 Task: Find a guest house in Tadepalle, India for 9 guests from 8th to 15th August, with a price range of ₹10,000 to ₹14,000, 5 bedrooms, 5 bathrooms, and amenities including TV, Gym, Breakfast, Free parking, and Wifi. Enable 'Self check-in' option.
Action: Mouse pressed left at (582, 147)
Screenshot: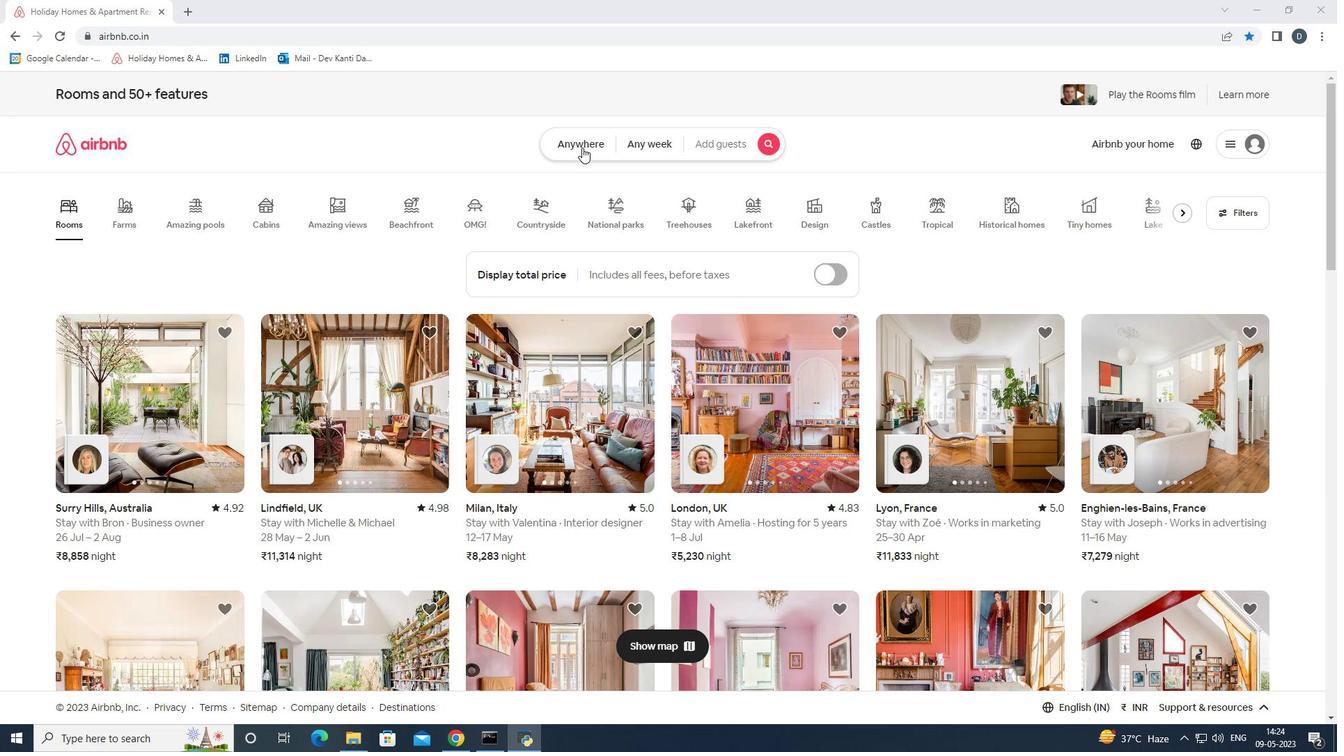 
Action: Mouse moved to (523, 199)
Screenshot: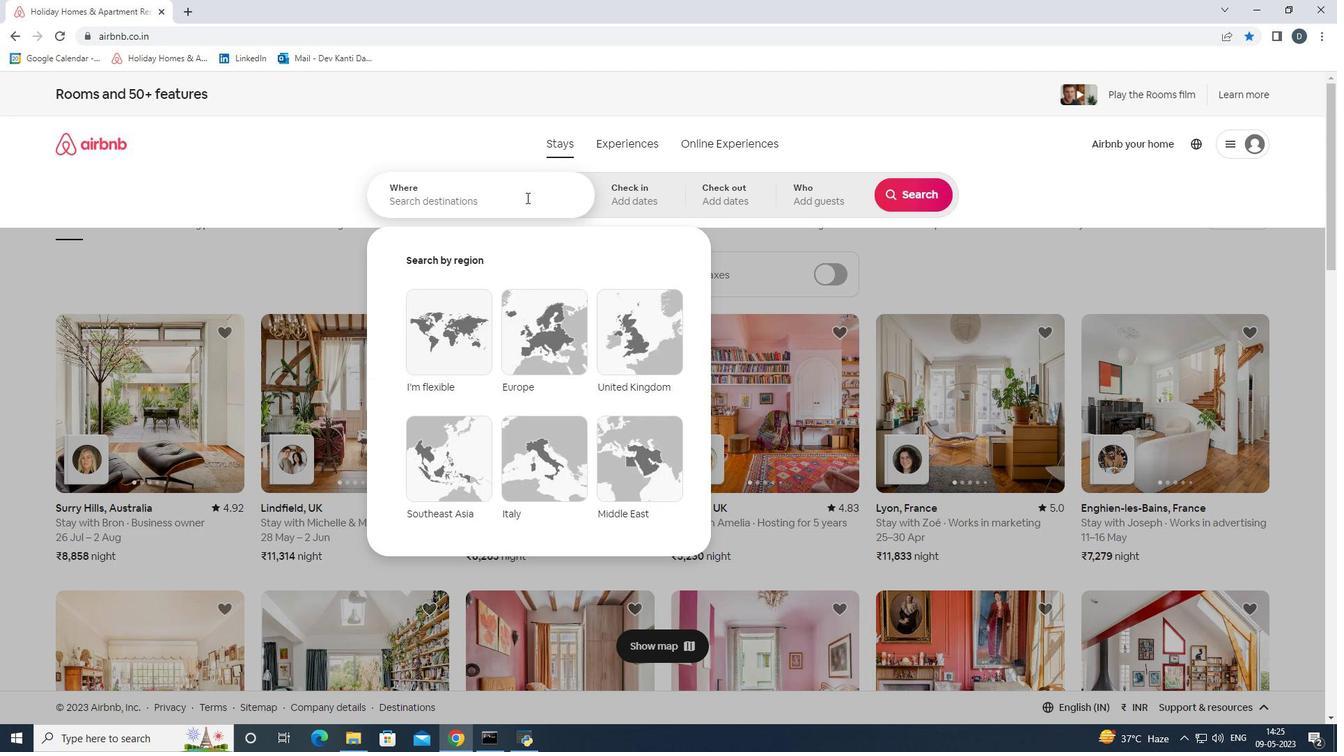 
Action: Mouse pressed left at (523, 199)
Screenshot: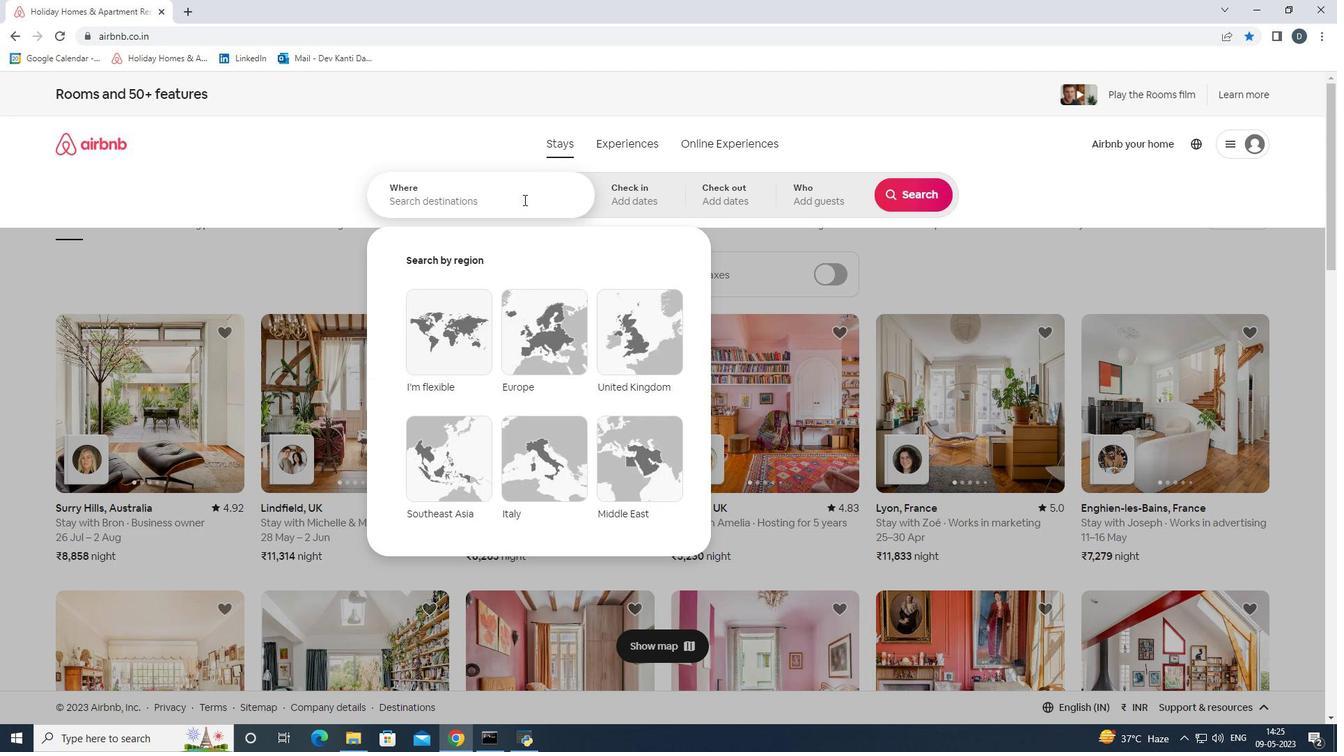
Action: Key pressed <Key.shift>Tadepalle,<Key.shift><Key.shift><Key.shift><Key.shift><Key.shift><Key.shift><Key.shift><Key.shift><Key.shift><Key.shift><Key.shift><Key.shift><Key.shift><Key.shift><Key.shift><Key.shift><Key.shift><Key.shift><Key.shift><Key.shift><Key.shift><Key.shift>India<Key.enter>
Screenshot: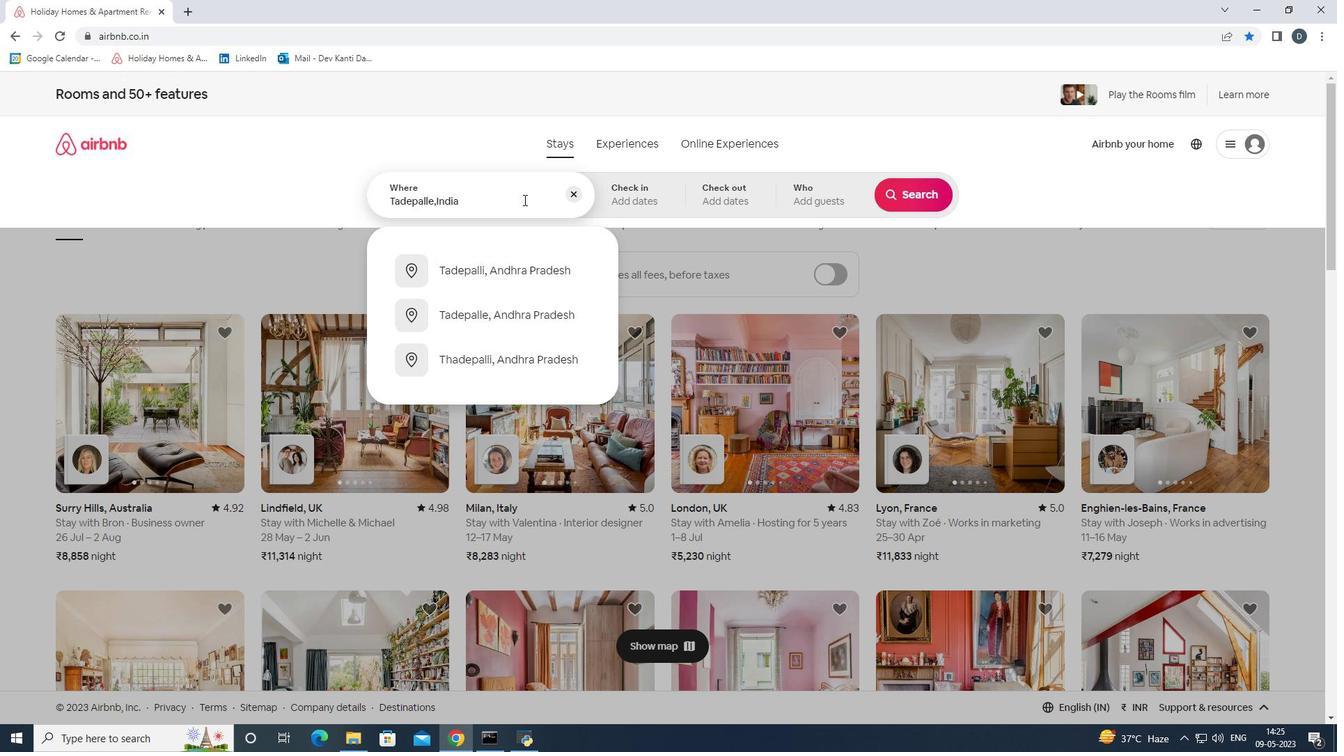 
Action: Mouse moved to (914, 303)
Screenshot: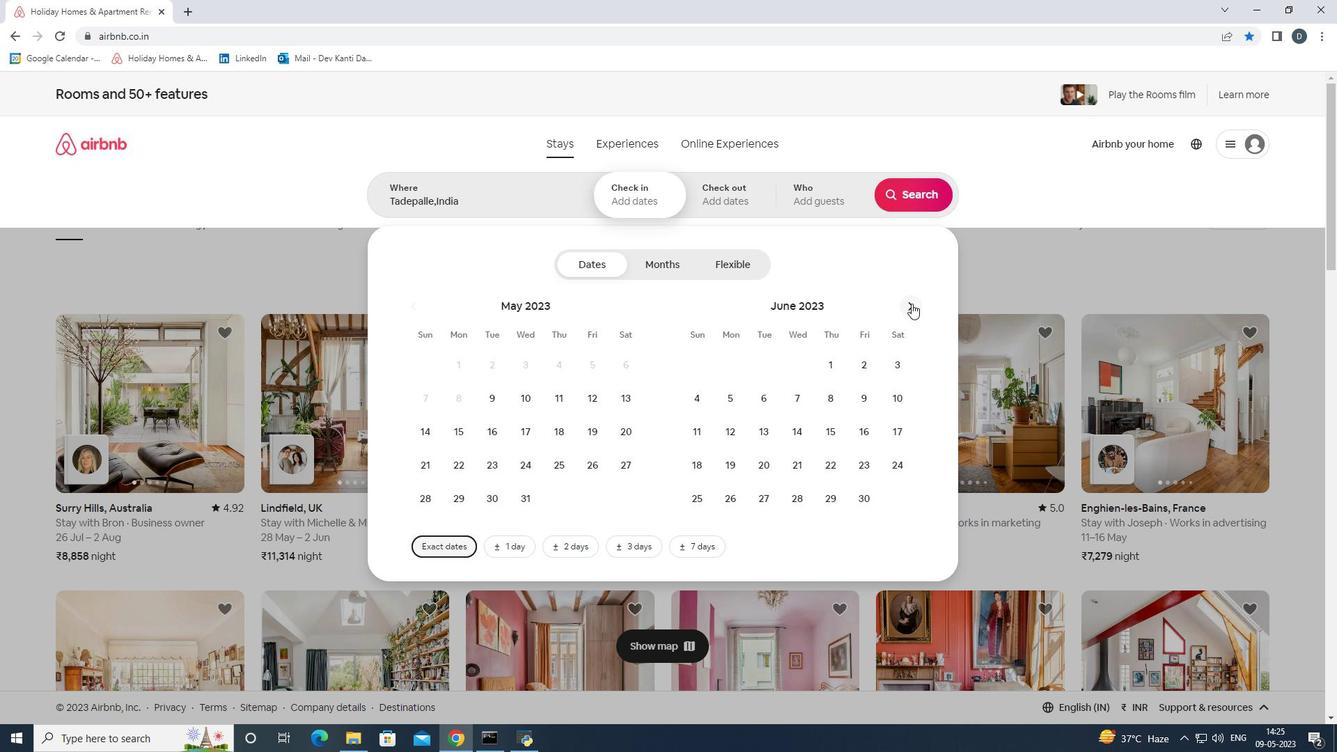 
Action: Mouse pressed left at (914, 303)
Screenshot: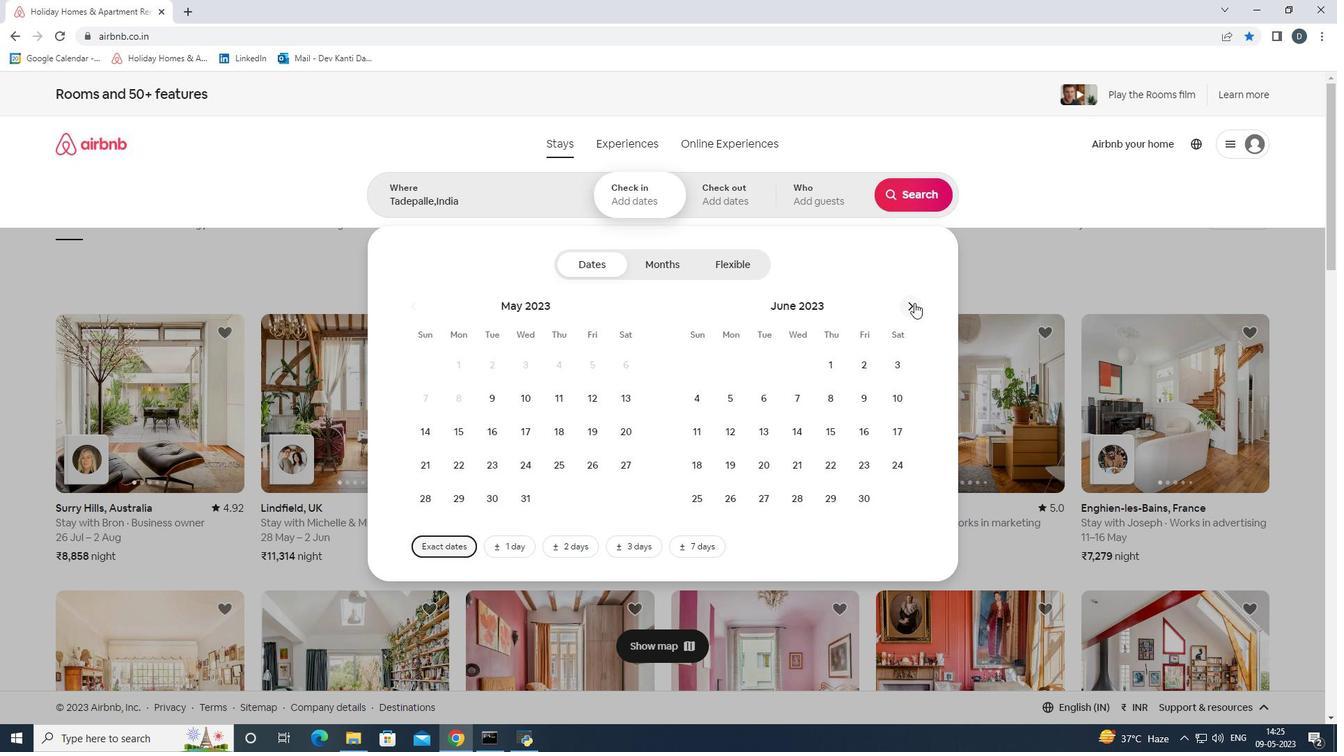 
Action: Mouse pressed left at (914, 303)
Screenshot: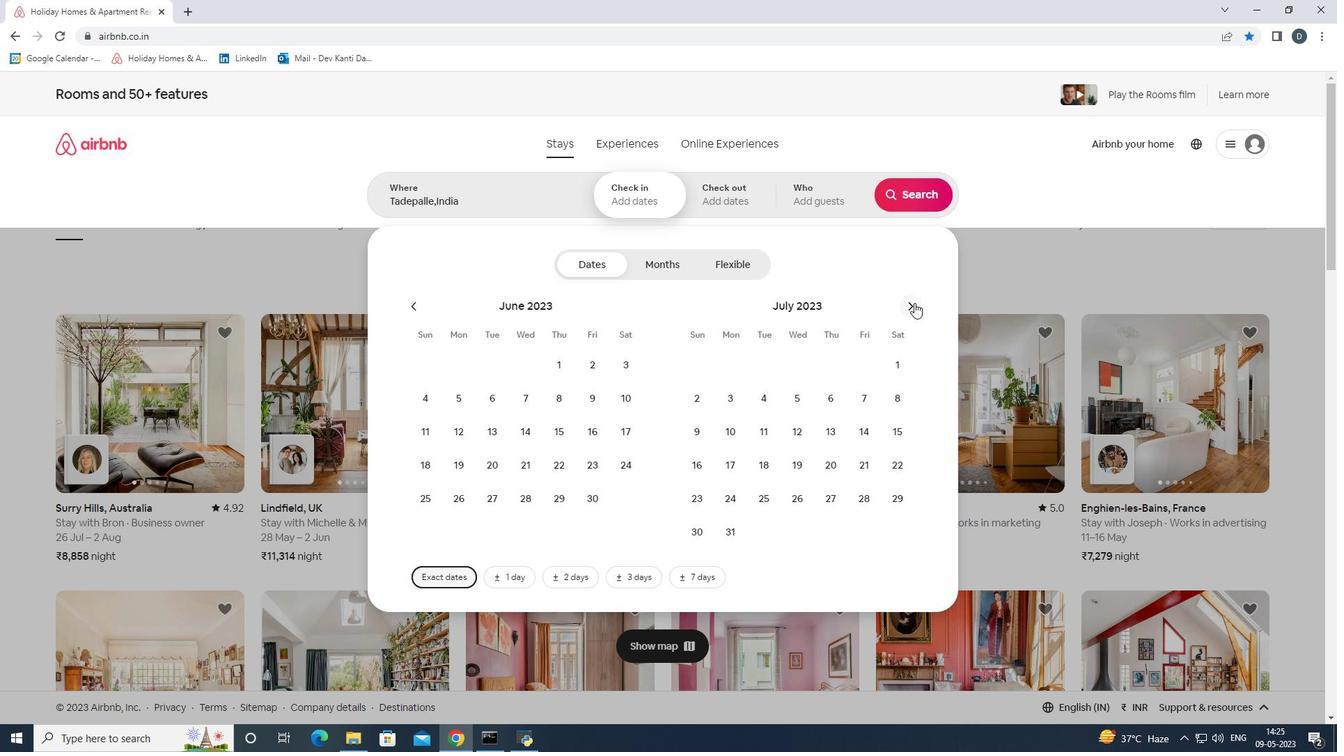 
Action: Mouse moved to (764, 394)
Screenshot: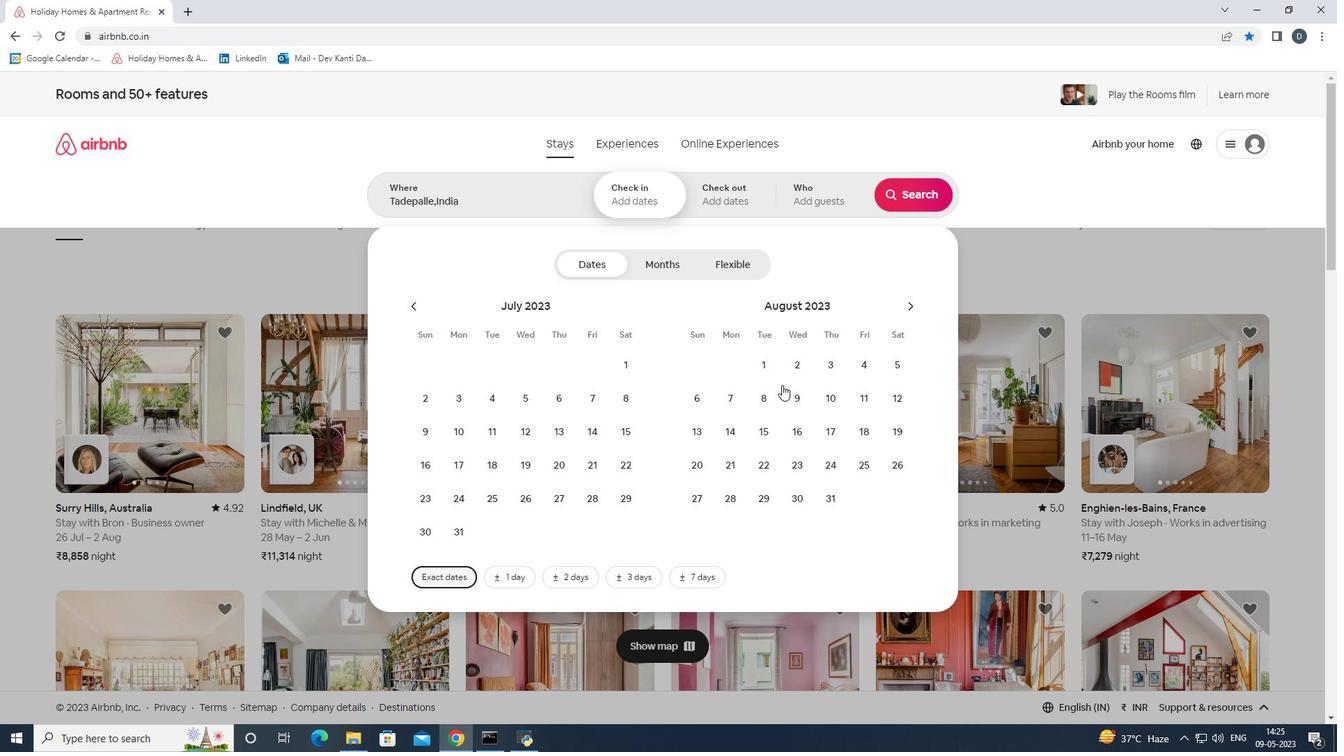 
Action: Mouse pressed left at (764, 394)
Screenshot: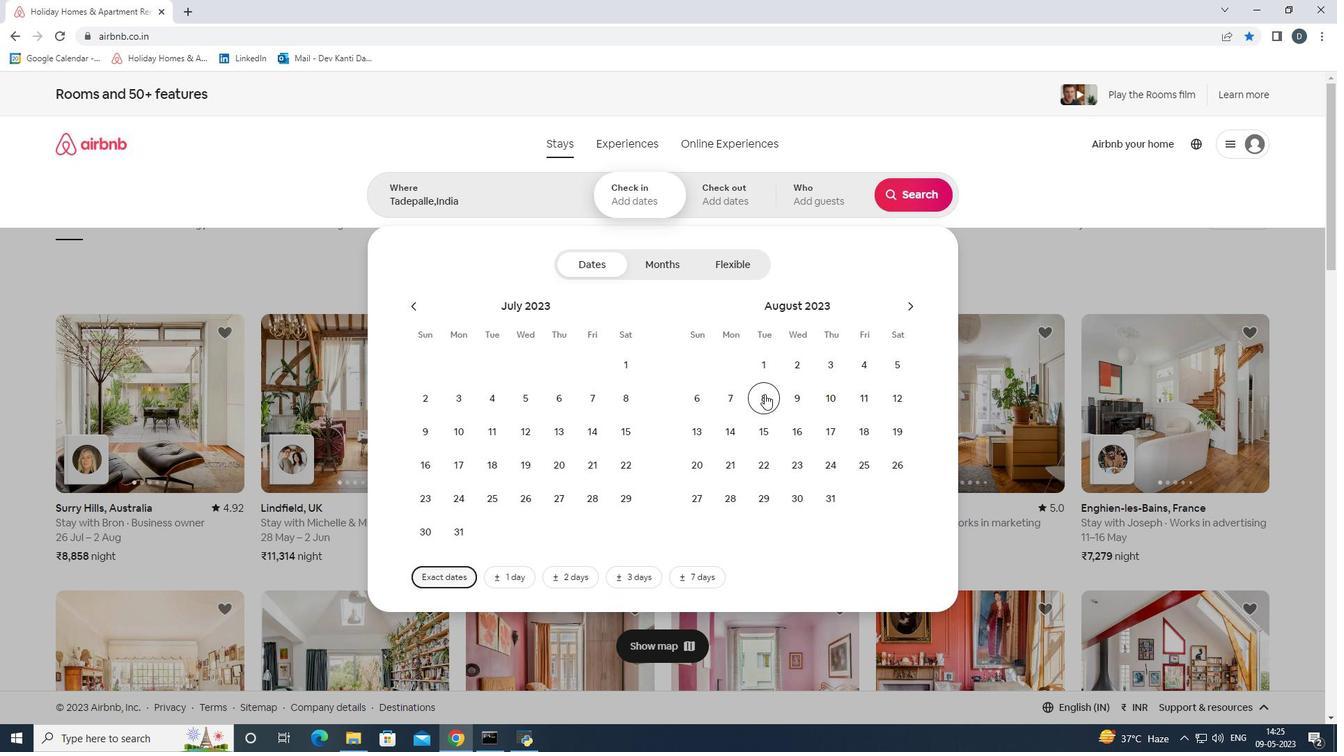 
Action: Mouse moved to (763, 427)
Screenshot: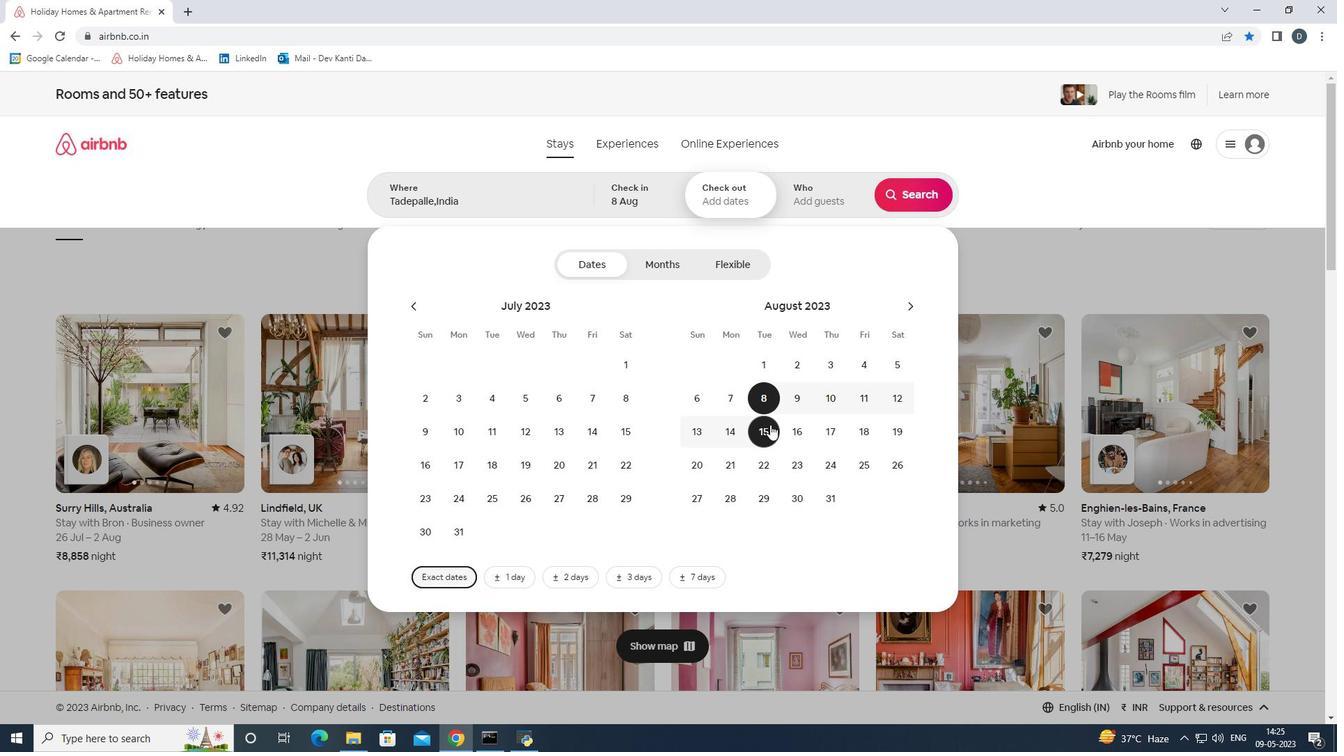 
Action: Mouse pressed left at (763, 427)
Screenshot: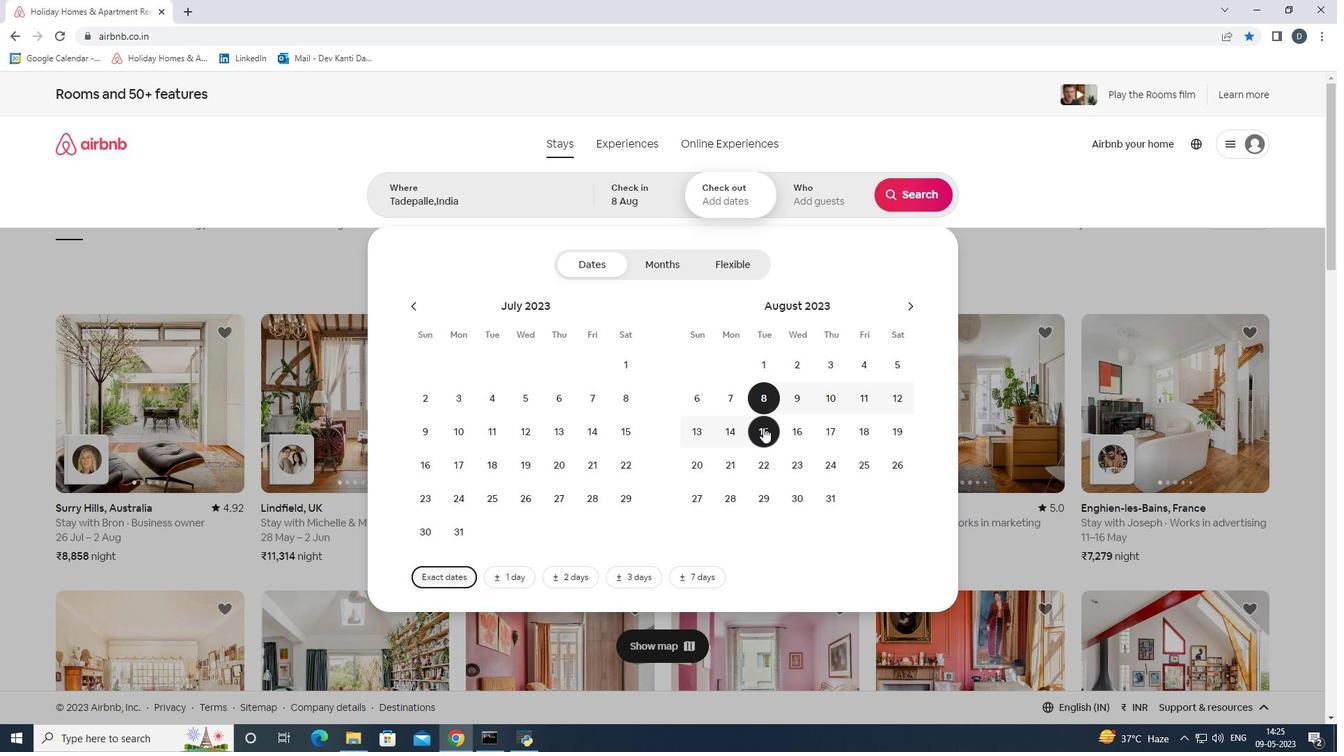 
Action: Mouse moved to (815, 210)
Screenshot: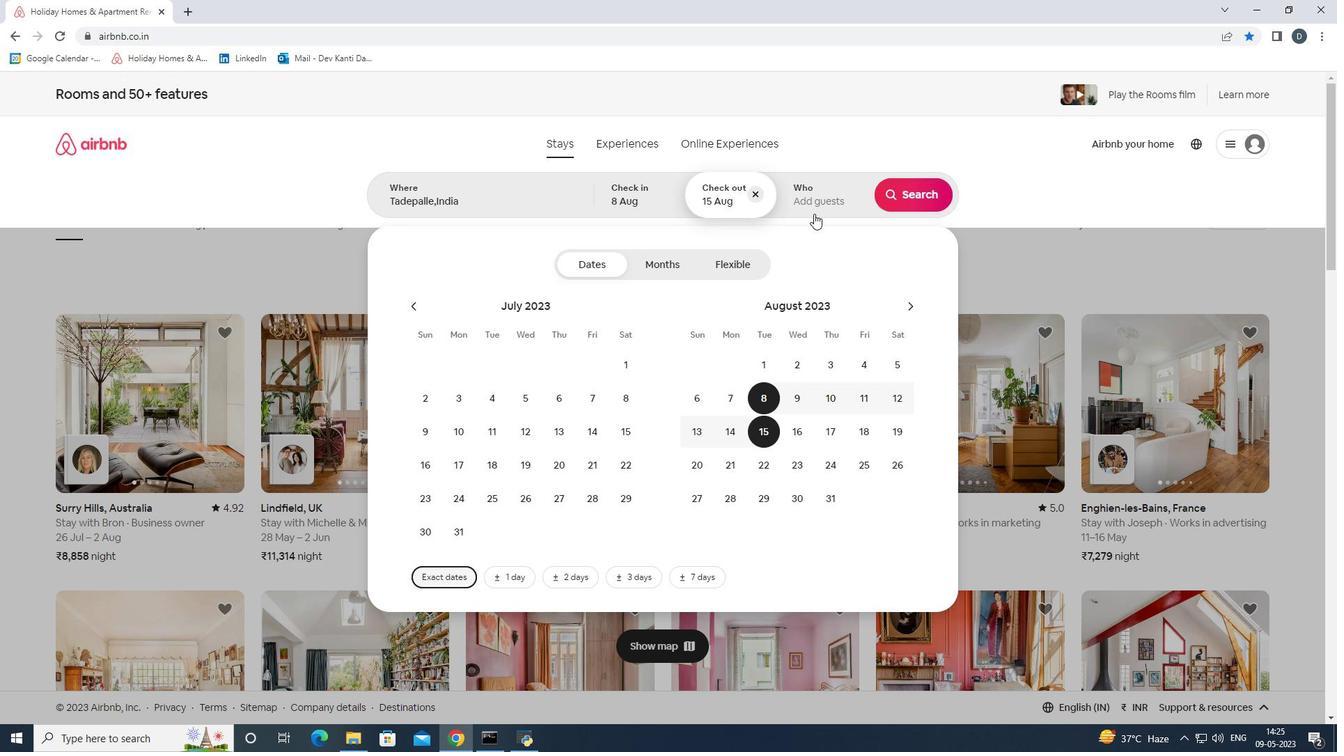 
Action: Mouse pressed left at (815, 210)
Screenshot: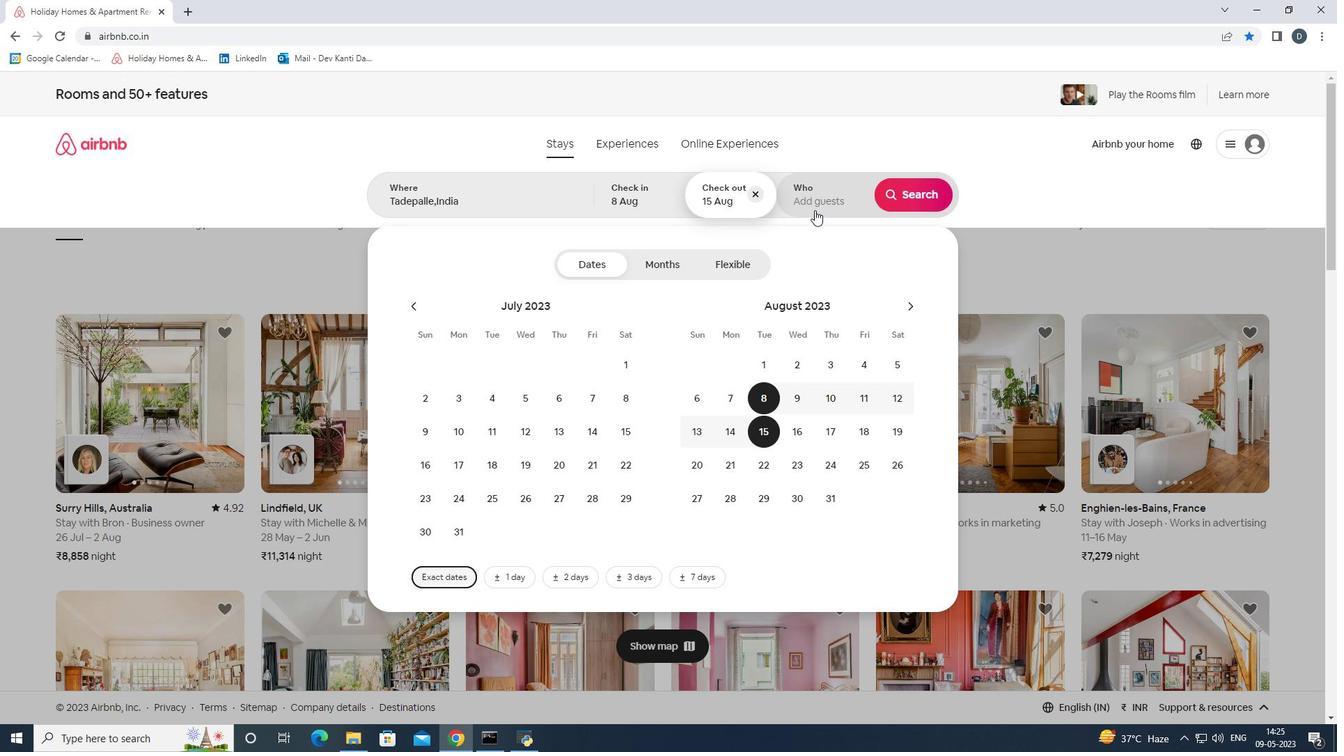 
Action: Mouse moved to (910, 268)
Screenshot: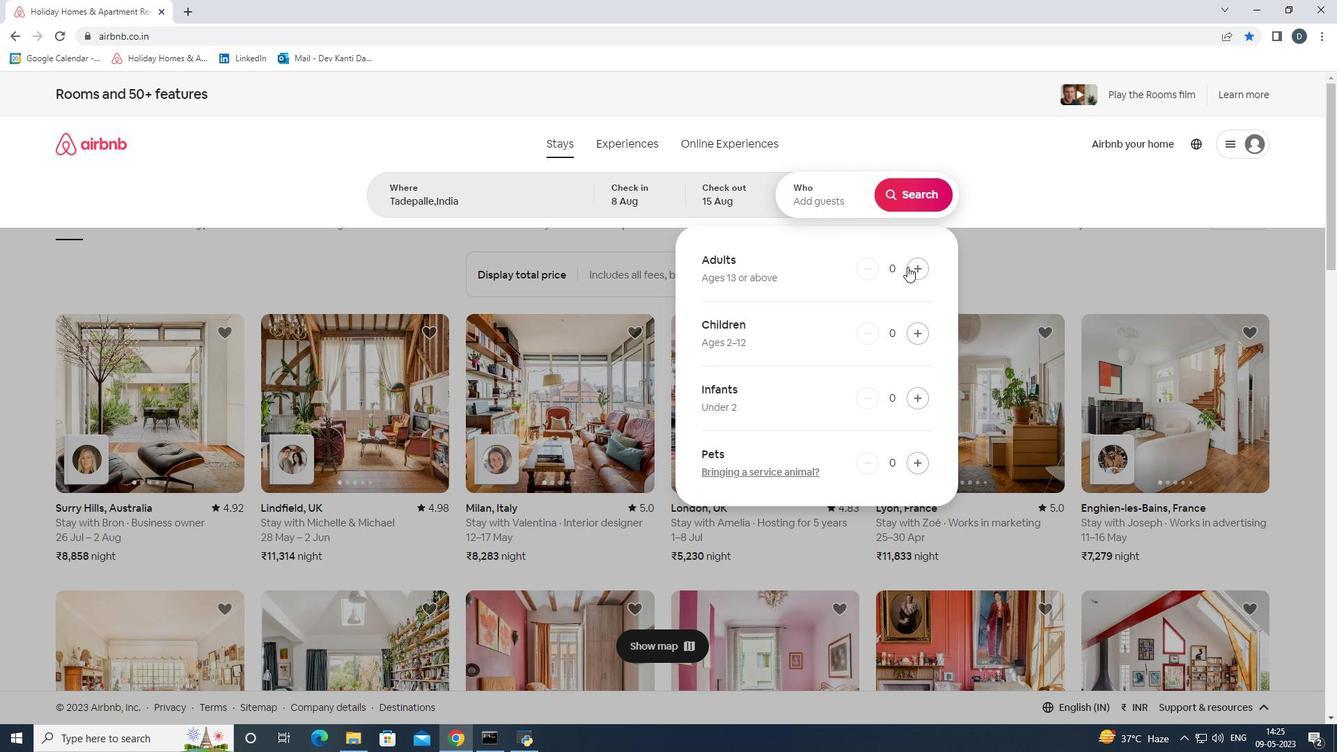 
Action: Mouse pressed left at (910, 268)
Screenshot: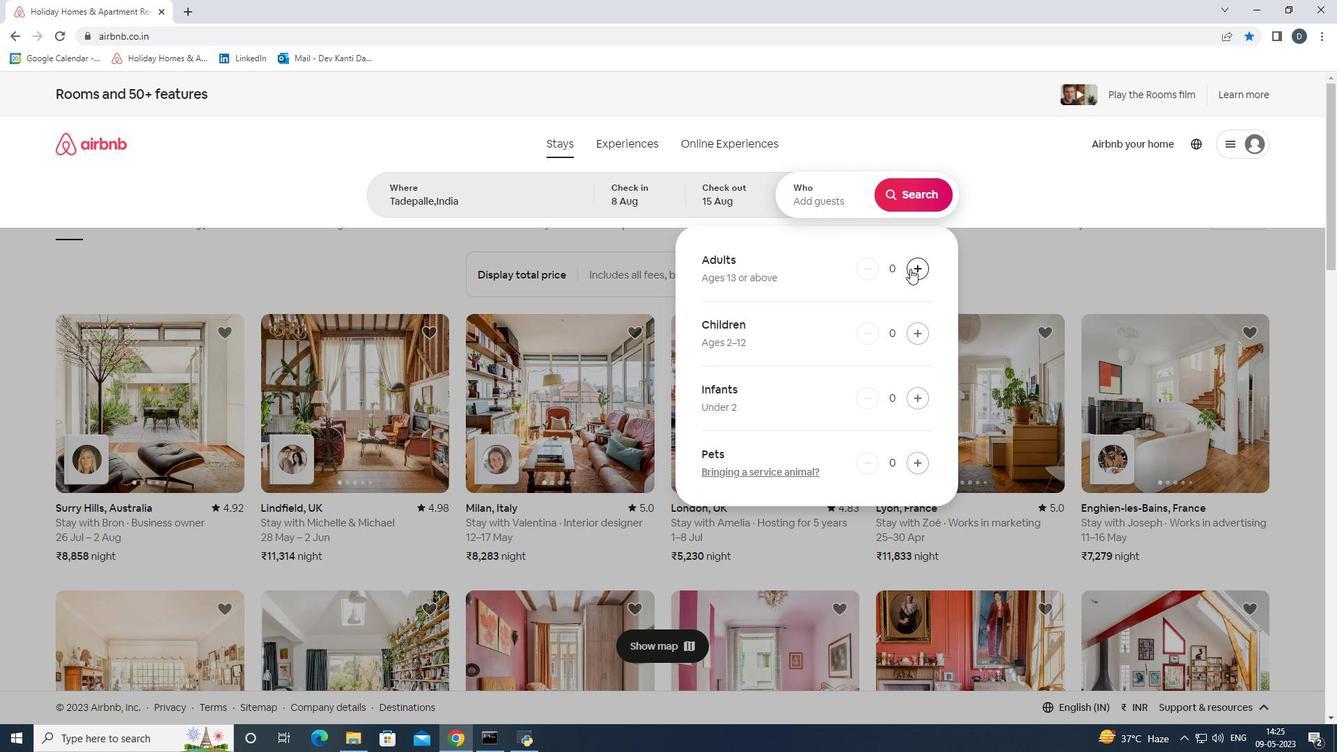 
Action: Mouse pressed left at (910, 268)
Screenshot: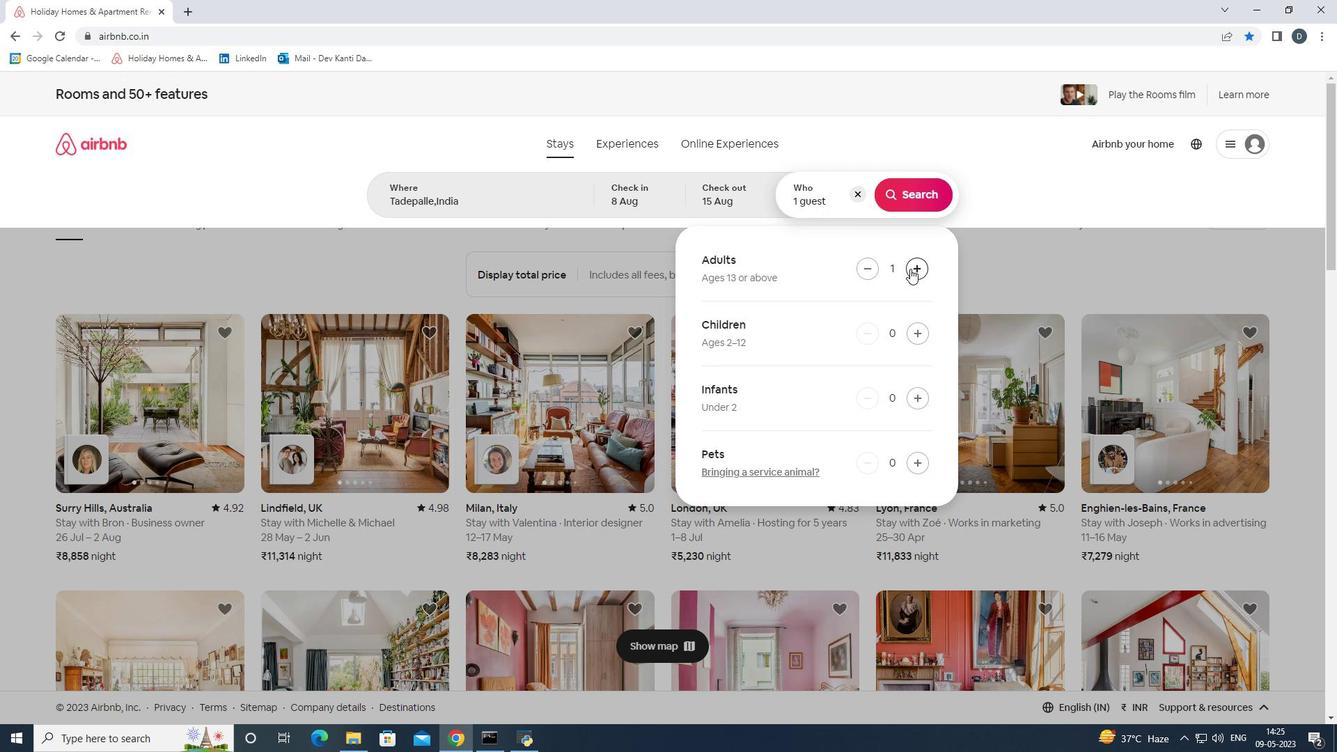 
Action: Mouse pressed left at (910, 268)
Screenshot: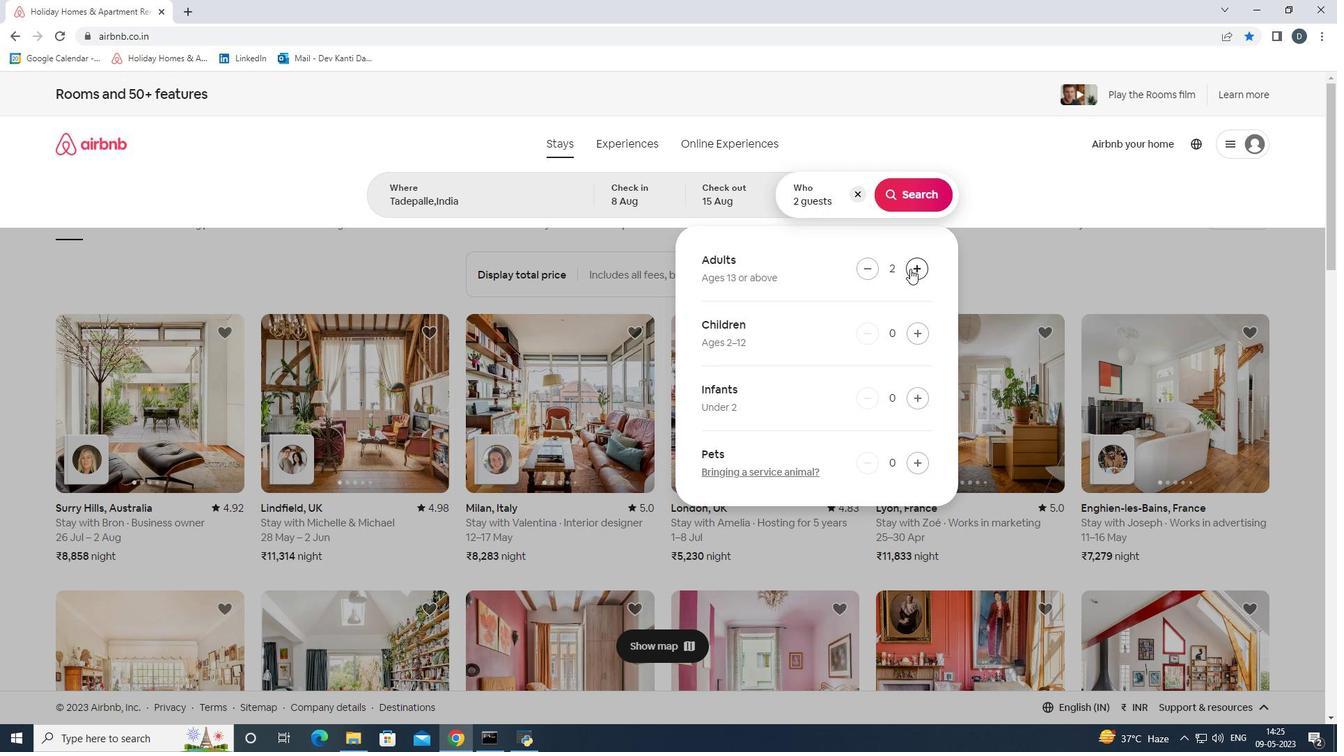 
Action: Mouse pressed left at (910, 268)
Screenshot: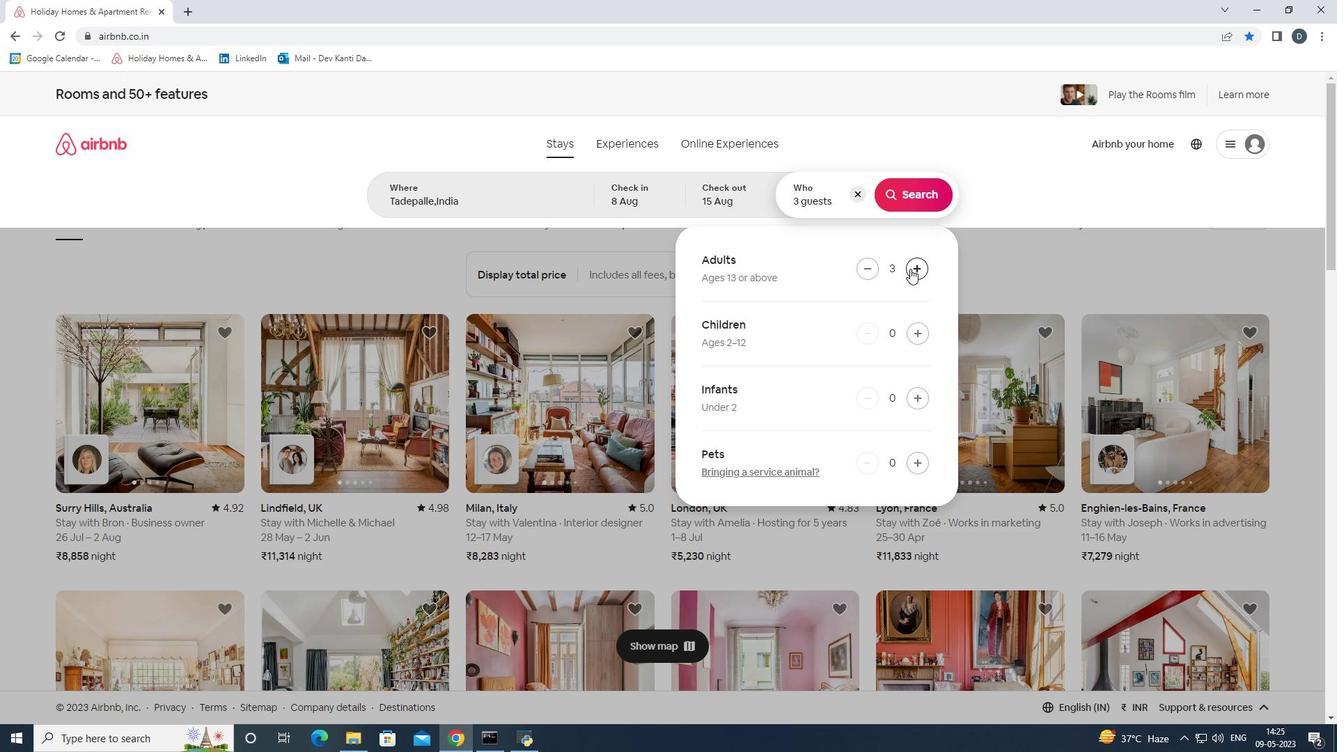 
Action: Mouse pressed left at (910, 268)
Screenshot: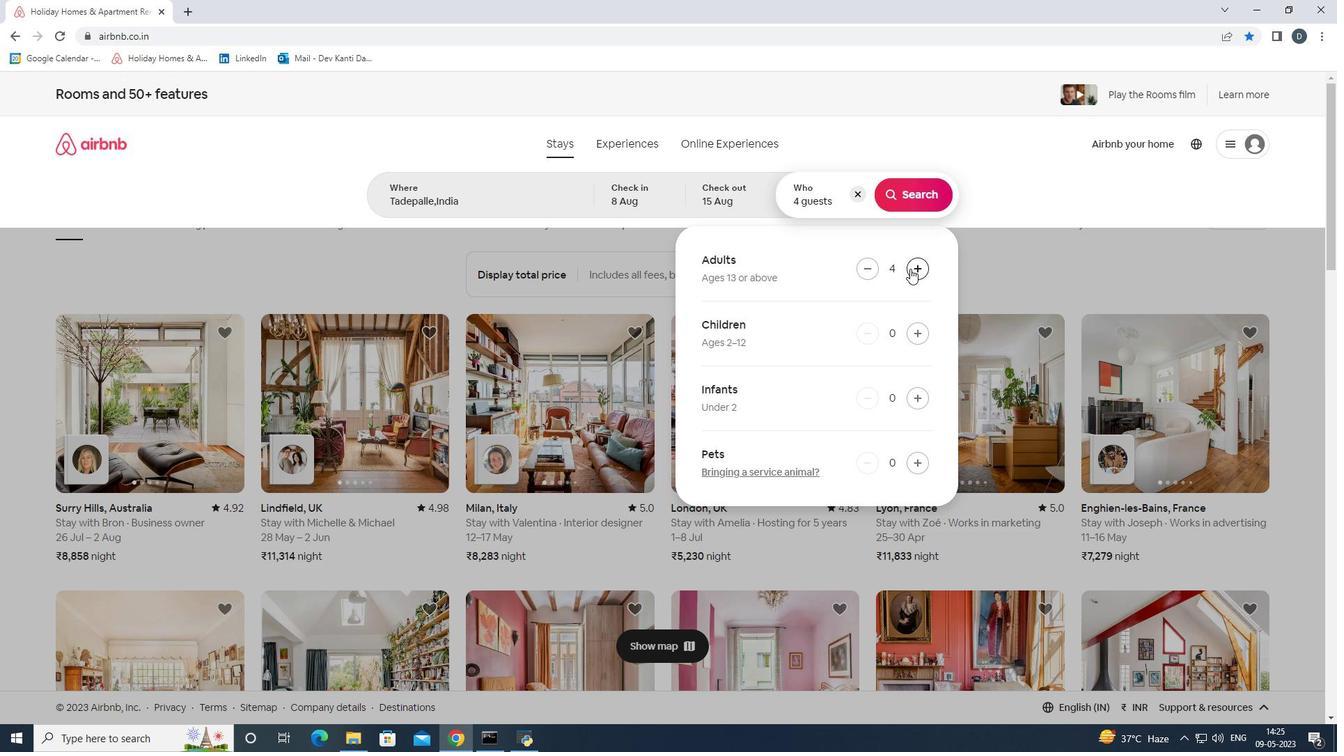 
Action: Mouse pressed left at (910, 268)
Screenshot: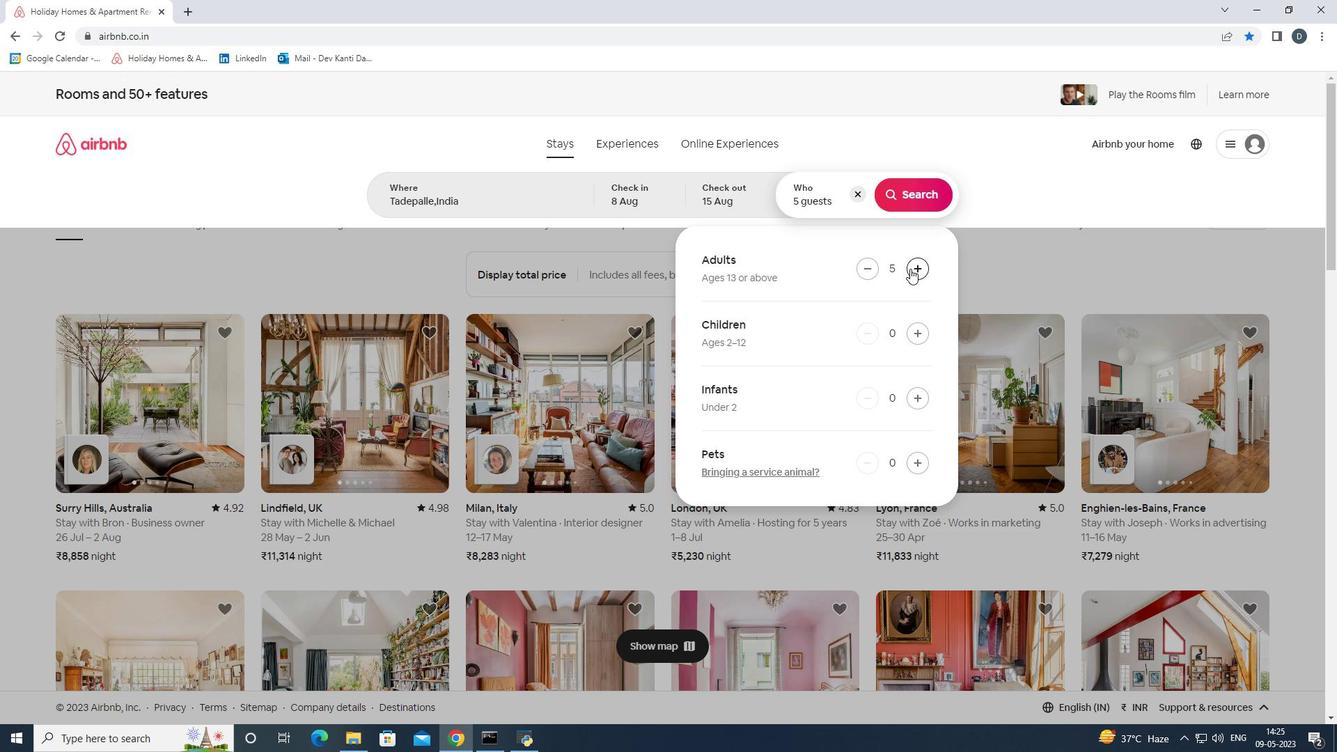
Action: Mouse pressed left at (910, 268)
Screenshot: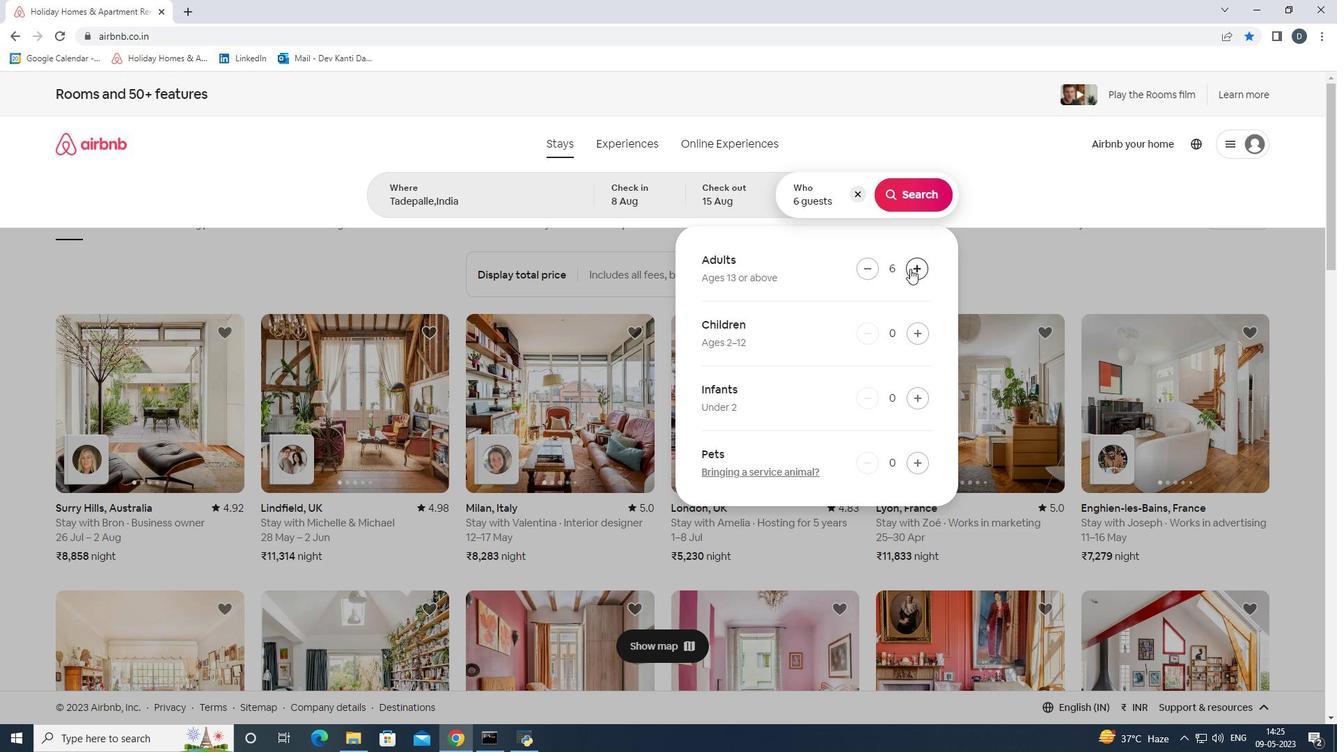 
Action: Mouse moved to (911, 268)
Screenshot: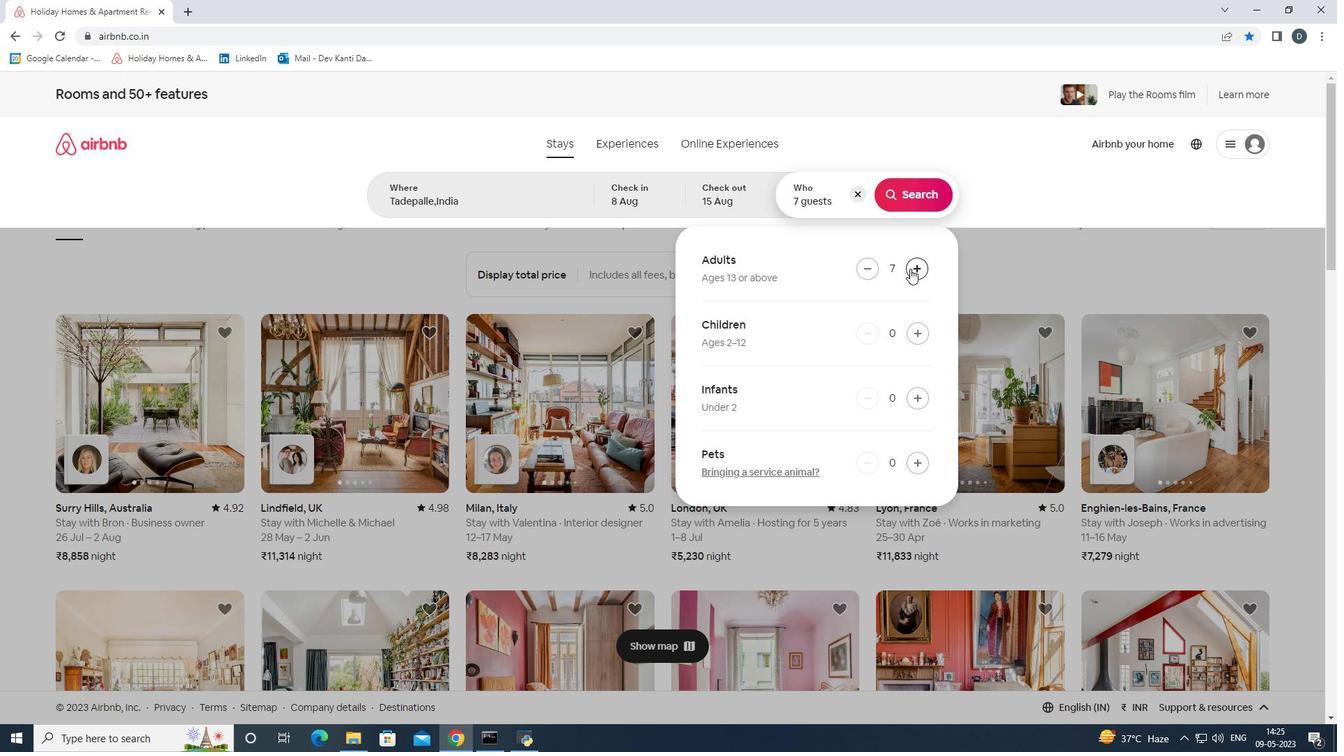 
Action: Mouse pressed left at (911, 268)
Screenshot: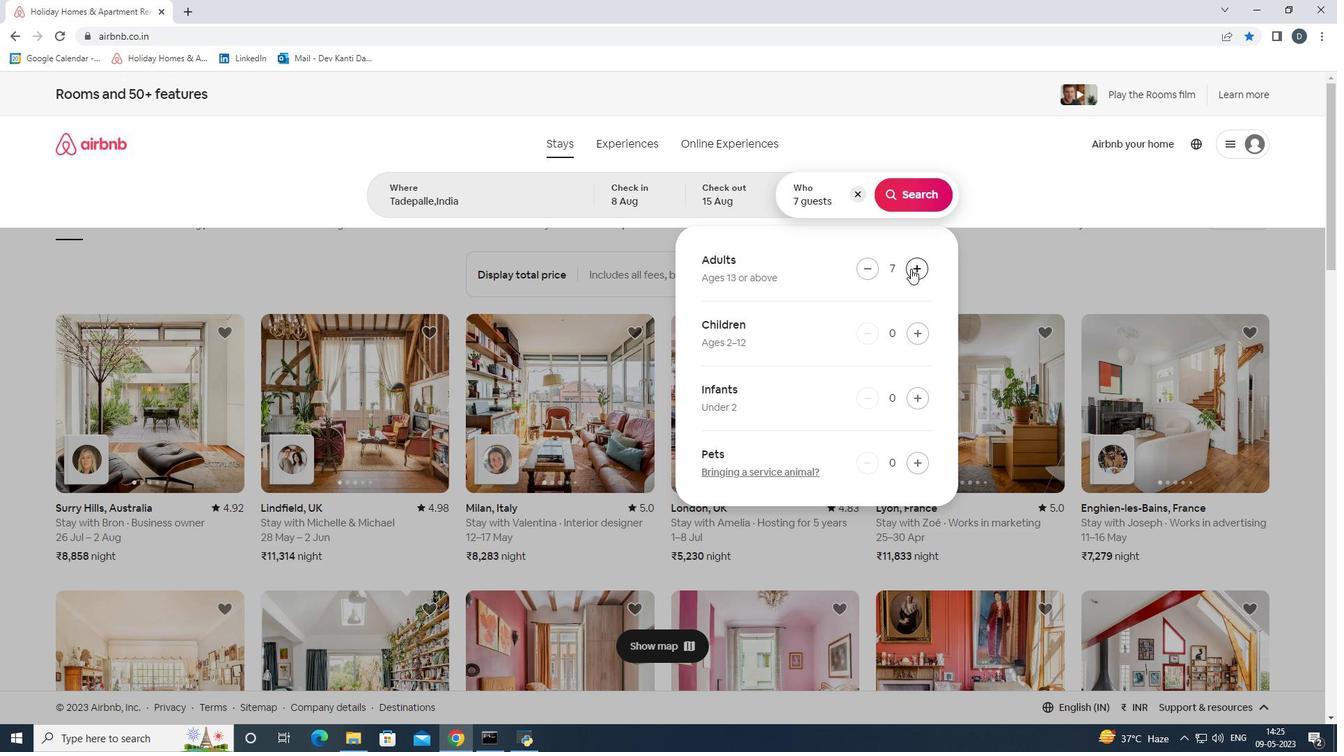 
Action: Mouse pressed left at (911, 268)
Screenshot: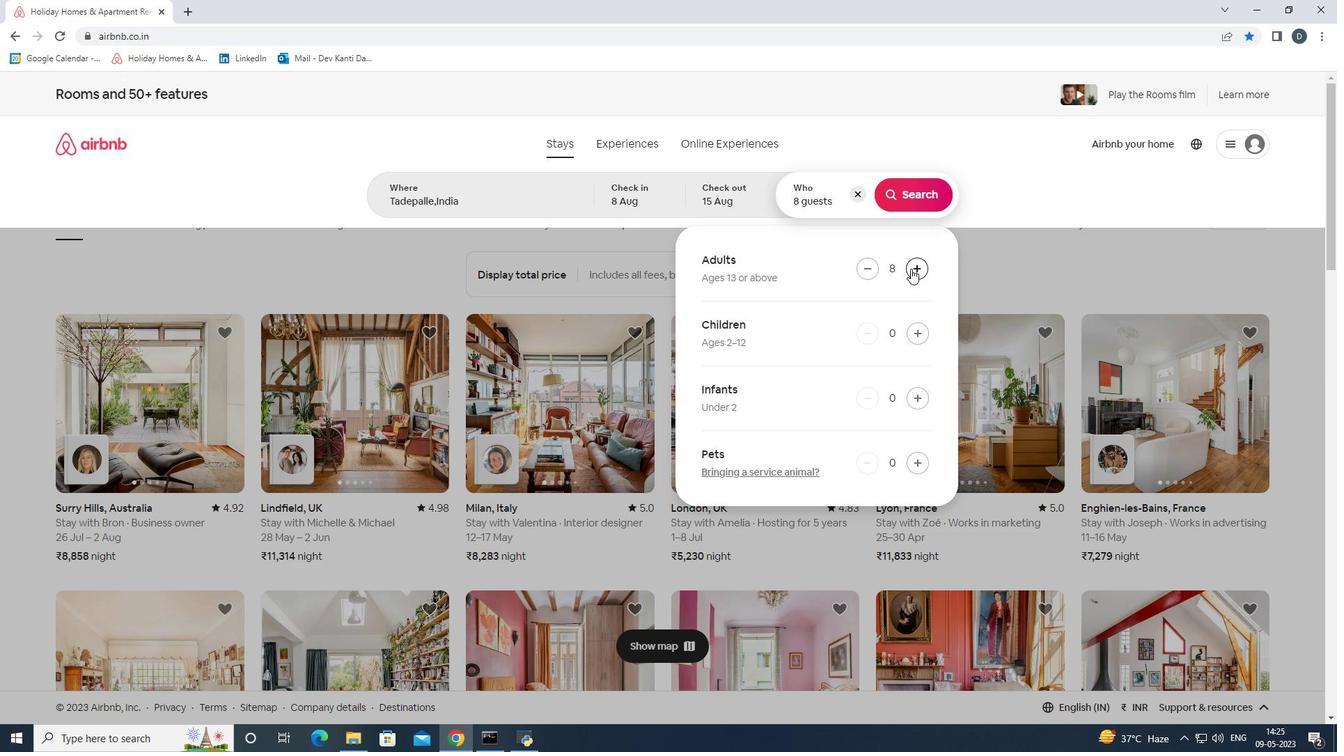 
Action: Mouse moved to (920, 194)
Screenshot: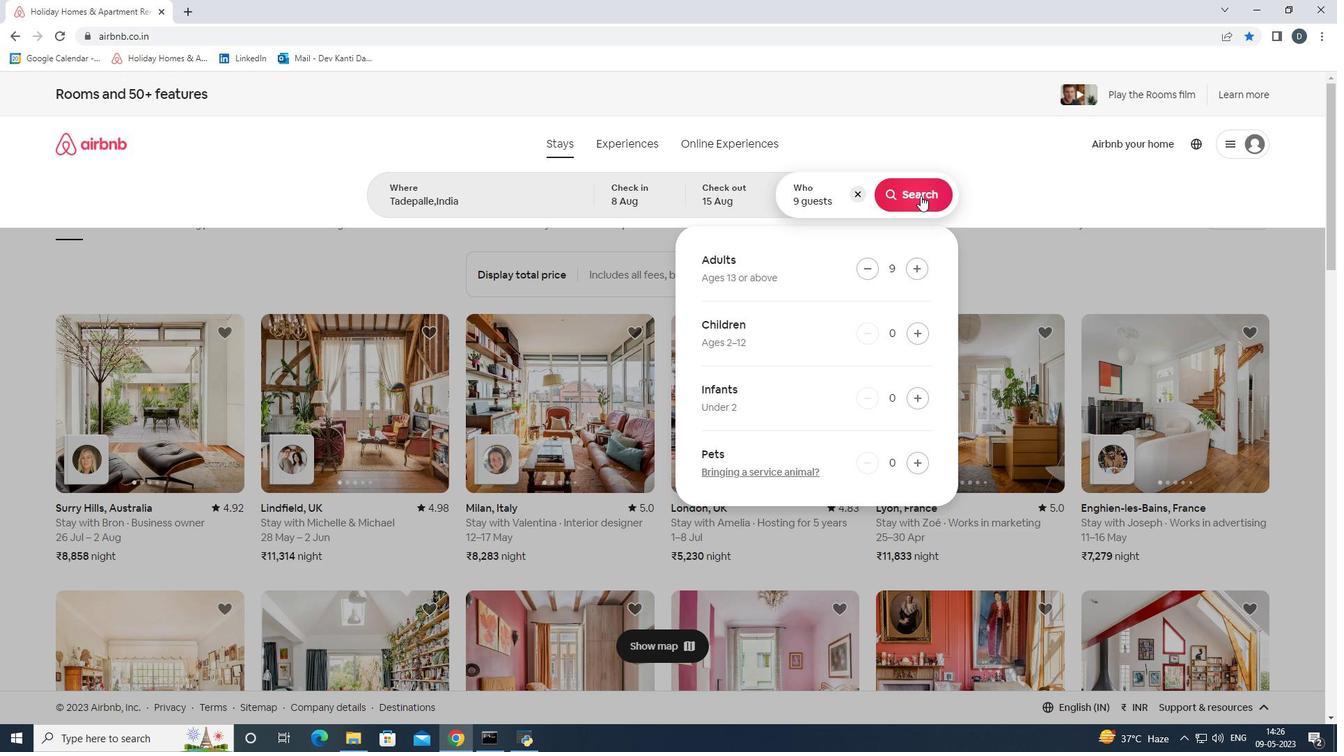 
Action: Mouse pressed left at (920, 194)
Screenshot: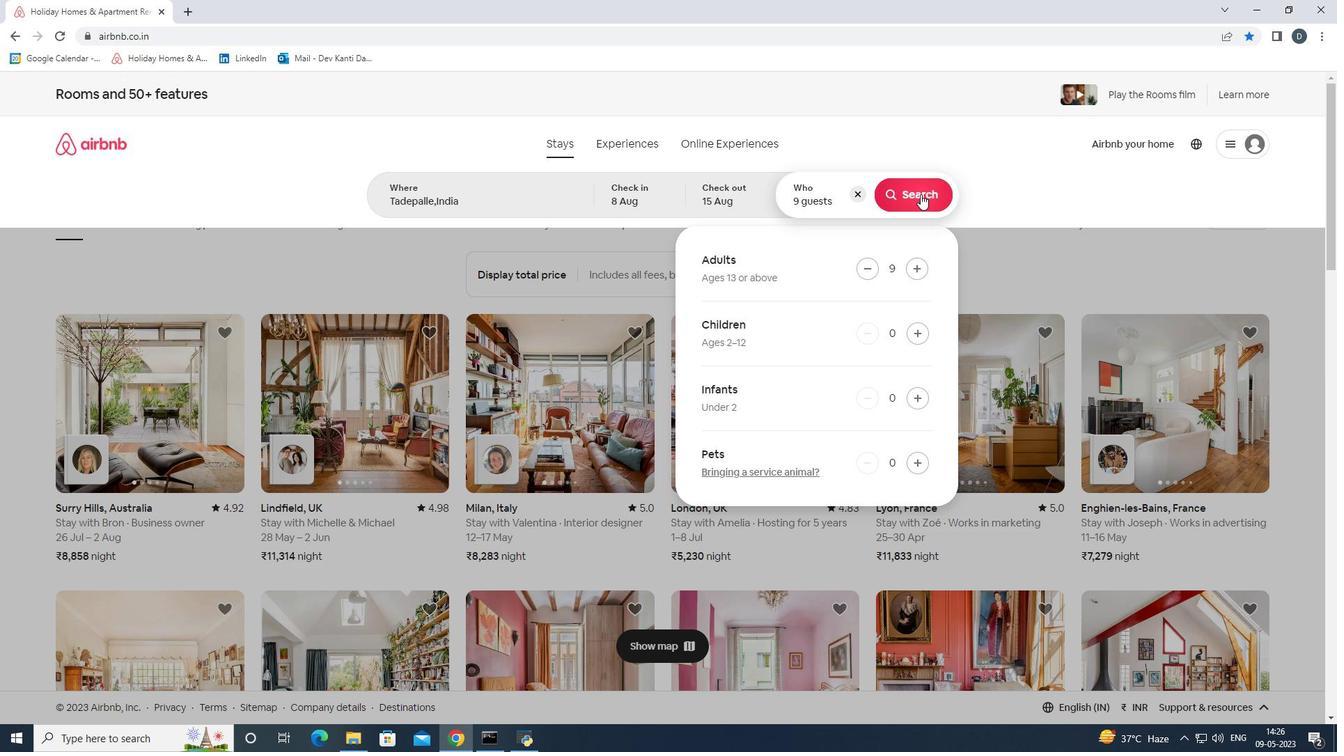 
Action: Mouse moved to (1256, 155)
Screenshot: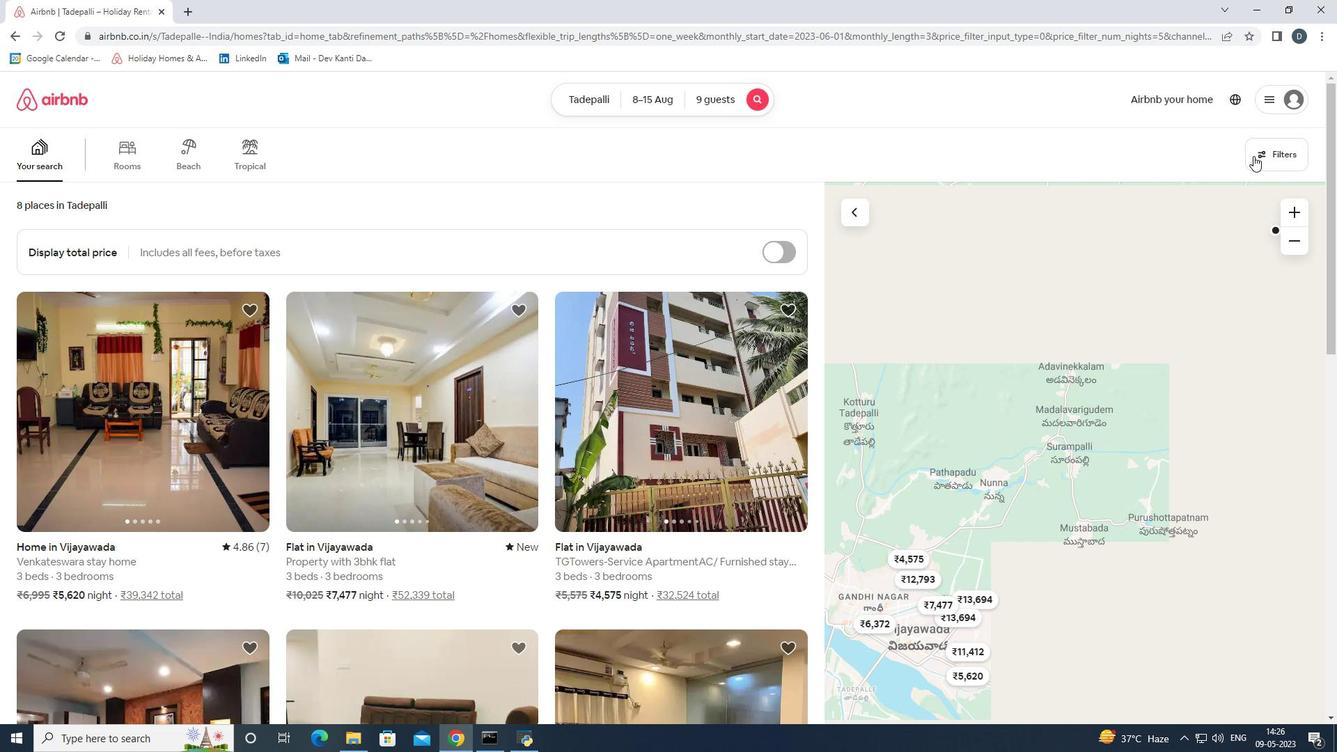 
Action: Mouse pressed left at (1256, 155)
Screenshot: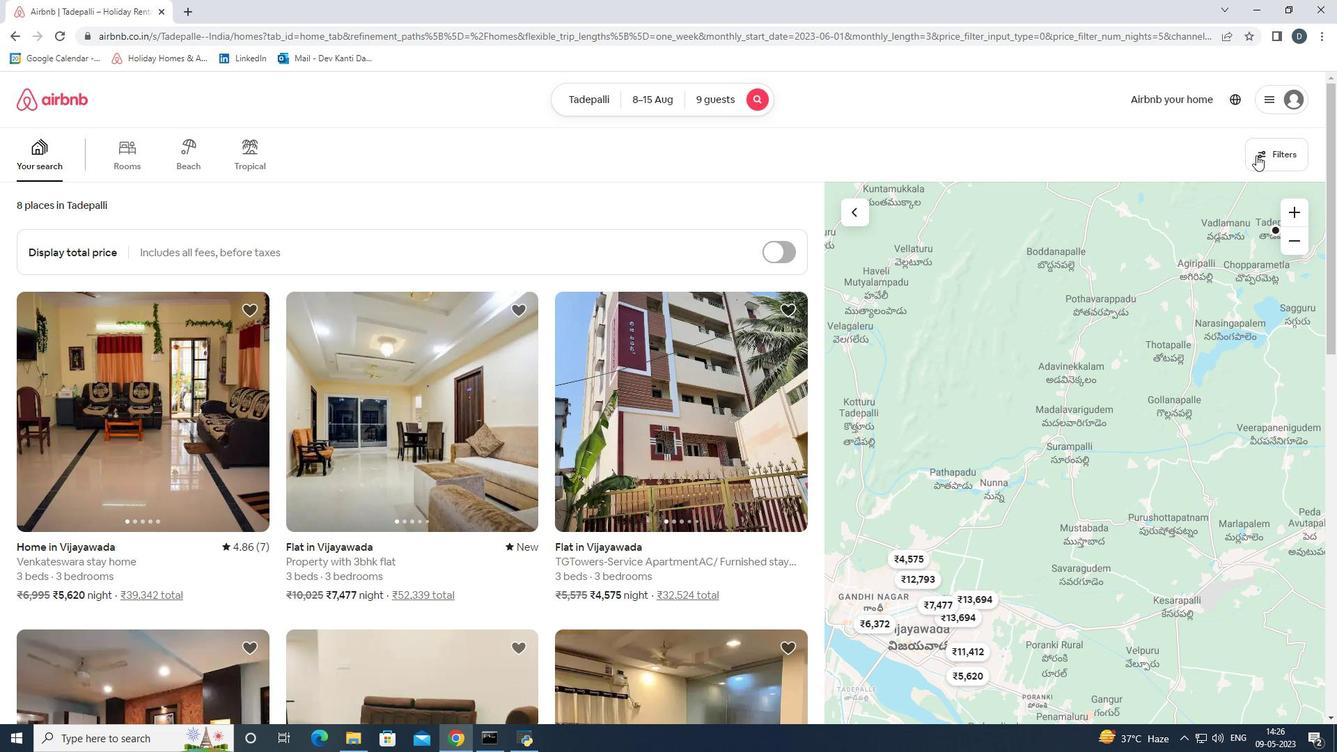 
Action: Mouse moved to (580, 498)
Screenshot: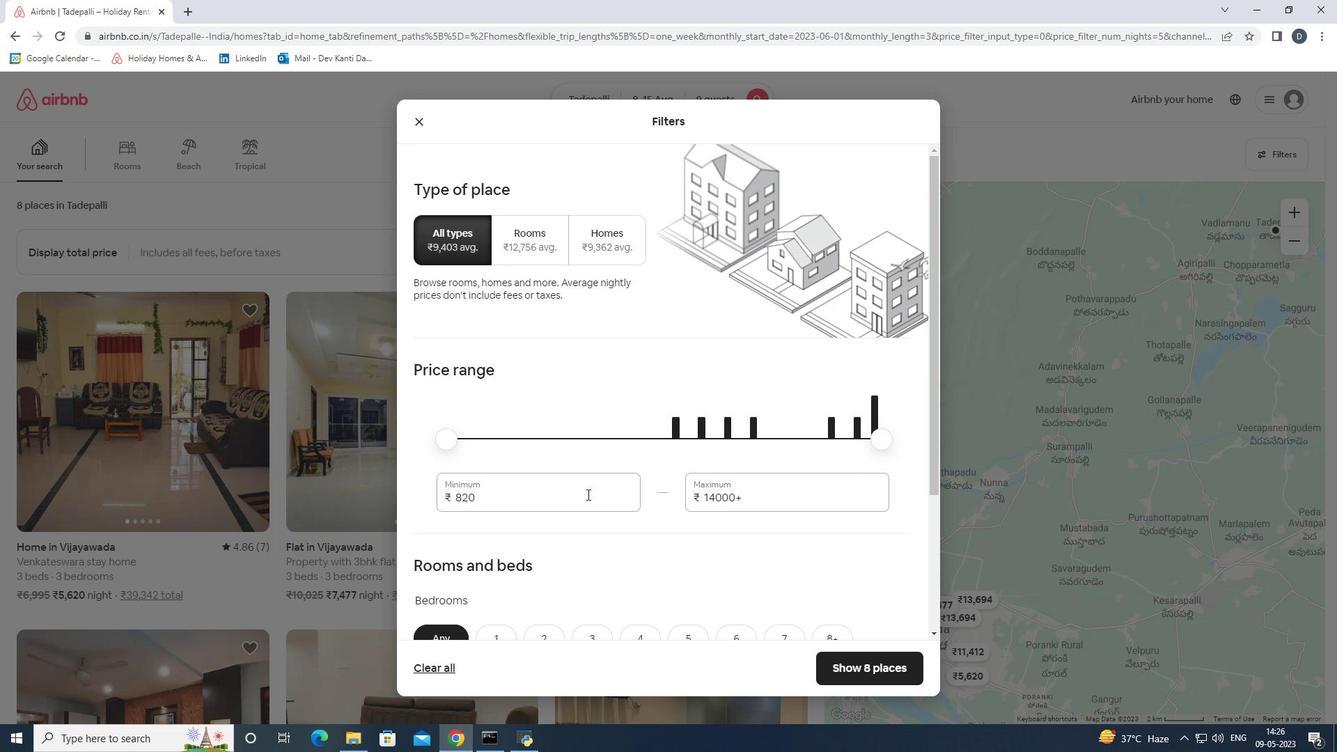 
Action: Mouse pressed left at (580, 498)
Screenshot: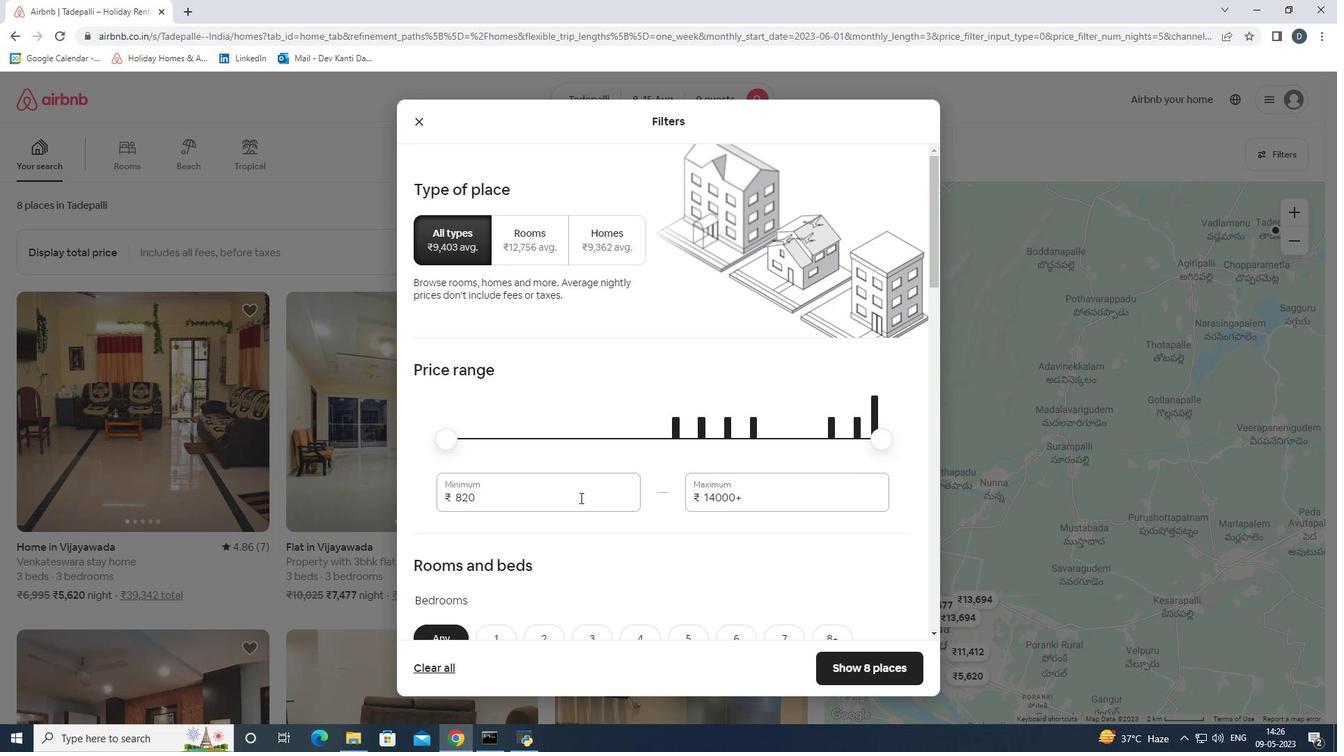 
Action: Mouse pressed left at (580, 498)
Screenshot: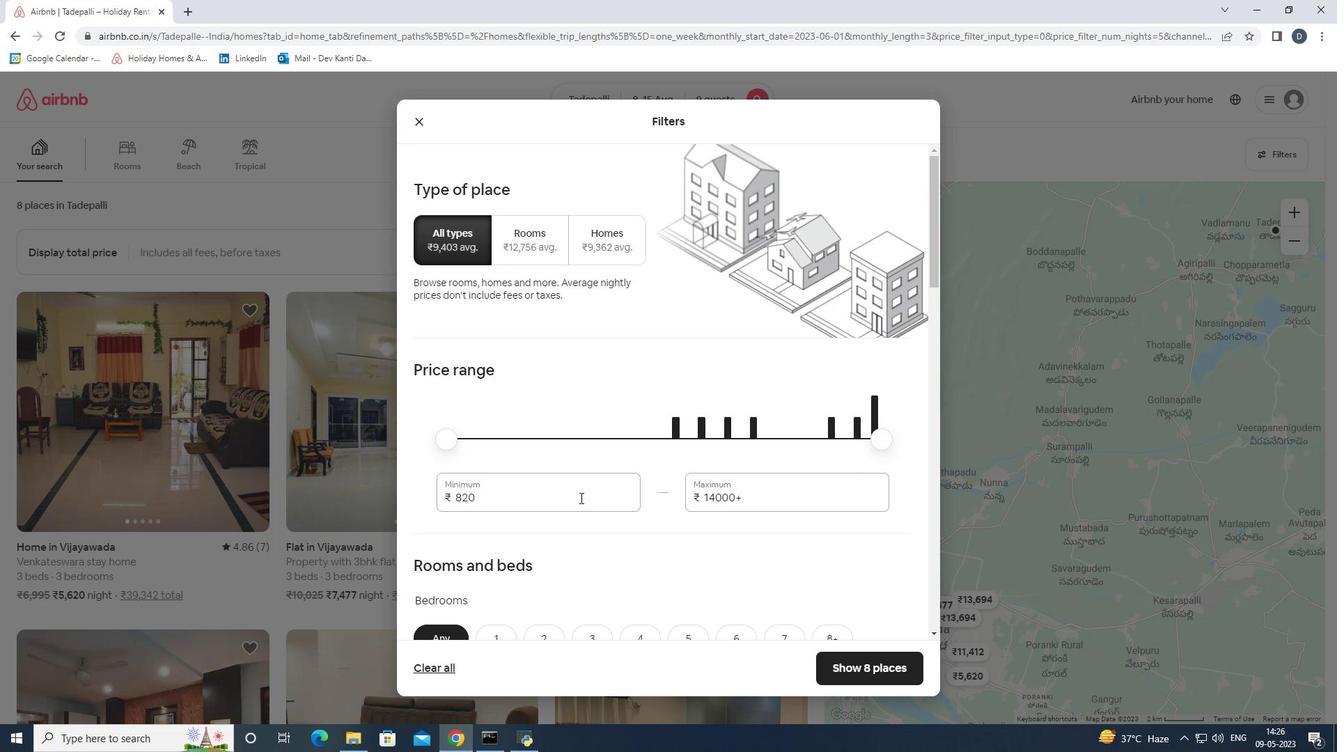 
Action: Mouse moved to (583, 497)
Screenshot: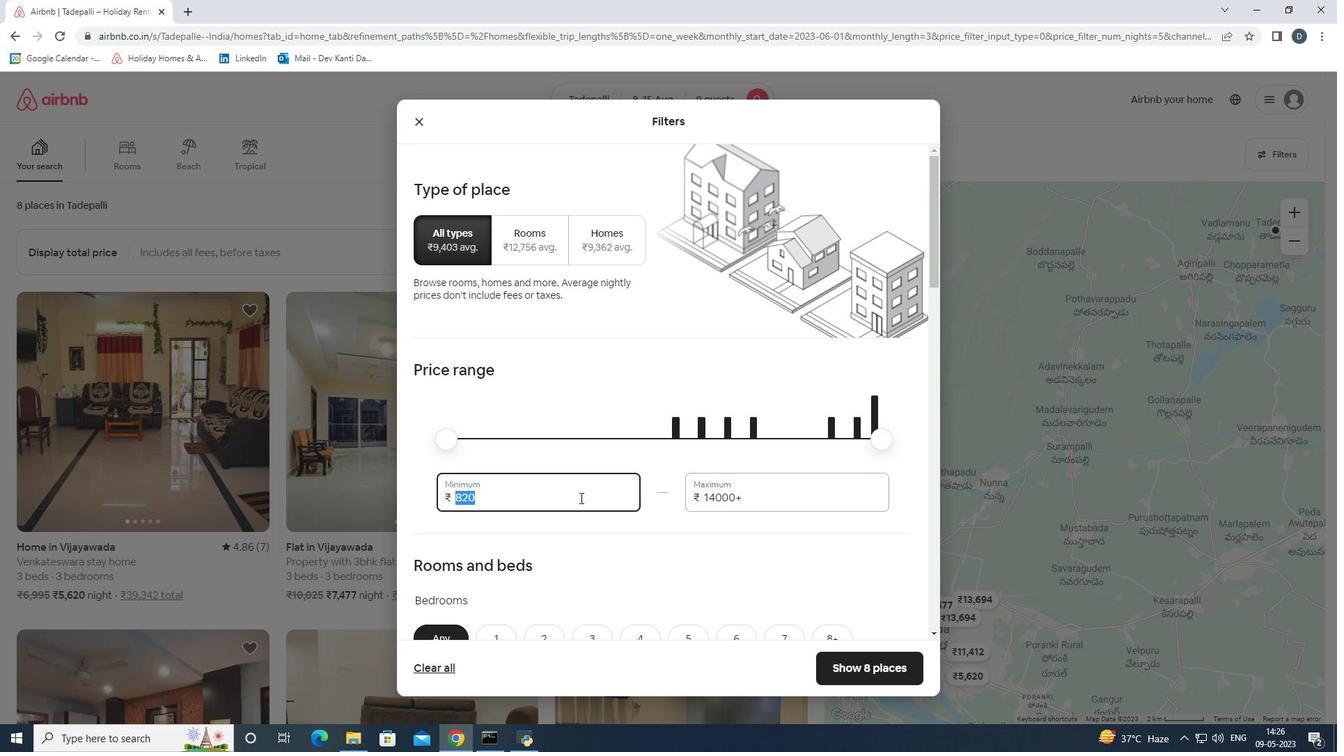 
Action: Key pressed 10000<Key.tab>
Screenshot: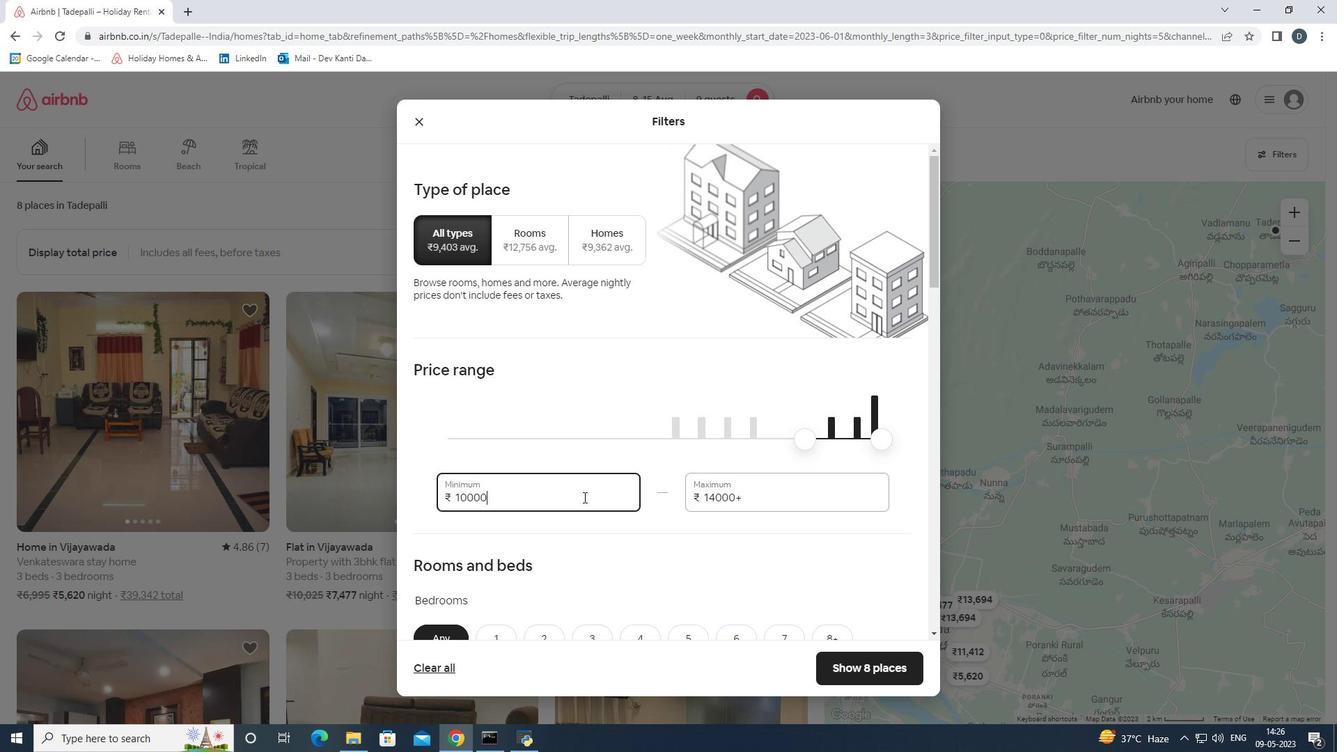 
Action: Mouse moved to (584, 496)
Screenshot: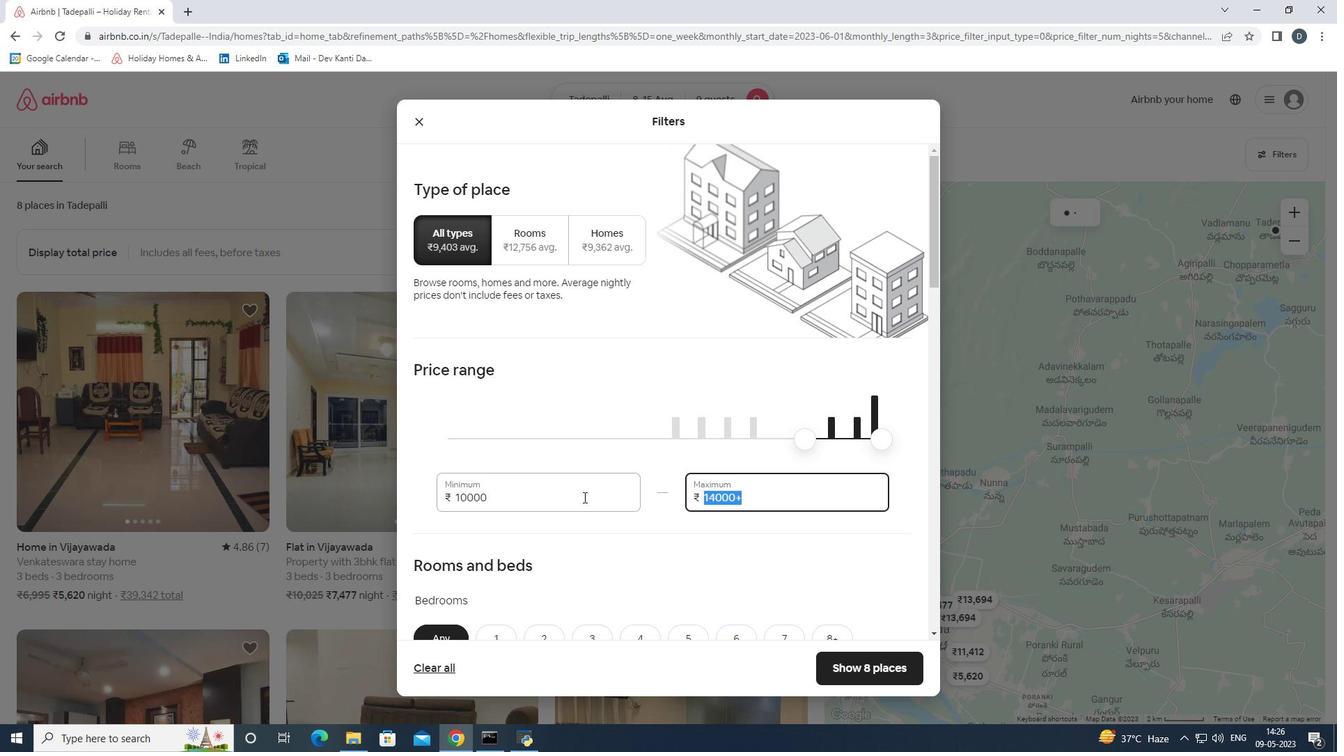 
Action: Key pressed 14000
Screenshot: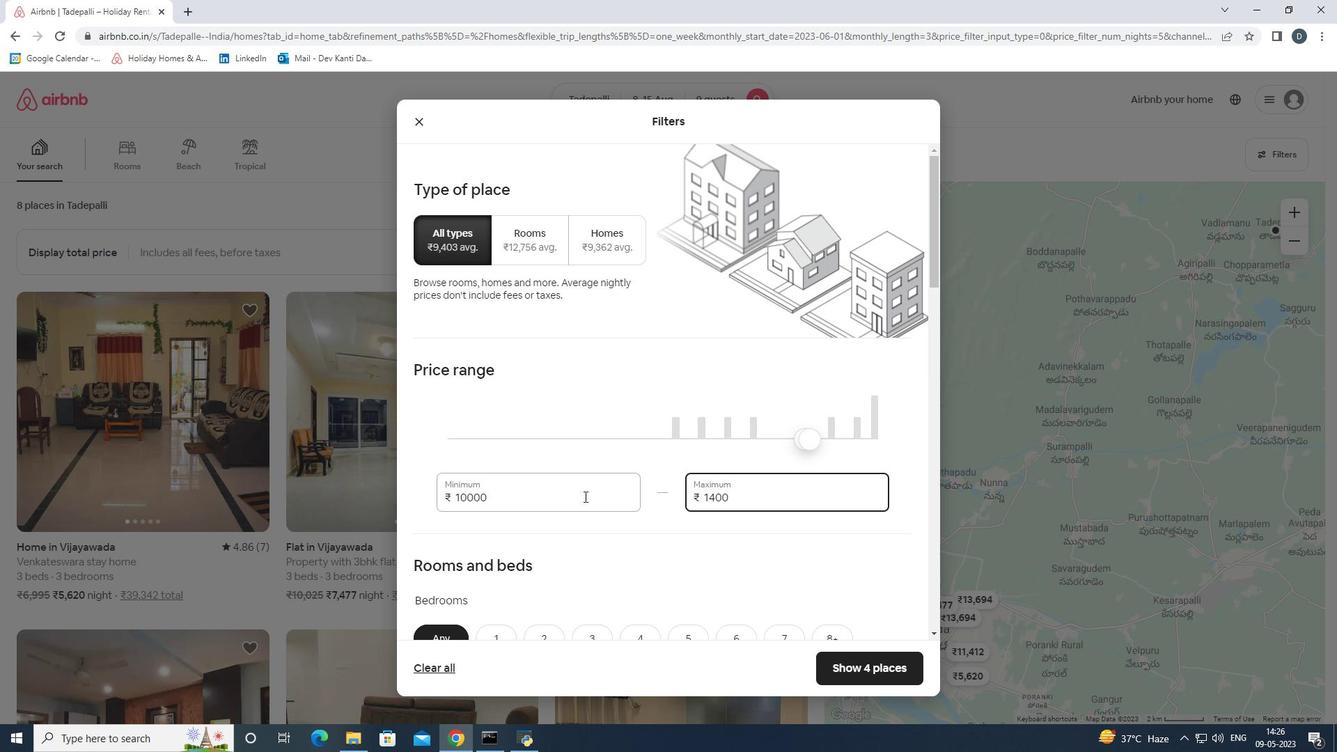 
Action: Mouse scrolled (584, 496) with delta (0, 0)
Screenshot: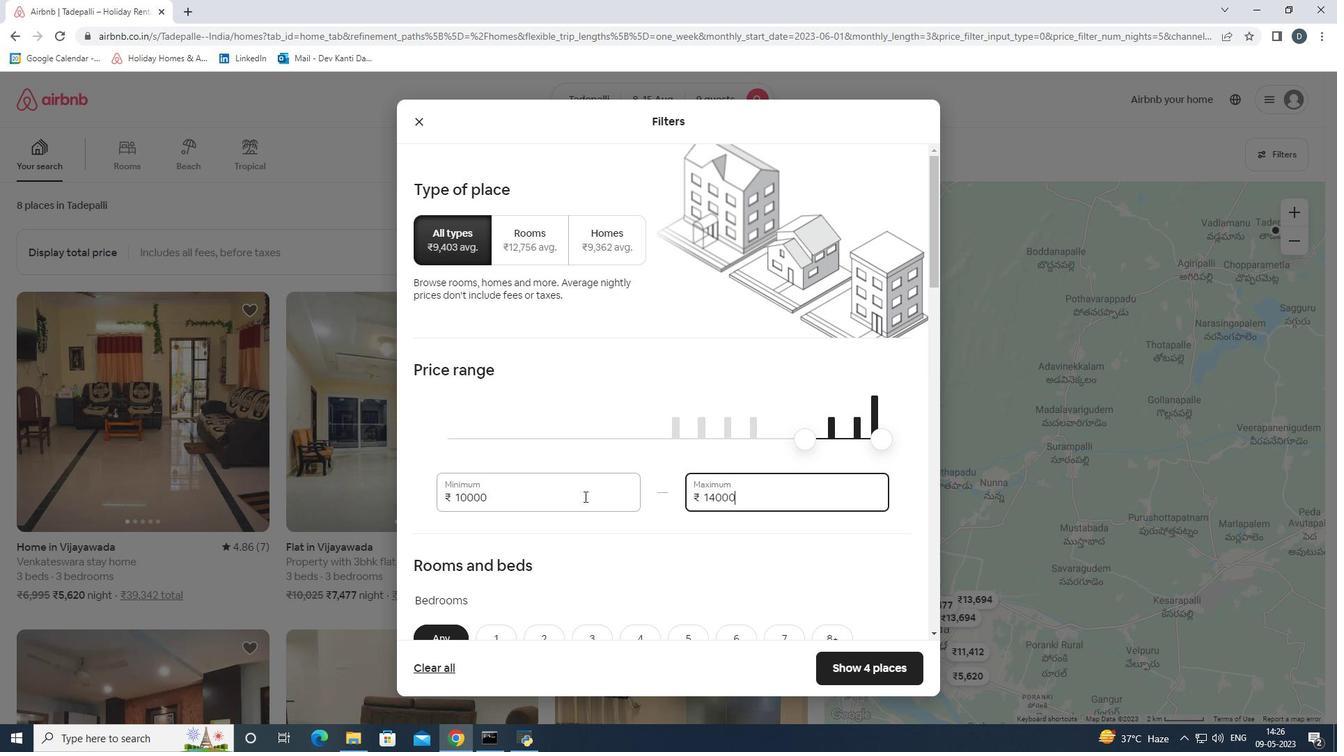 
Action: Mouse scrolled (584, 496) with delta (0, 0)
Screenshot: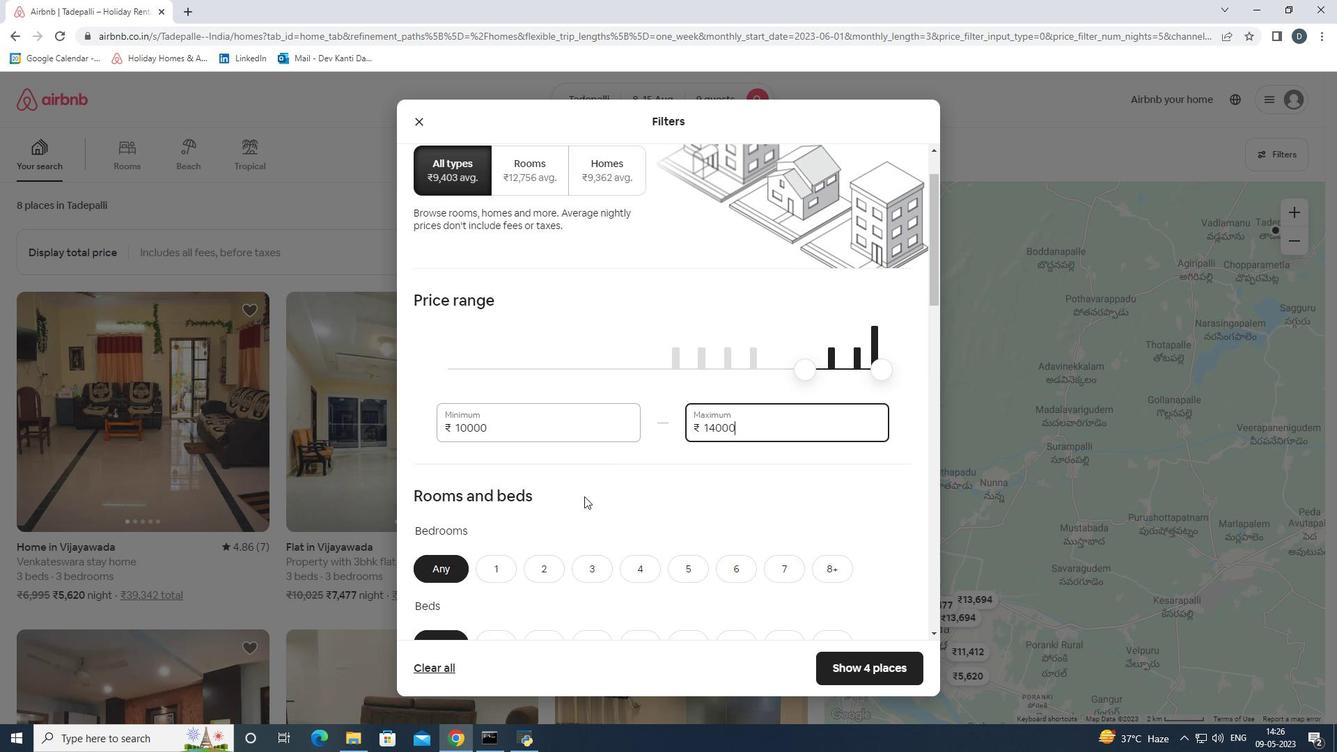 
Action: Mouse moved to (584, 495)
Screenshot: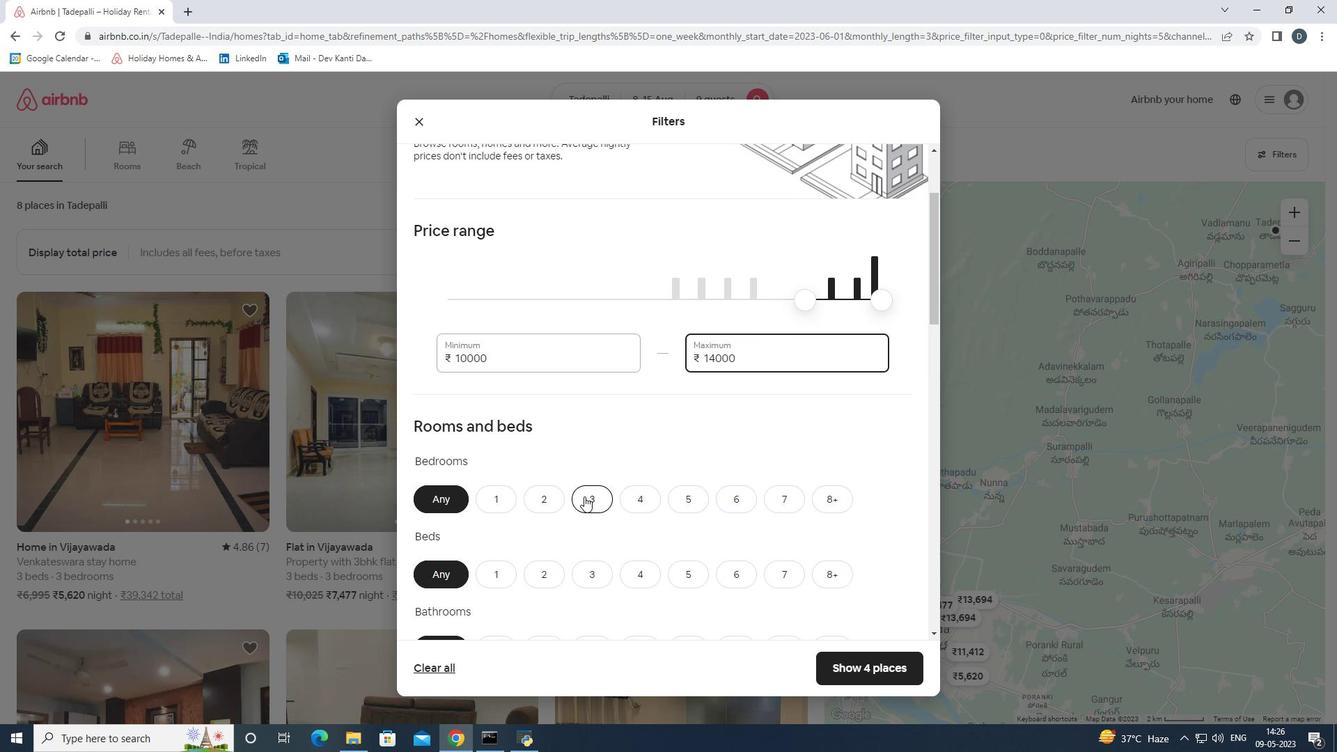
Action: Mouse scrolled (584, 494) with delta (0, 0)
Screenshot: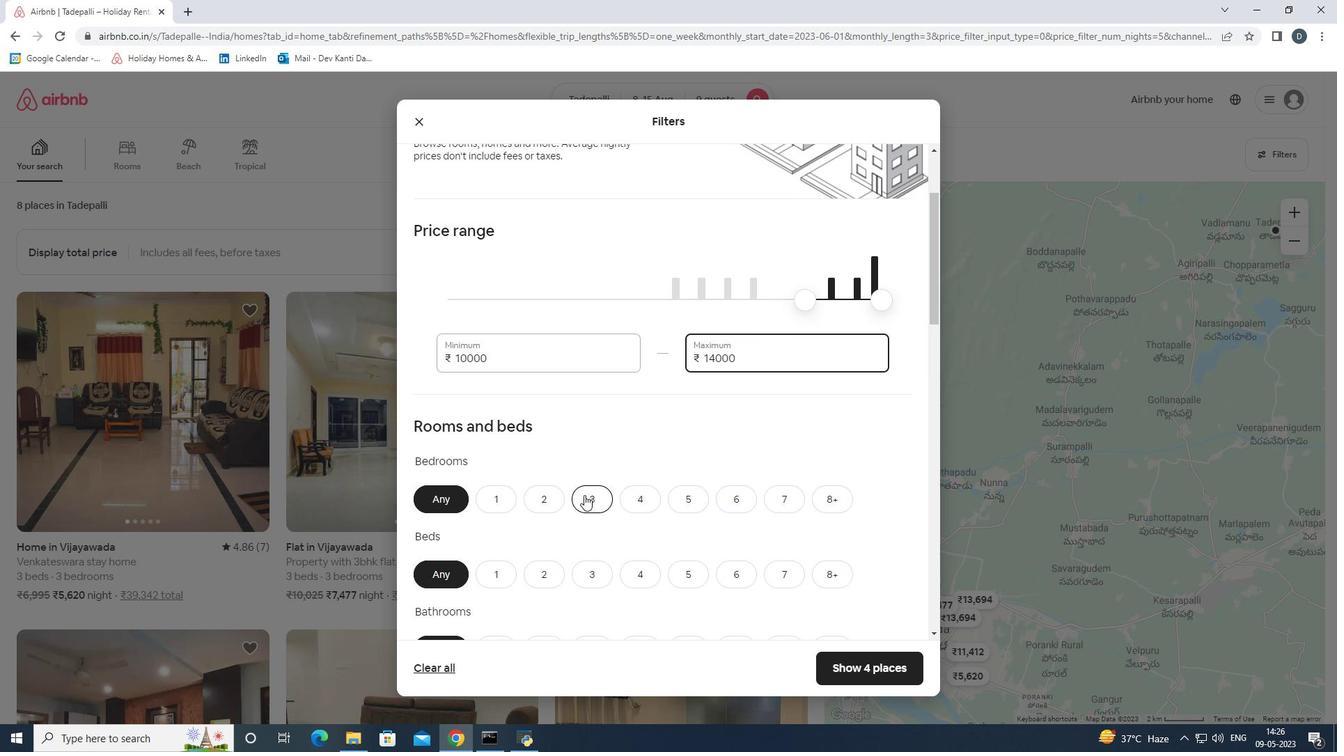 
Action: Mouse moved to (692, 424)
Screenshot: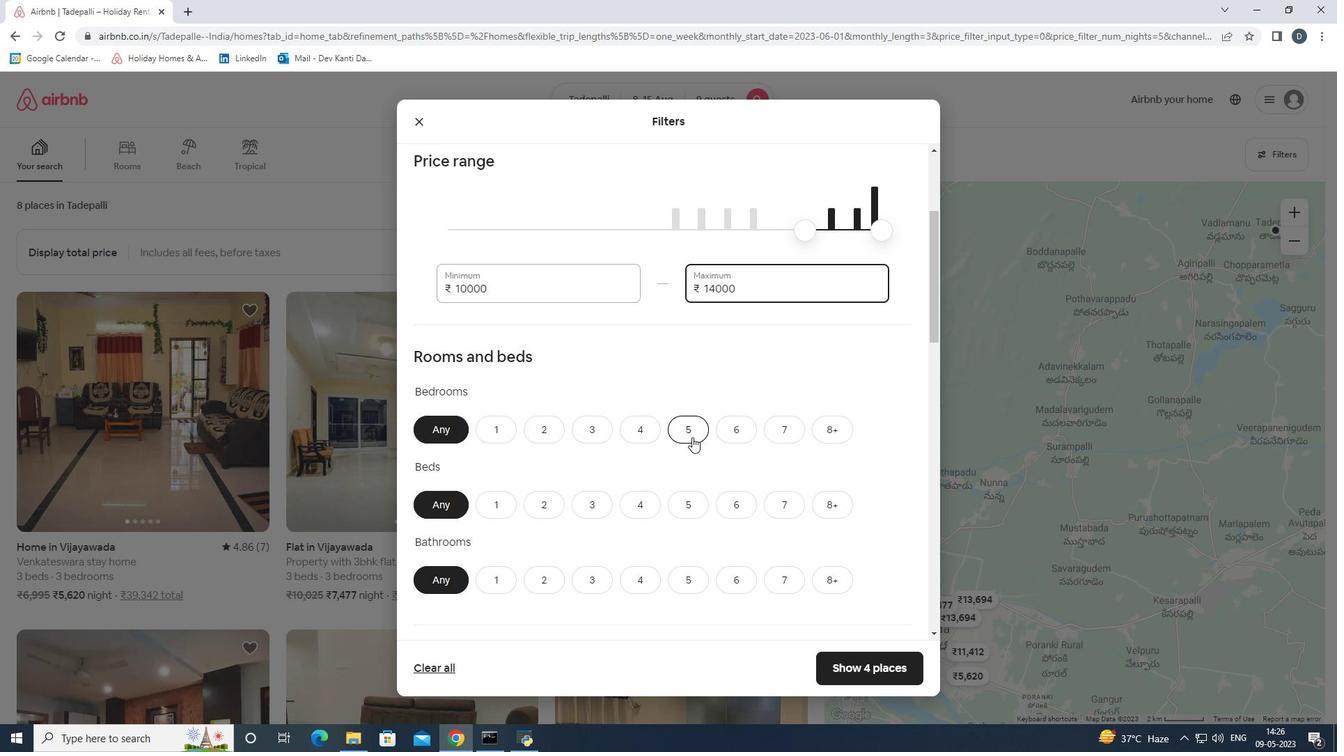 
Action: Mouse pressed left at (692, 424)
Screenshot: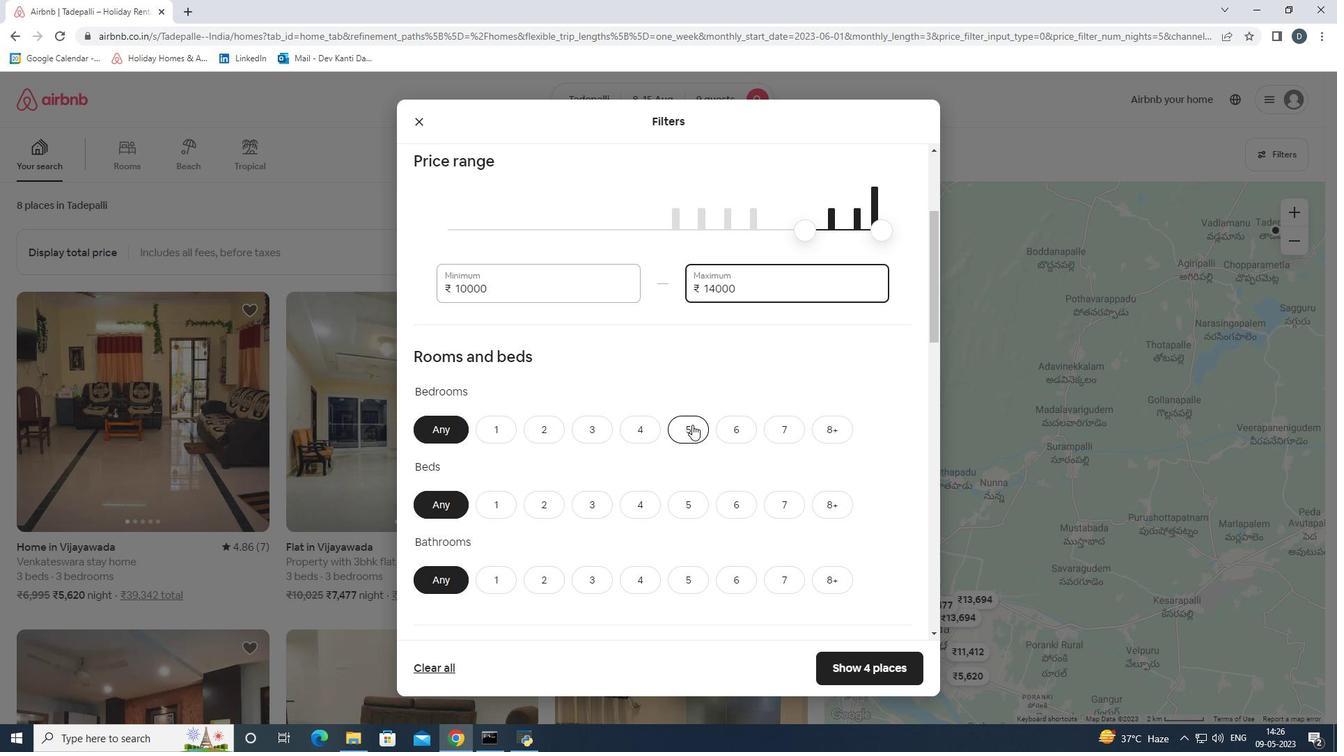
Action: Mouse moved to (821, 500)
Screenshot: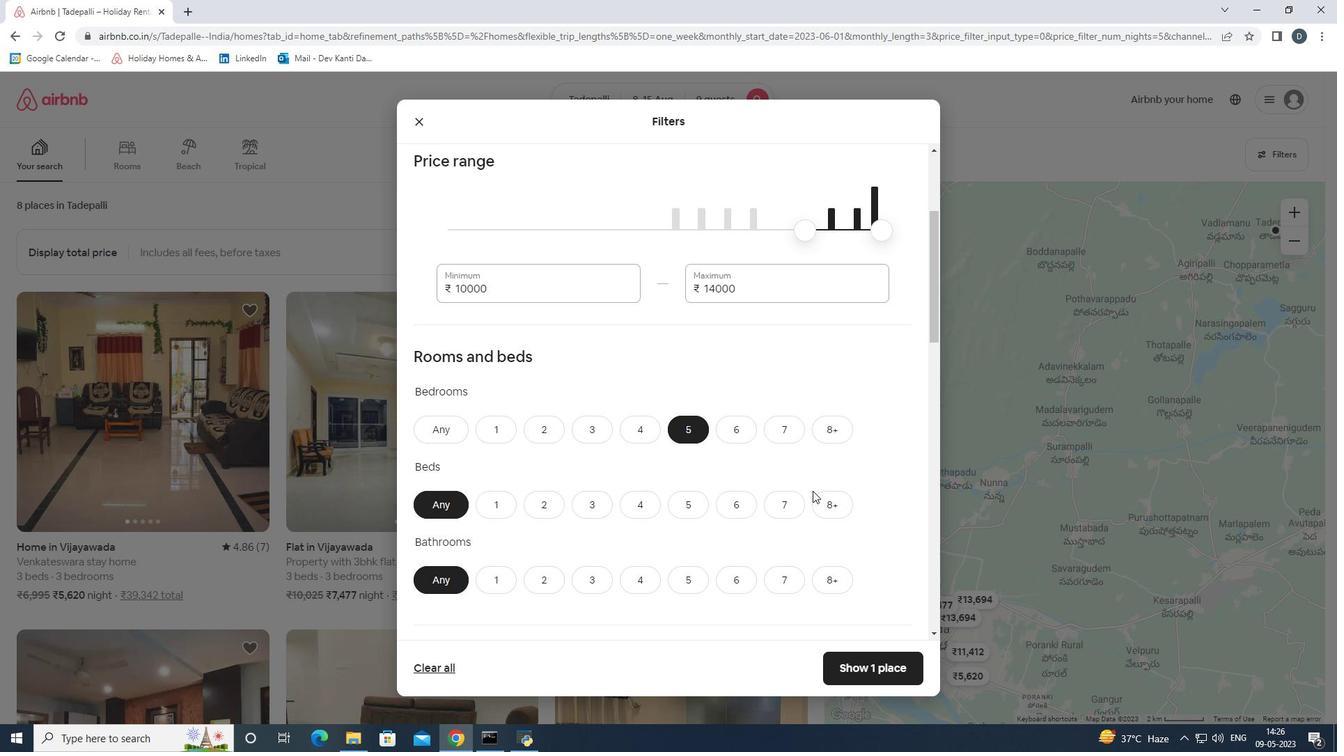 
Action: Mouse pressed left at (821, 500)
Screenshot: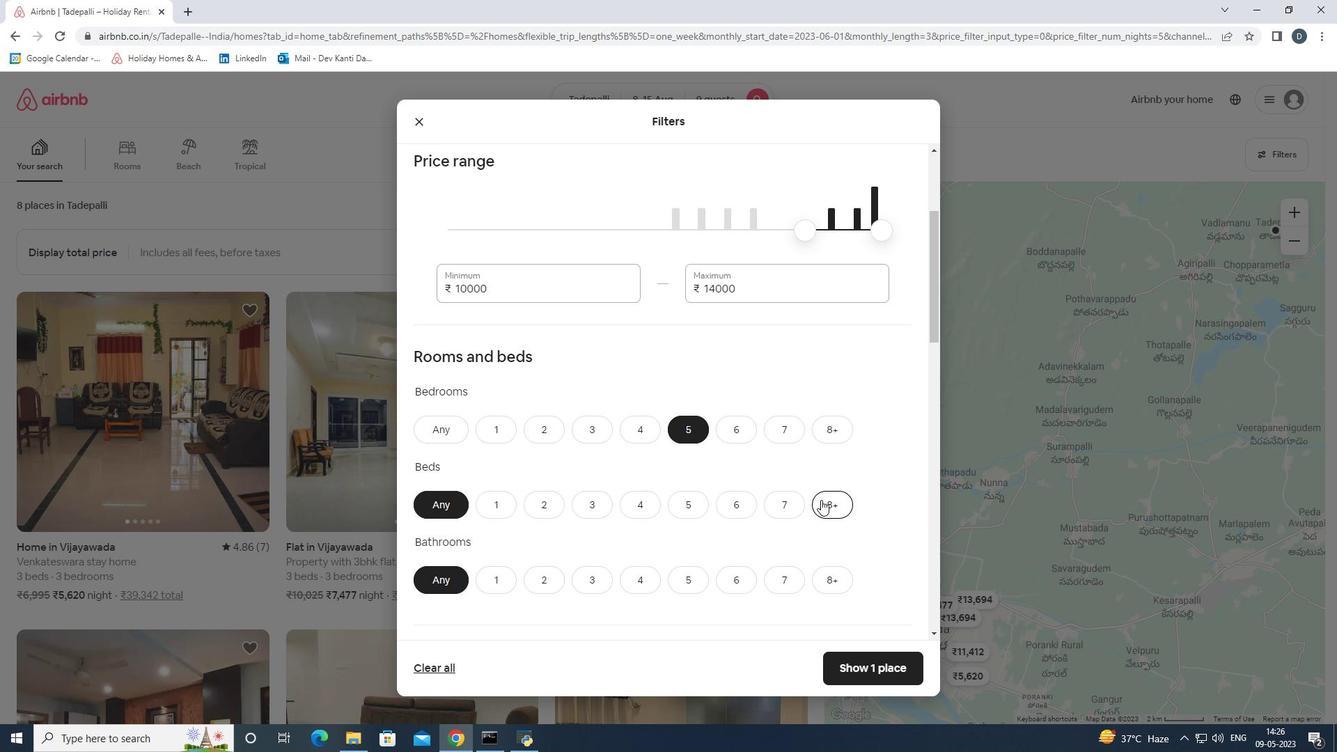 
Action: Mouse moved to (691, 569)
Screenshot: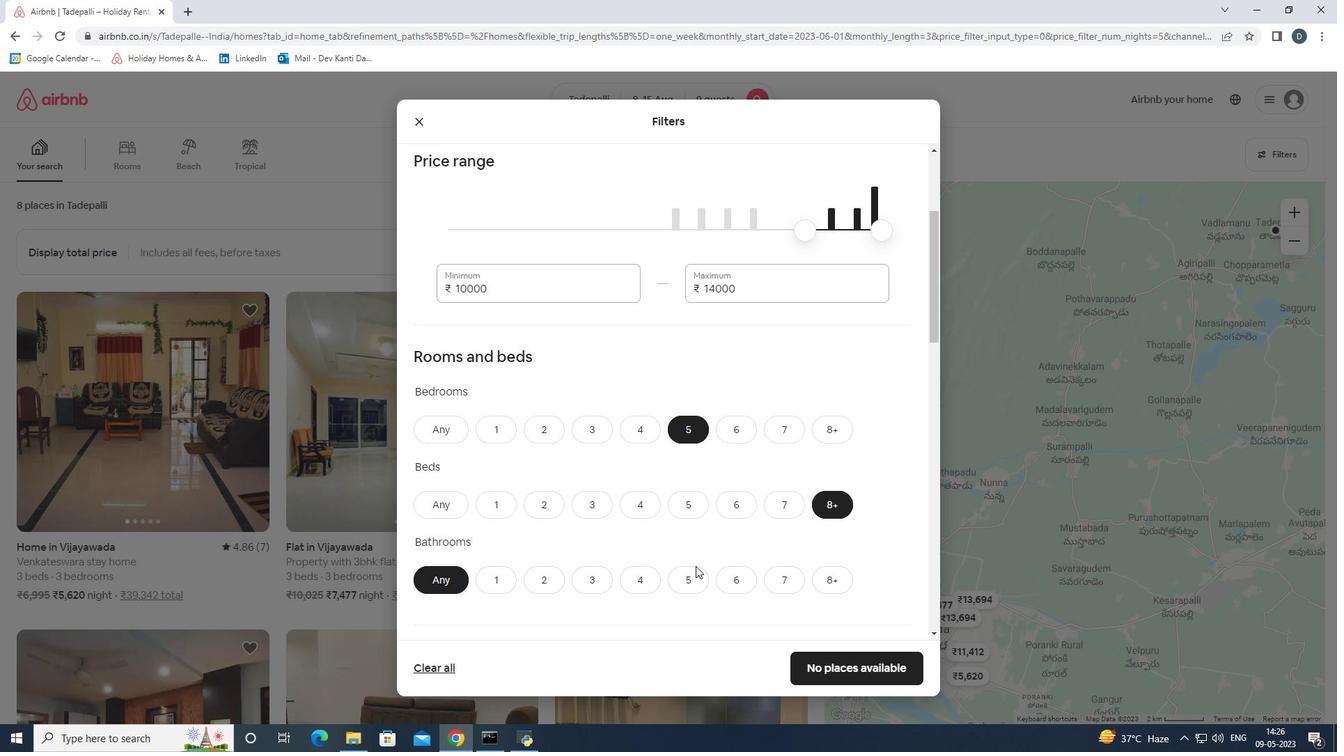 
Action: Mouse pressed left at (691, 569)
Screenshot: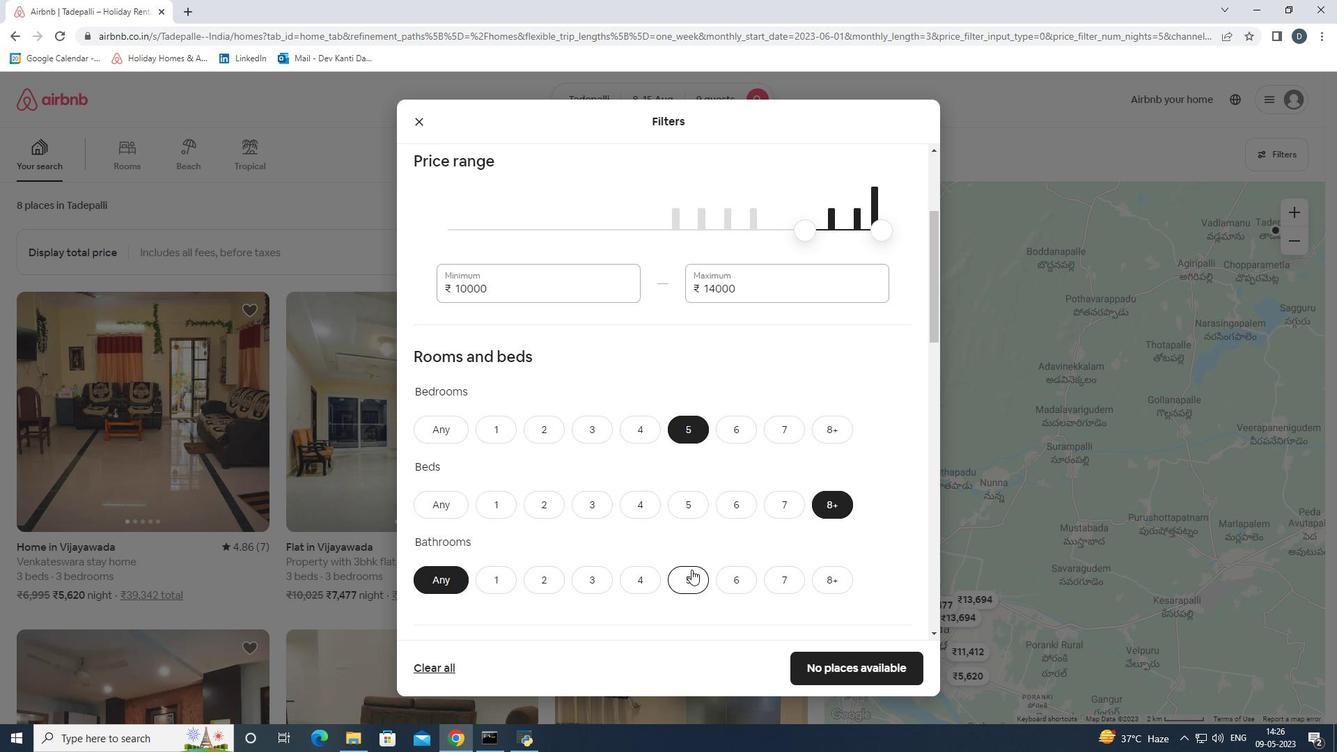 
Action: Mouse scrolled (691, 569) with delta (0, 0)
Screenshot: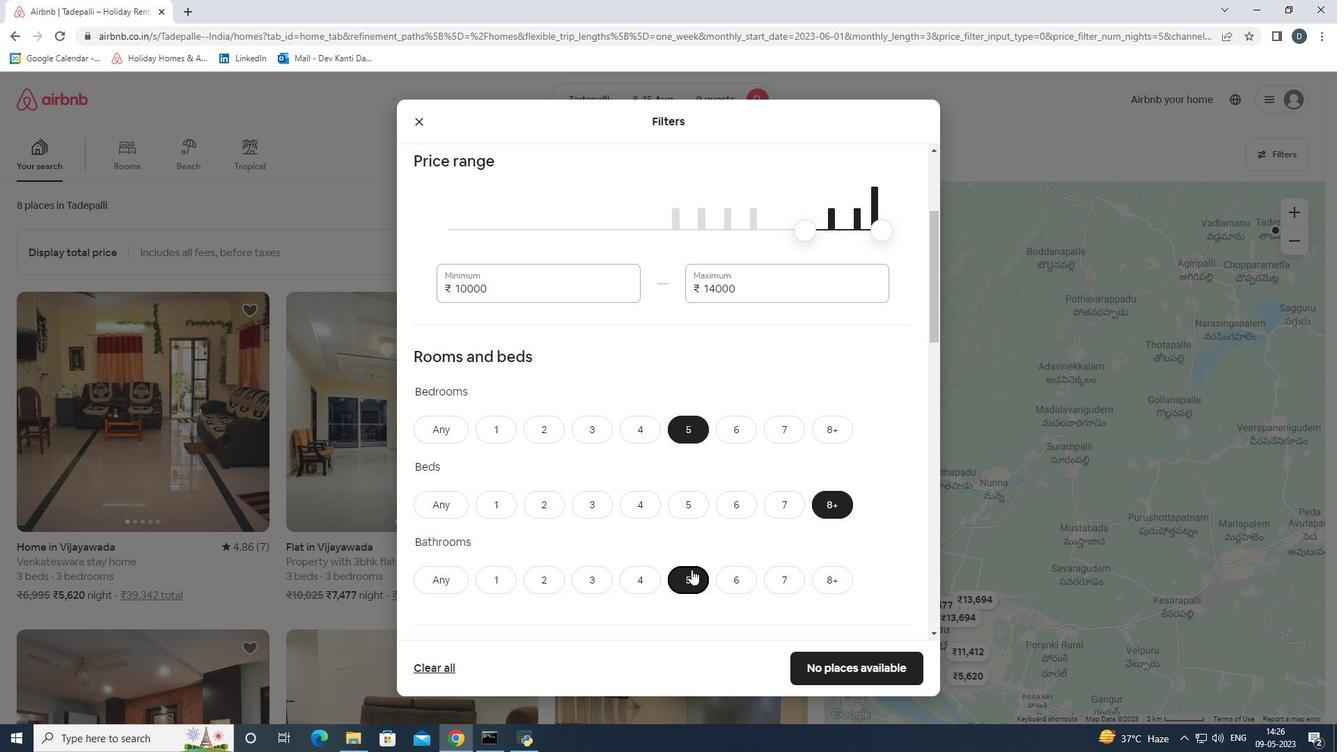 
Action: Mouse scrolled (691, 569) with delta (0, 0)
Screenshot: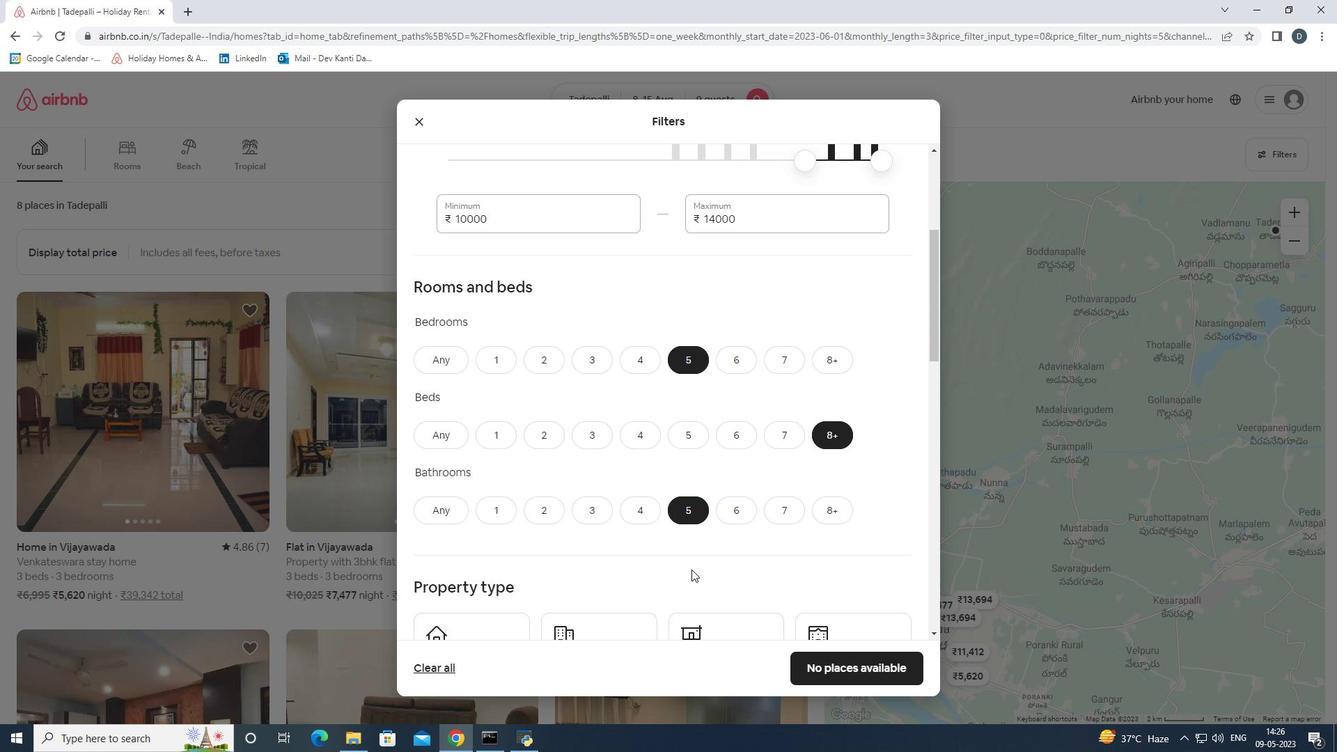 
Action: Mouse moved to (689, 552)
Screenshot: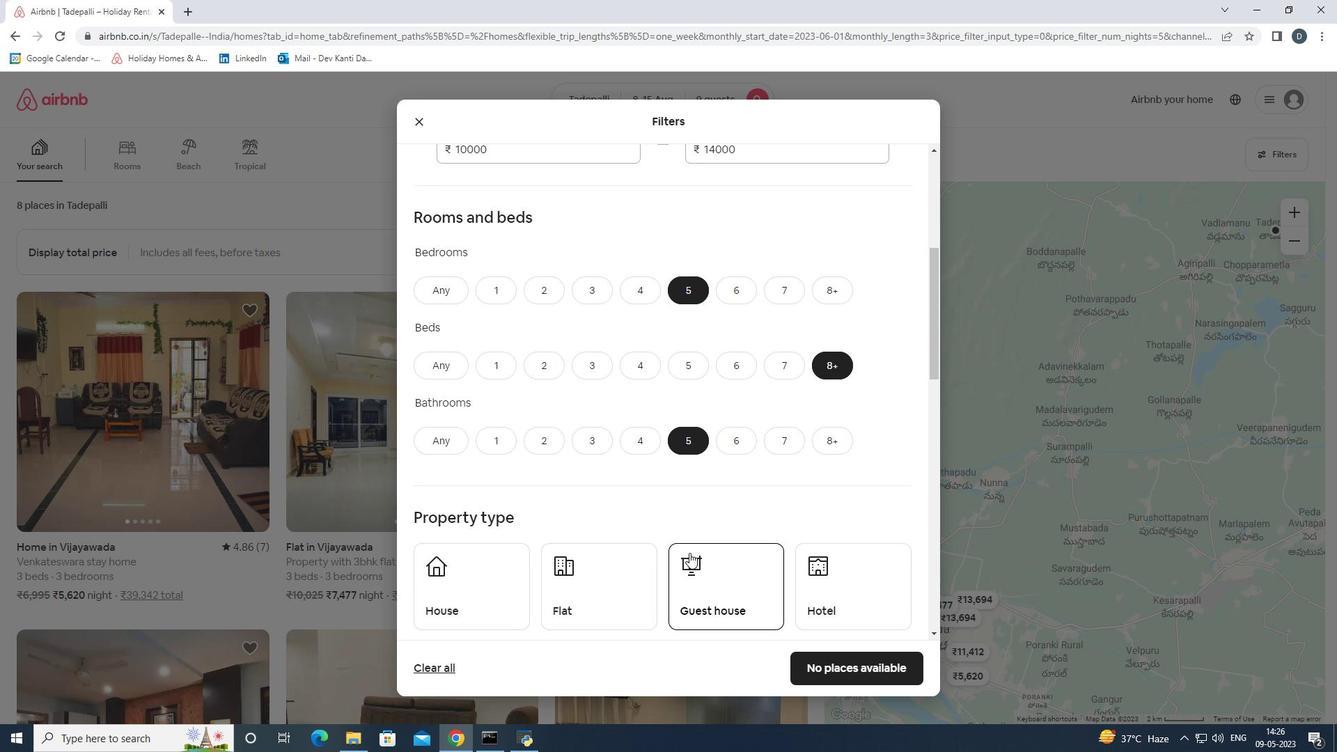 
Action: Mouse scrolled (689, 551) with delta (0, 0)
Screenshot: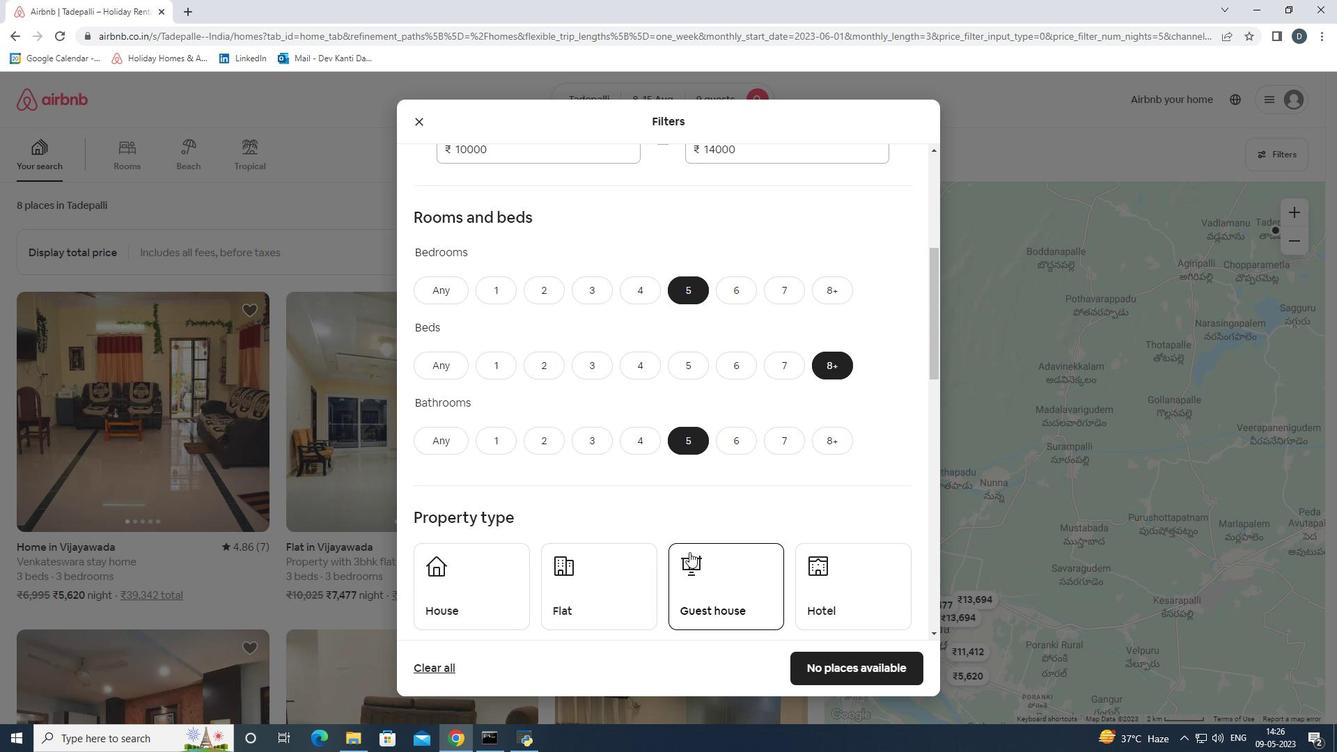 
Action: Mouse moved to (517, 547)
Screenshot: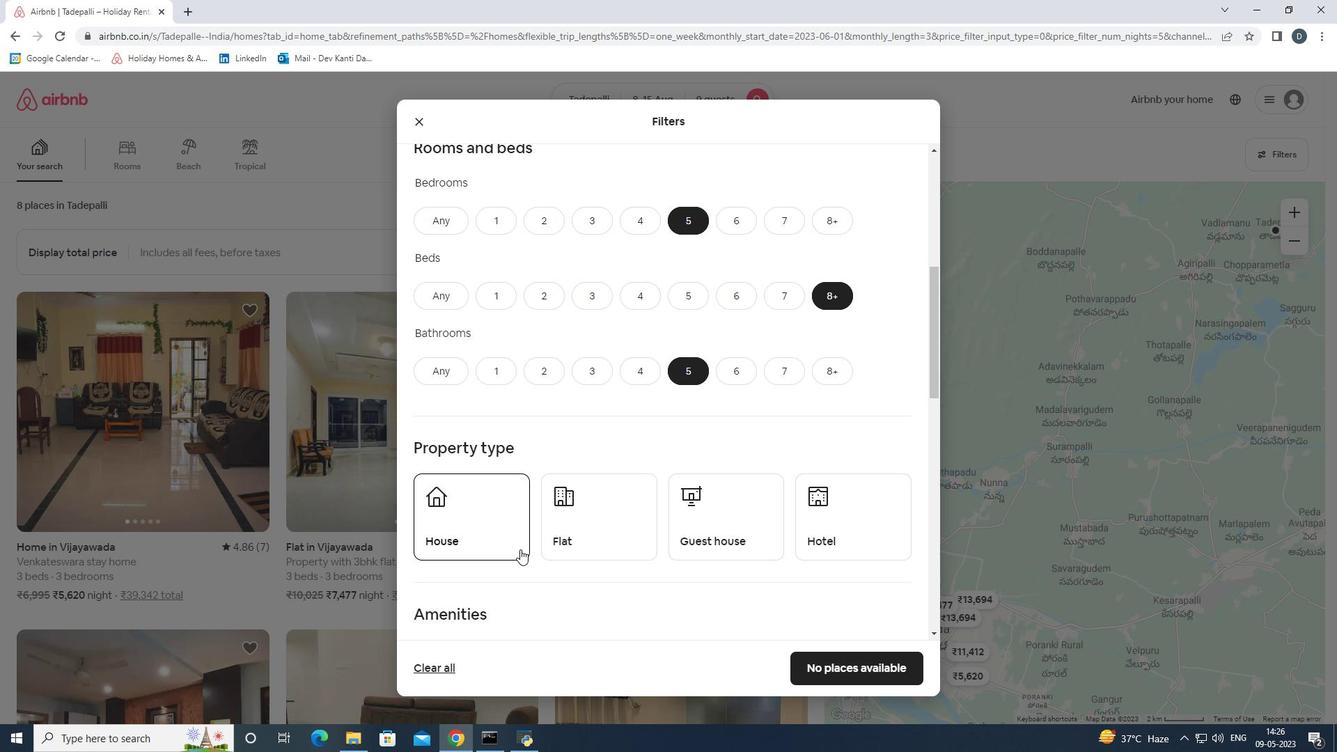 
Action: Mouse pressed left at (517, 547)
Screenshot: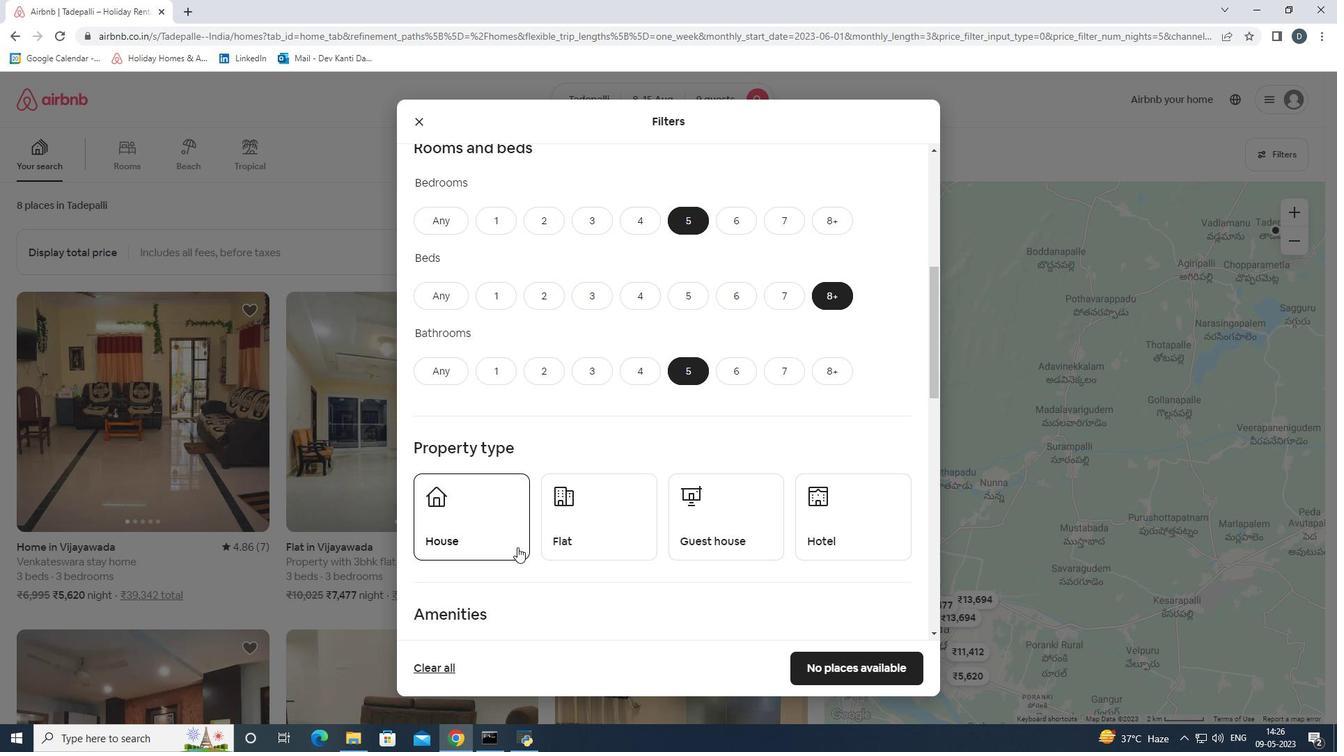 
Action: Mouse moved to (574, 540)
Screenshot: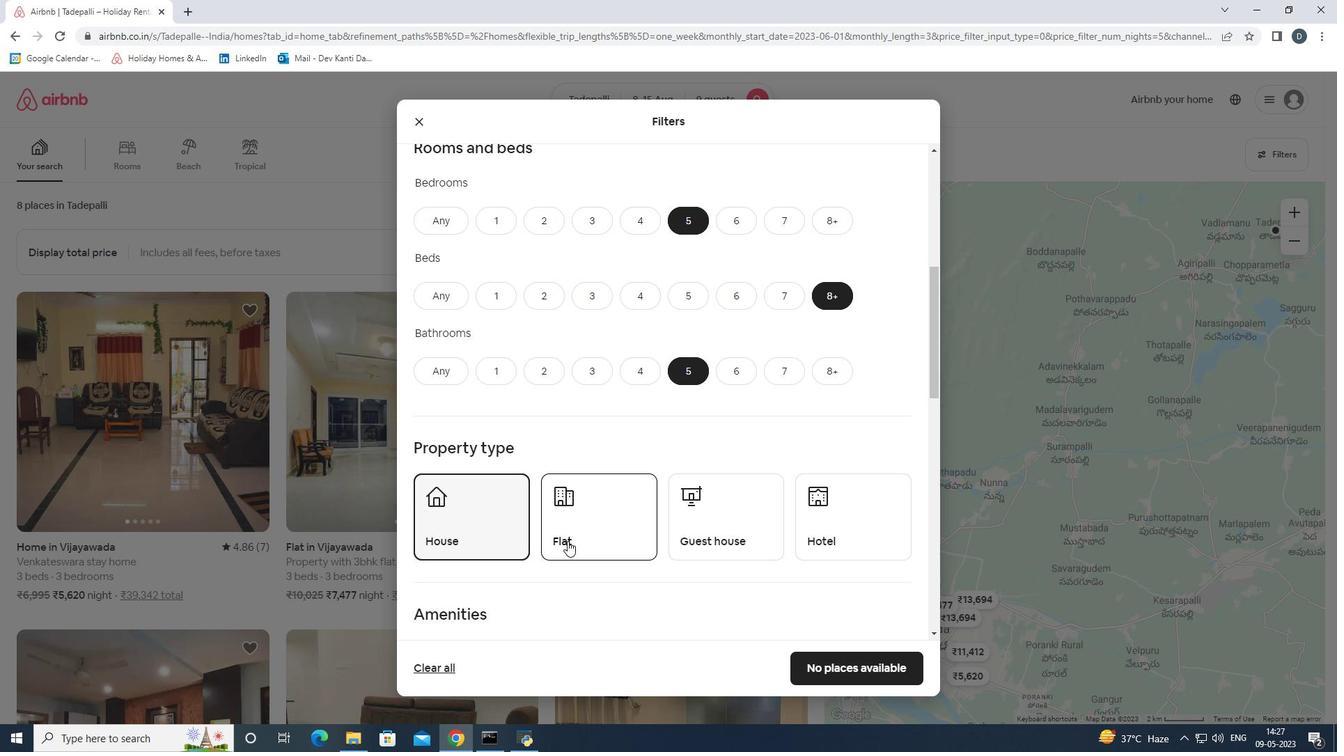 
Action: Mouse pressed left at (574, 540)
Screenshot: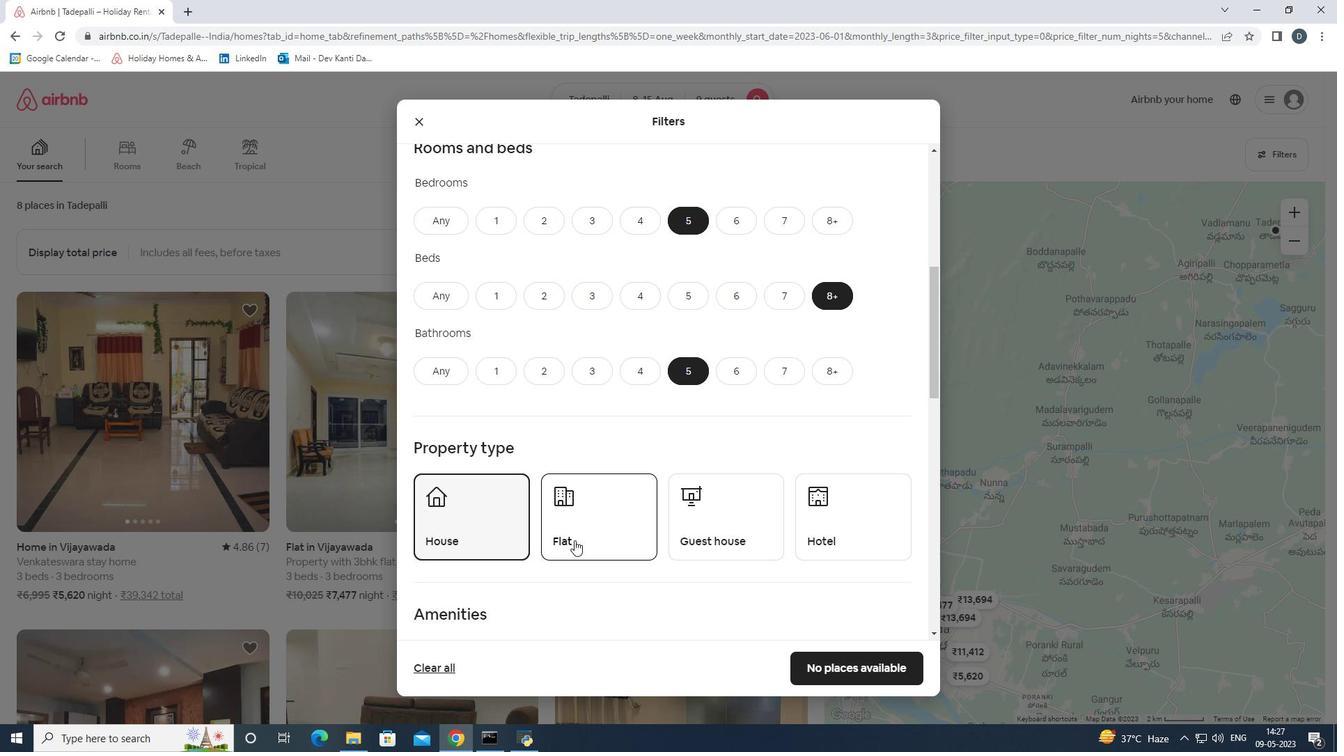 
Action: Mouse moved to (688, 528)
Screenshot: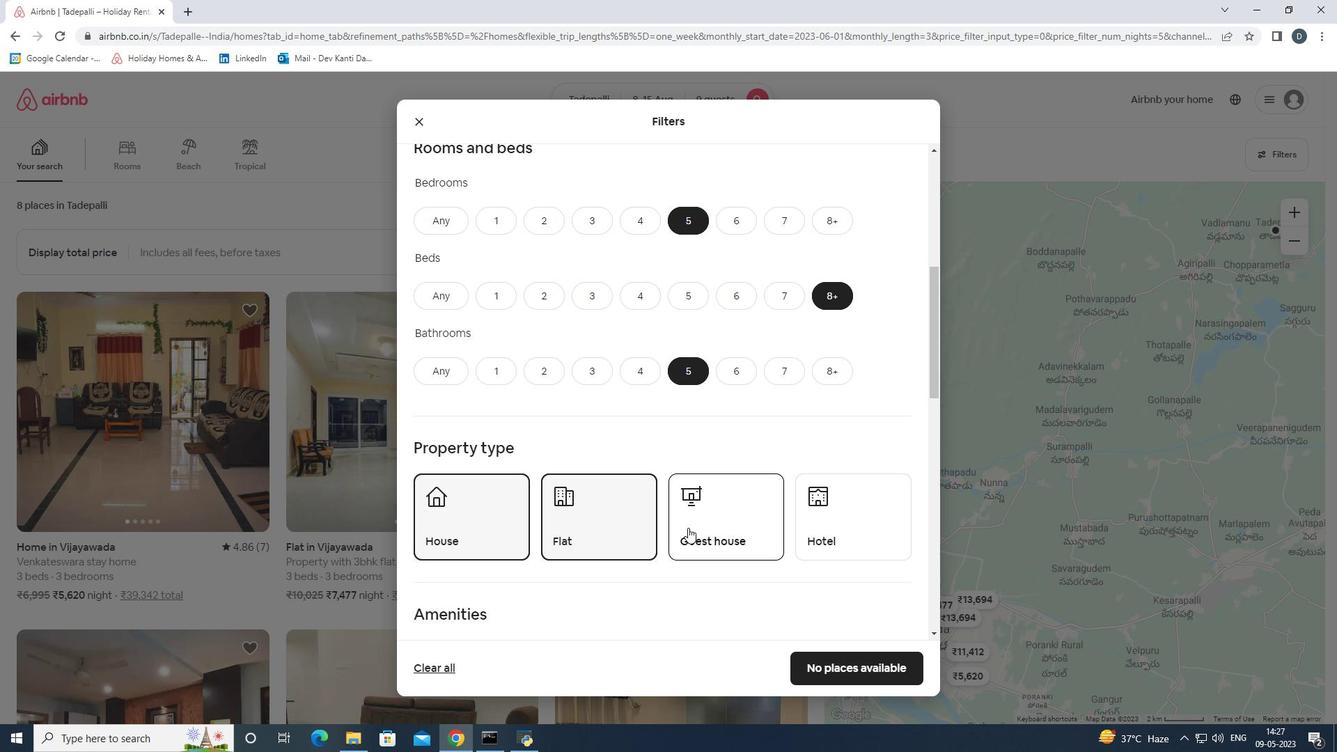 
Action: Mouse pressed left at (688, 528)
Screenshot: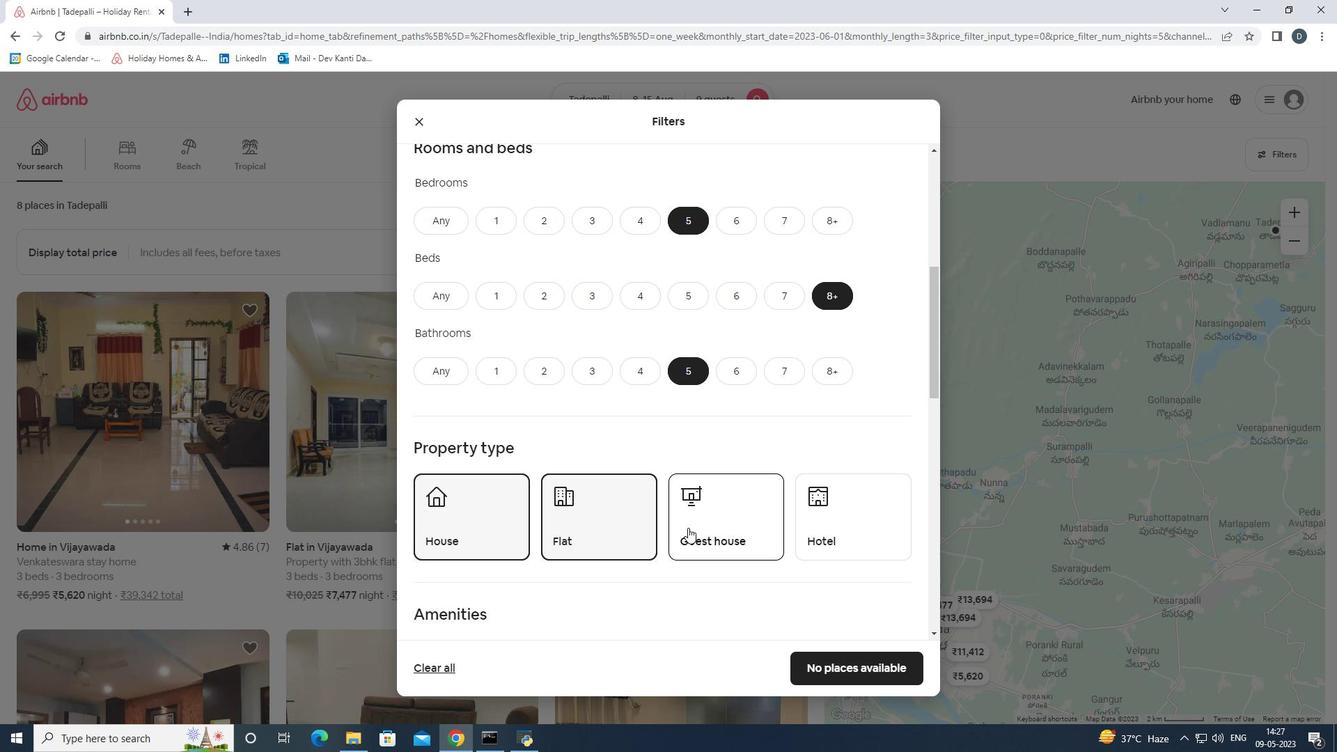 
Action: Mouse moved to (755, 523)
Screenshot: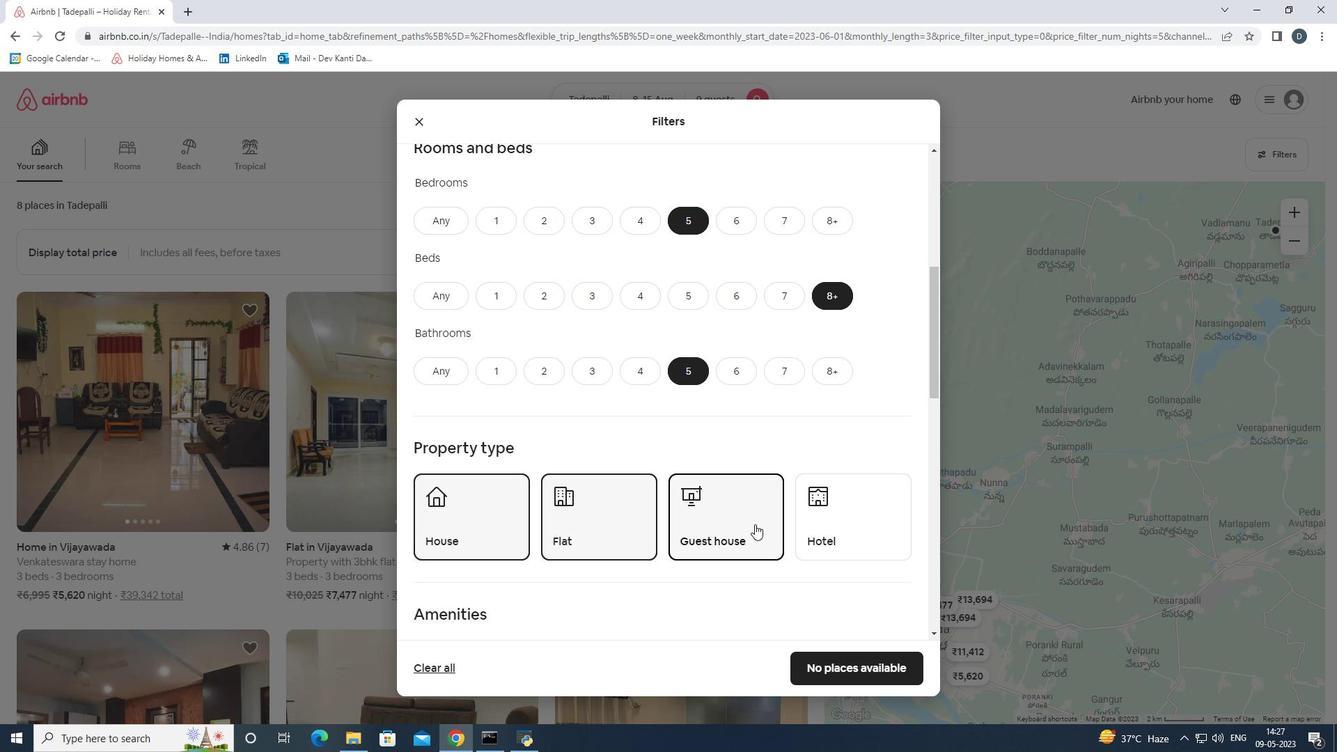 
Action: Mouse scrolled (755, 522) with delta (0, 0)
Screenshot: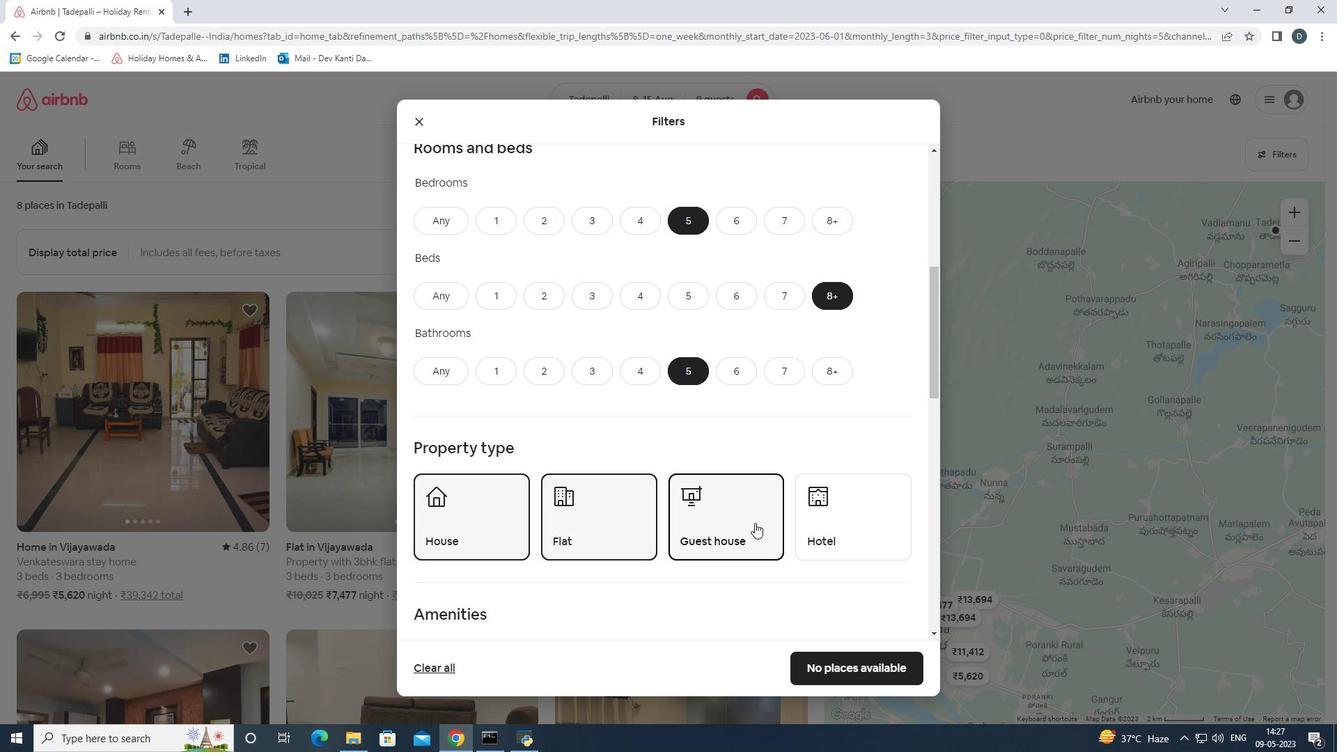 
Action: Mouse moved to (750, 452)
Screenshot: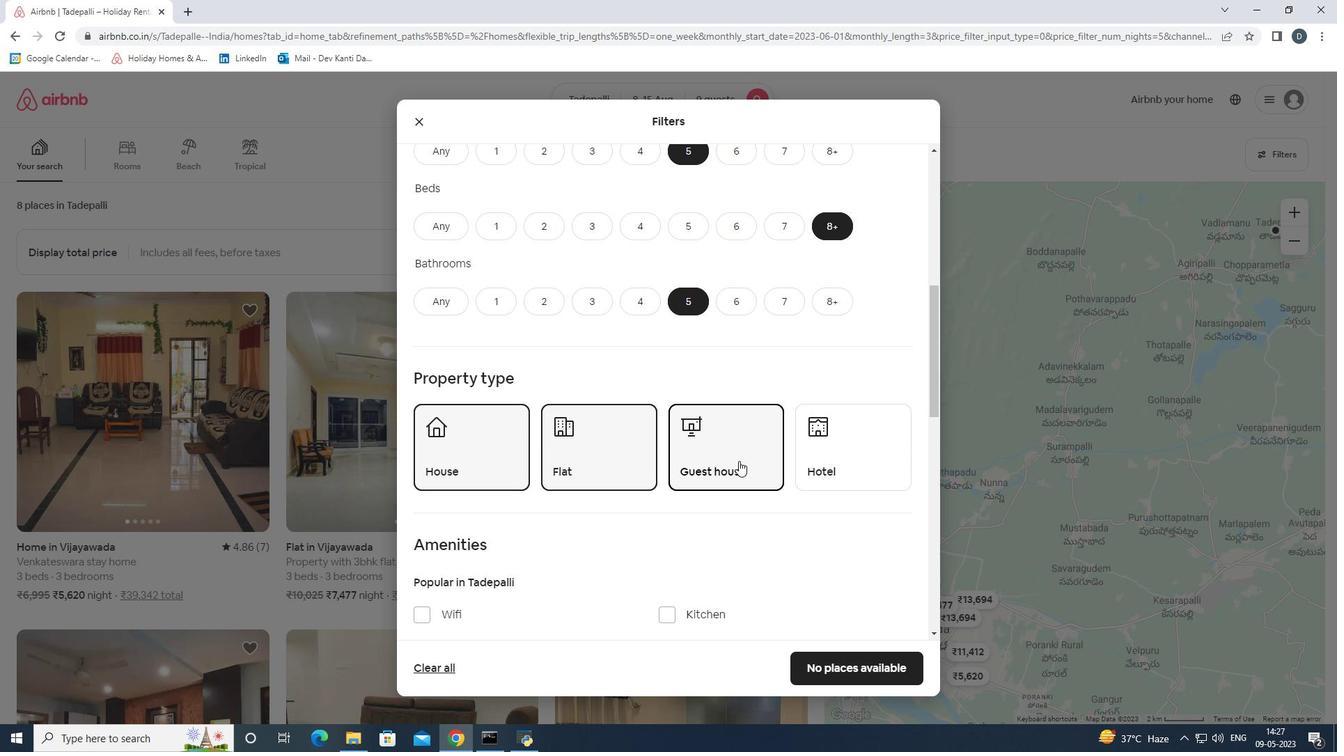 
Action: Mouse scrolled (750, 451) with delta (0, 0)
Screenshot: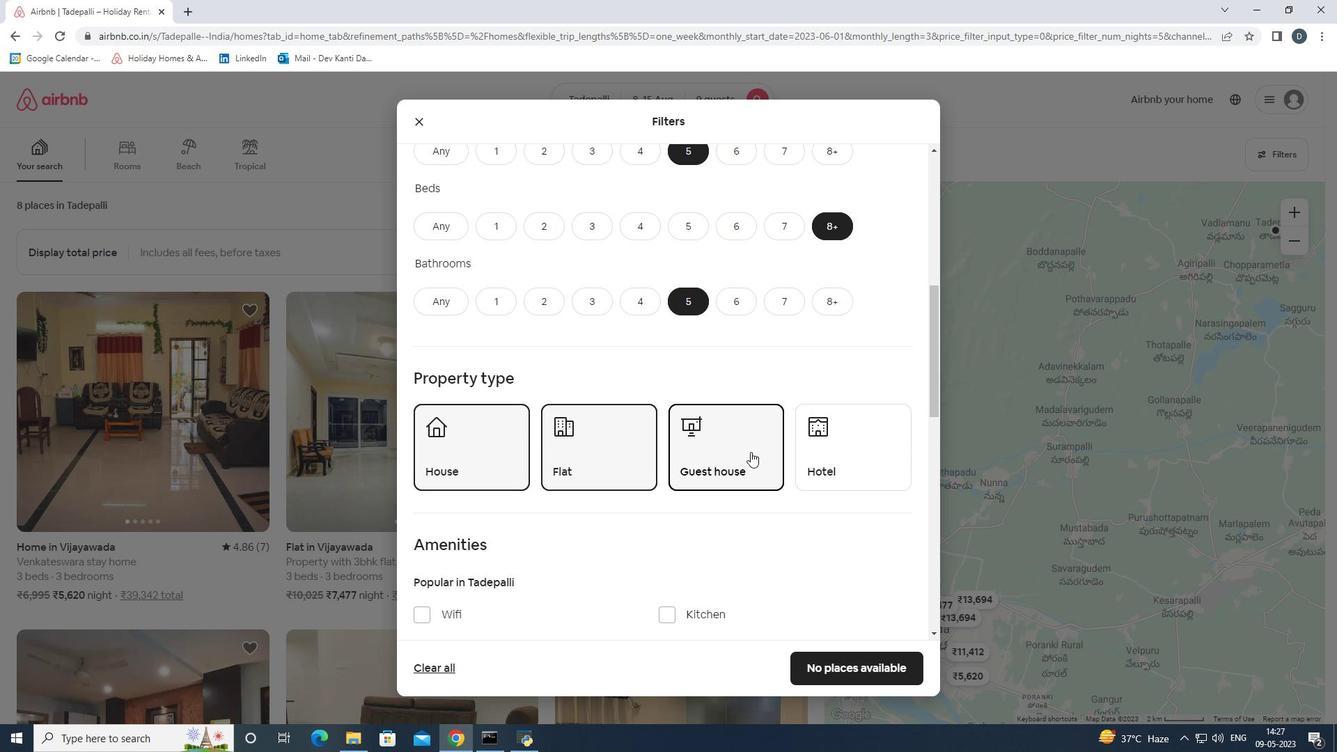 
Action: Mouse moved to (753, 450)
Screenshot: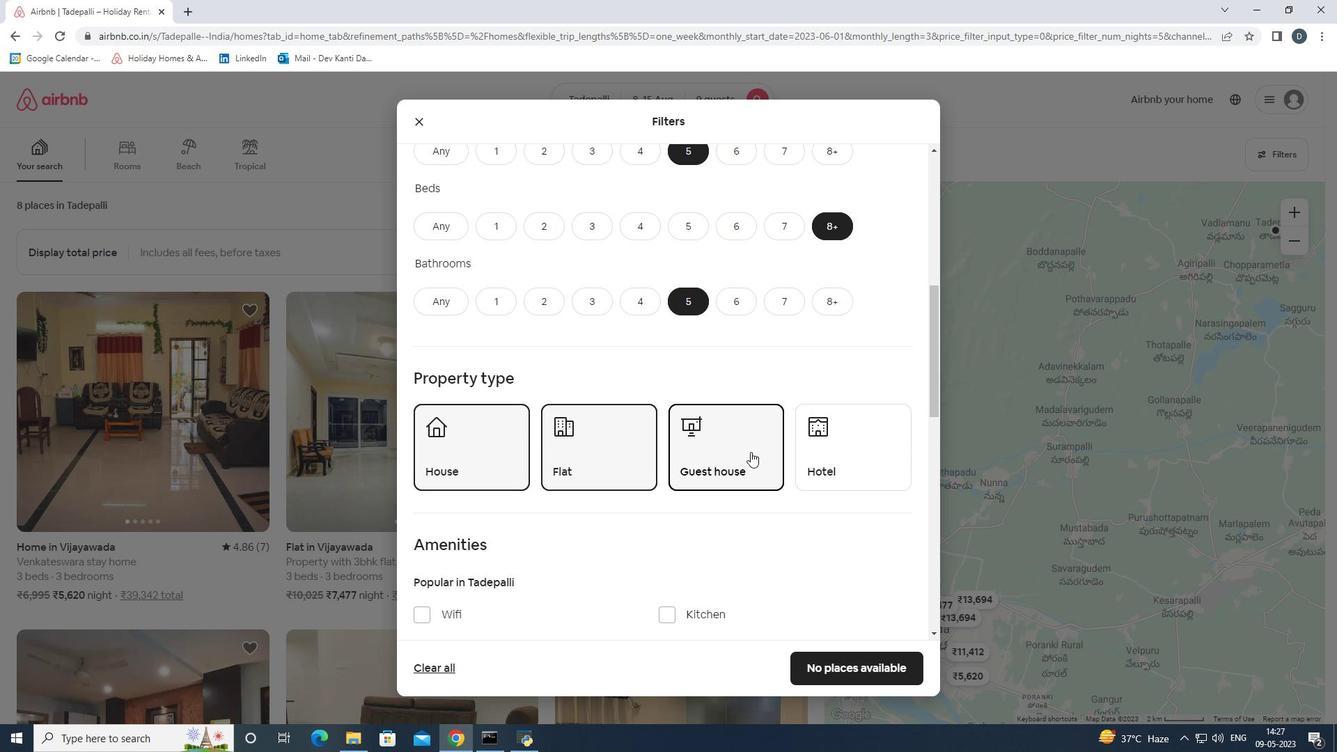 
Action: Mouse scrolled (753, 449) with delta (0, 0)
Screenshot: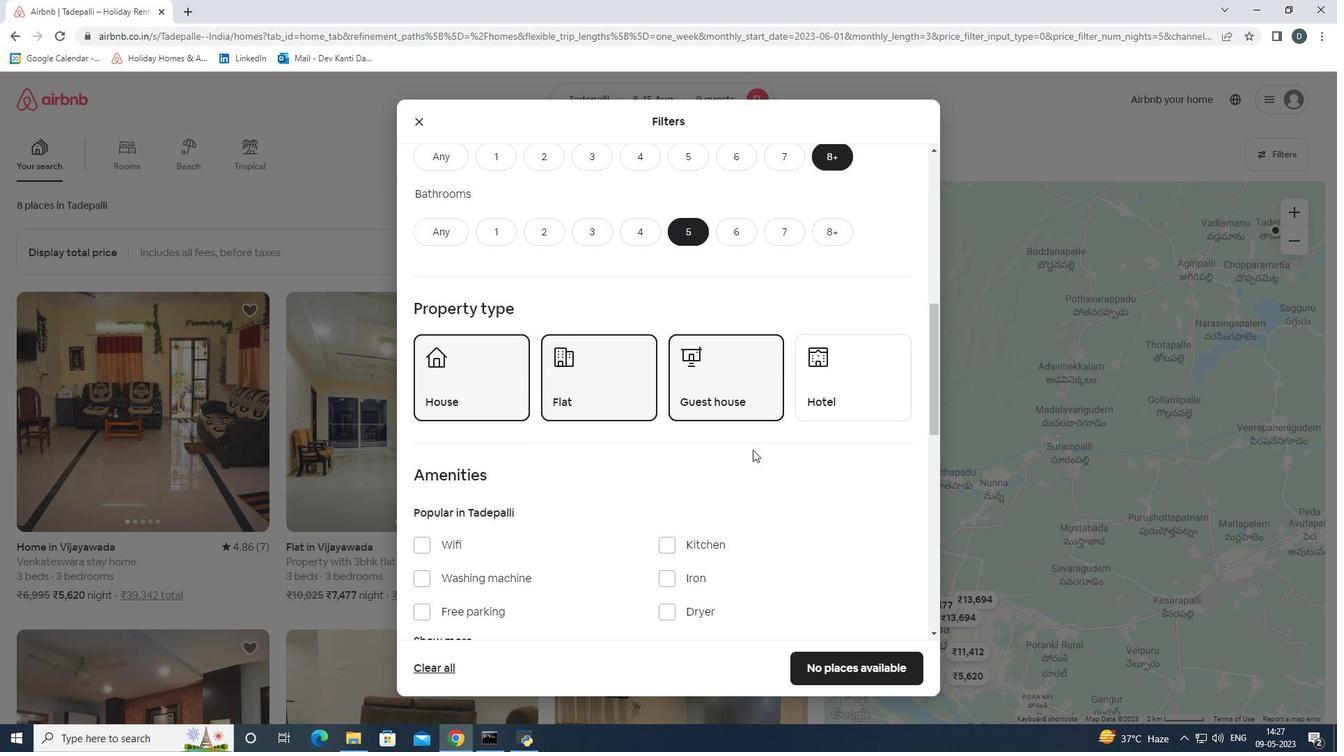 
Action: Mouse scrolled (753, 449) with delta (0, 0)
Screenshot: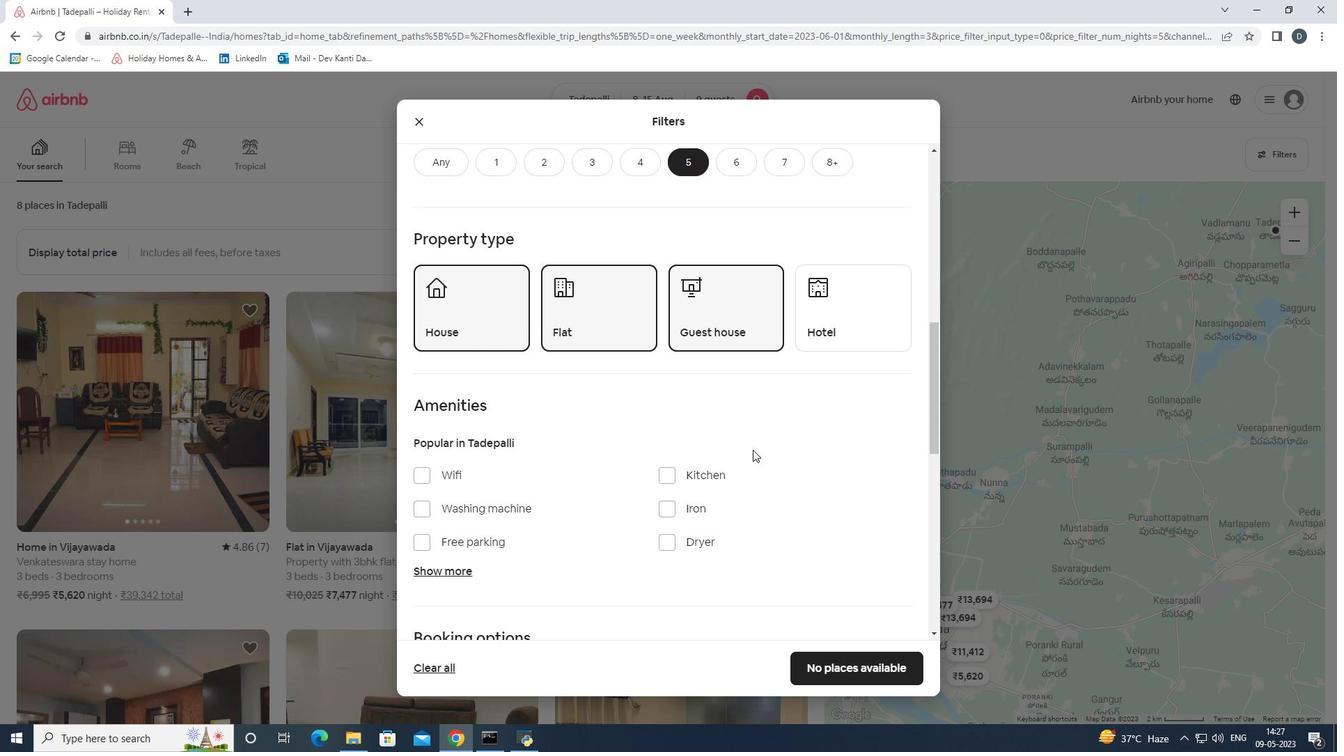 
Action: Mouse scrolled (753, 449) with delta (0, 0)
Screenshot: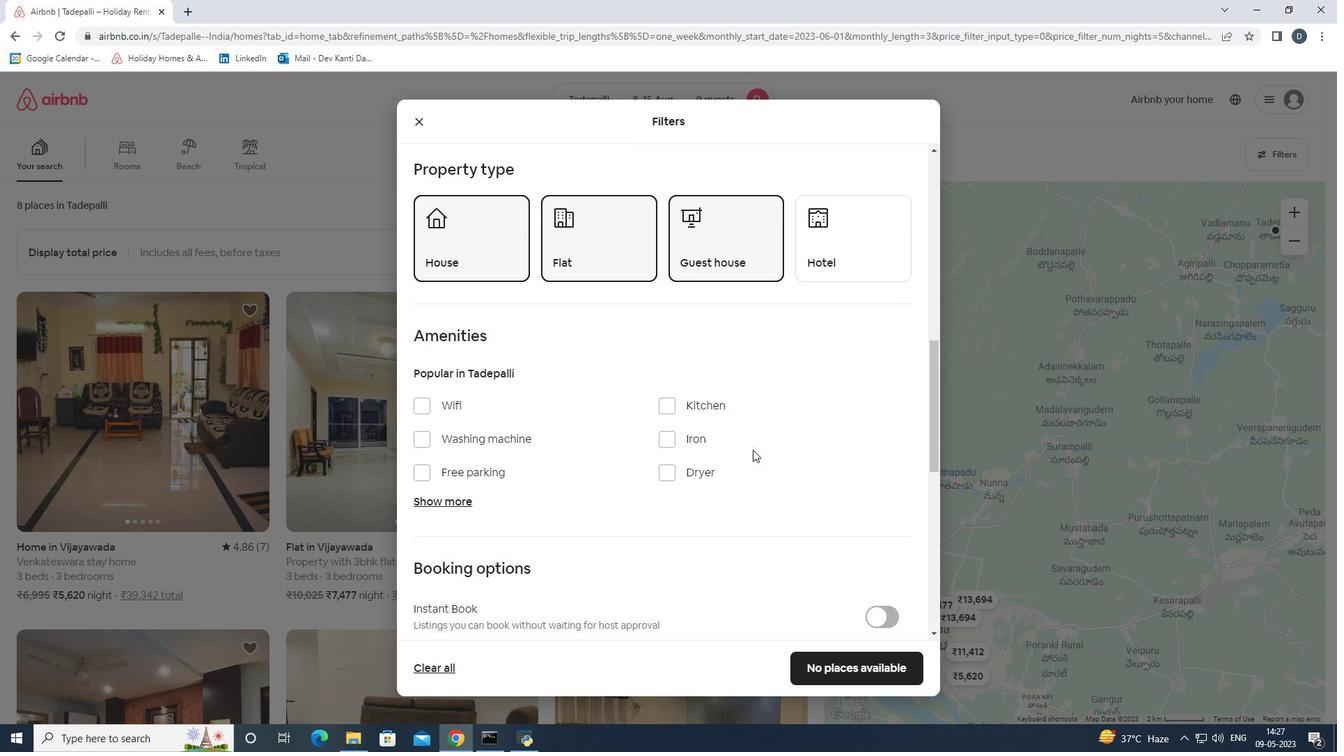 
Action: Mouse scrolled (753, 449) with delta (0, 0)
Screenshot: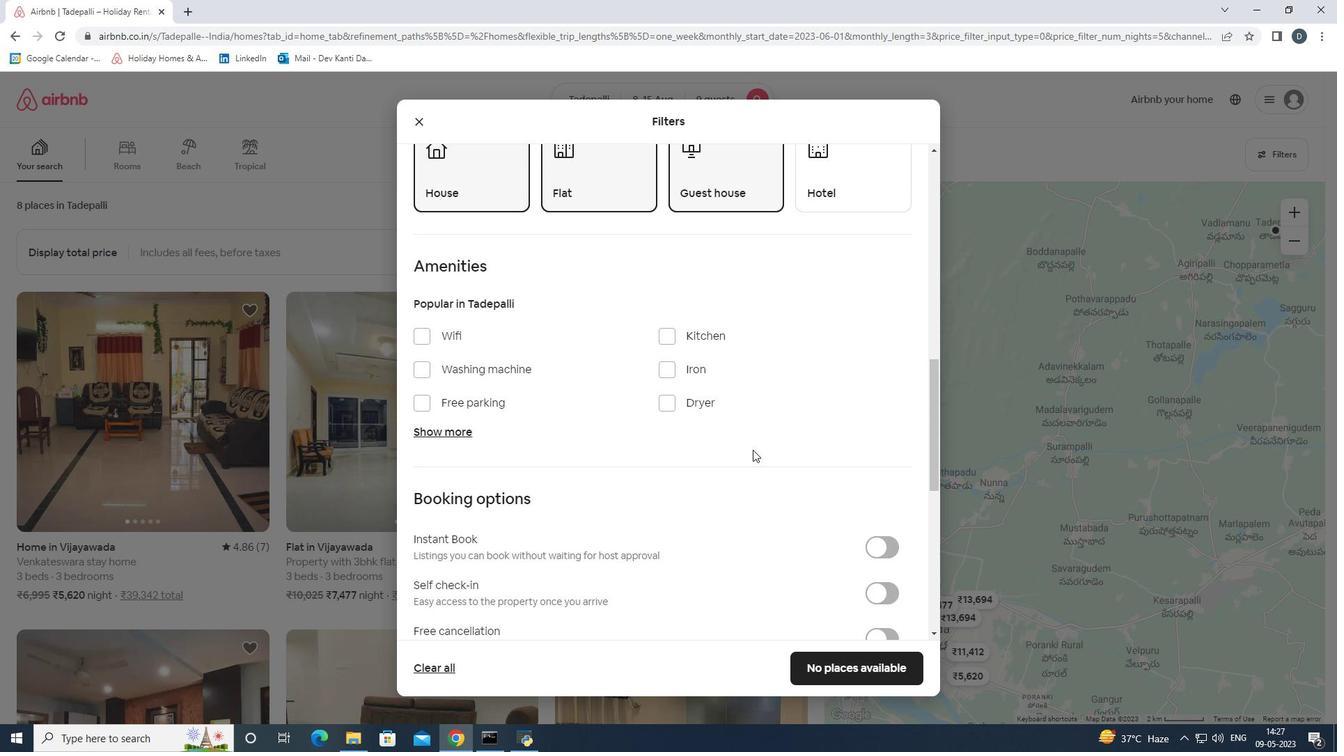 
Action: Mouse scrolled (753, 449) with delta (0, 0)
Screenshot: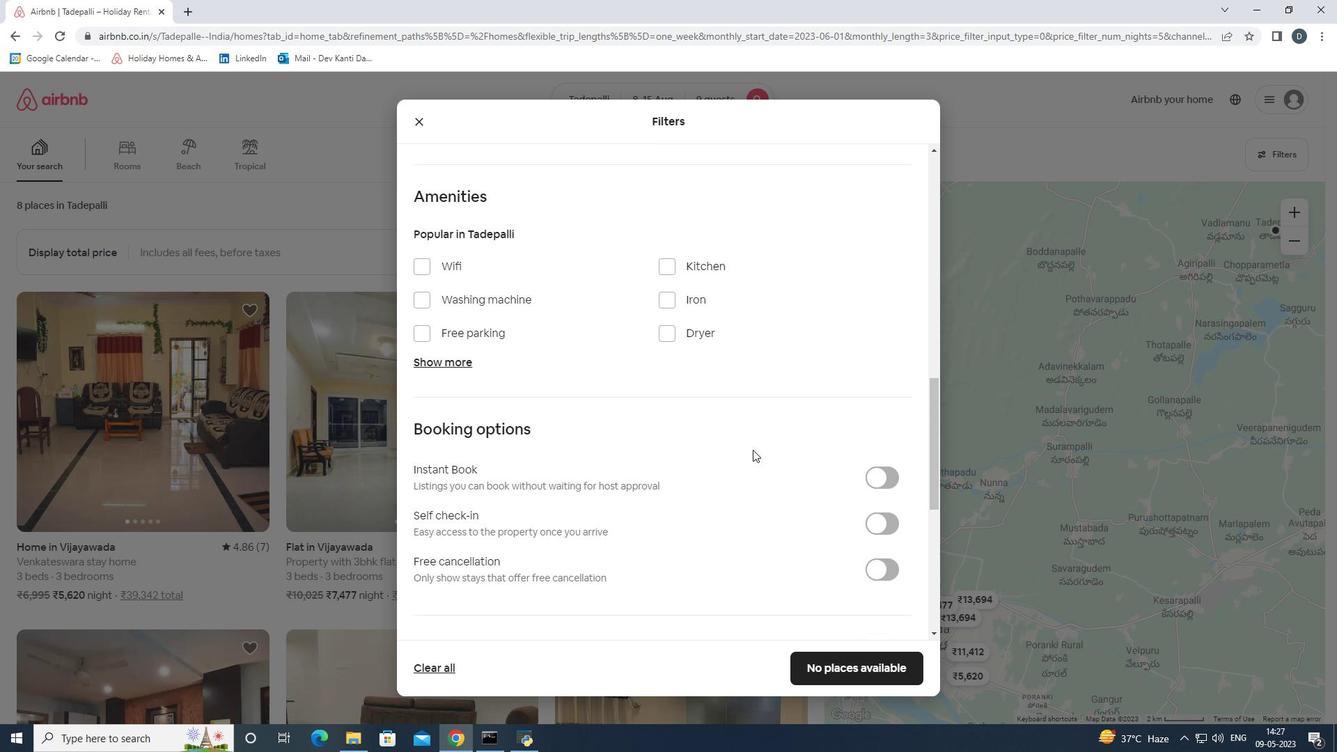 
Action: Mouse moved to (427, 195)
Screenshot: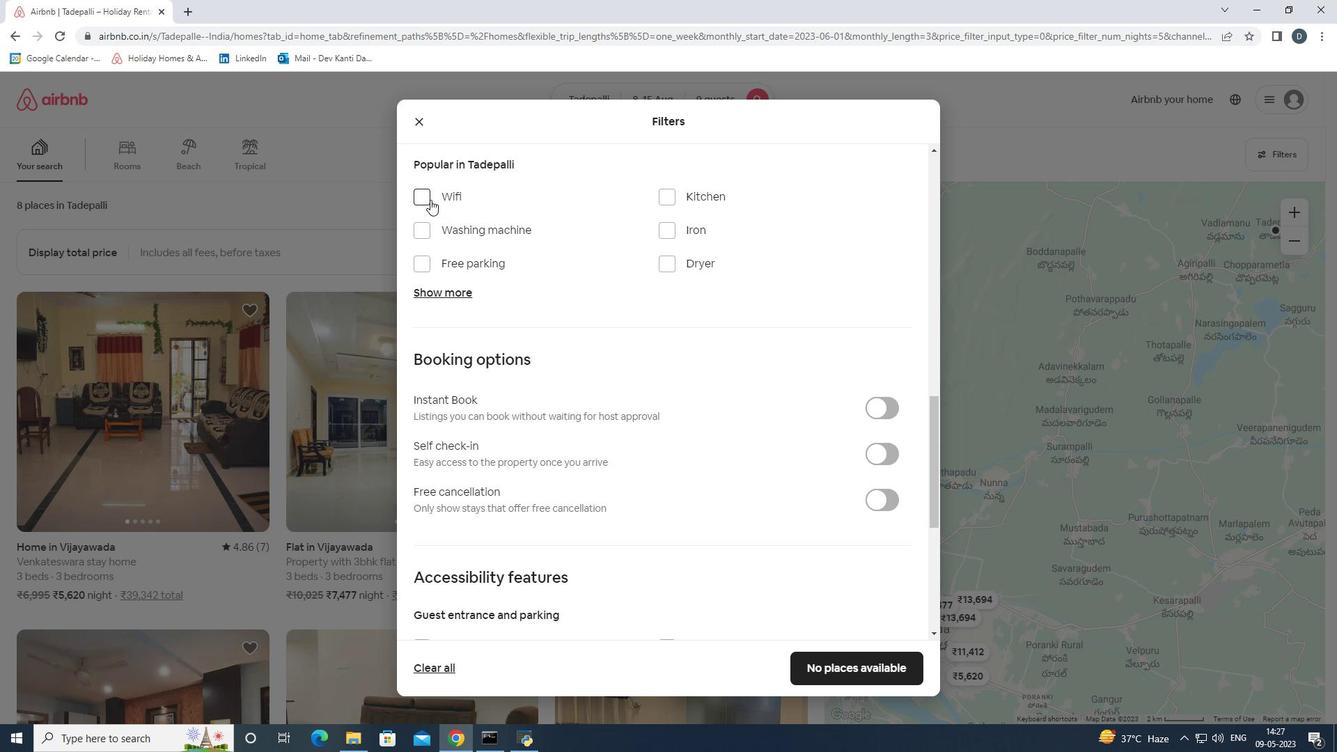 
Action: Mouse pressed left at (427, 195)
Screenshot: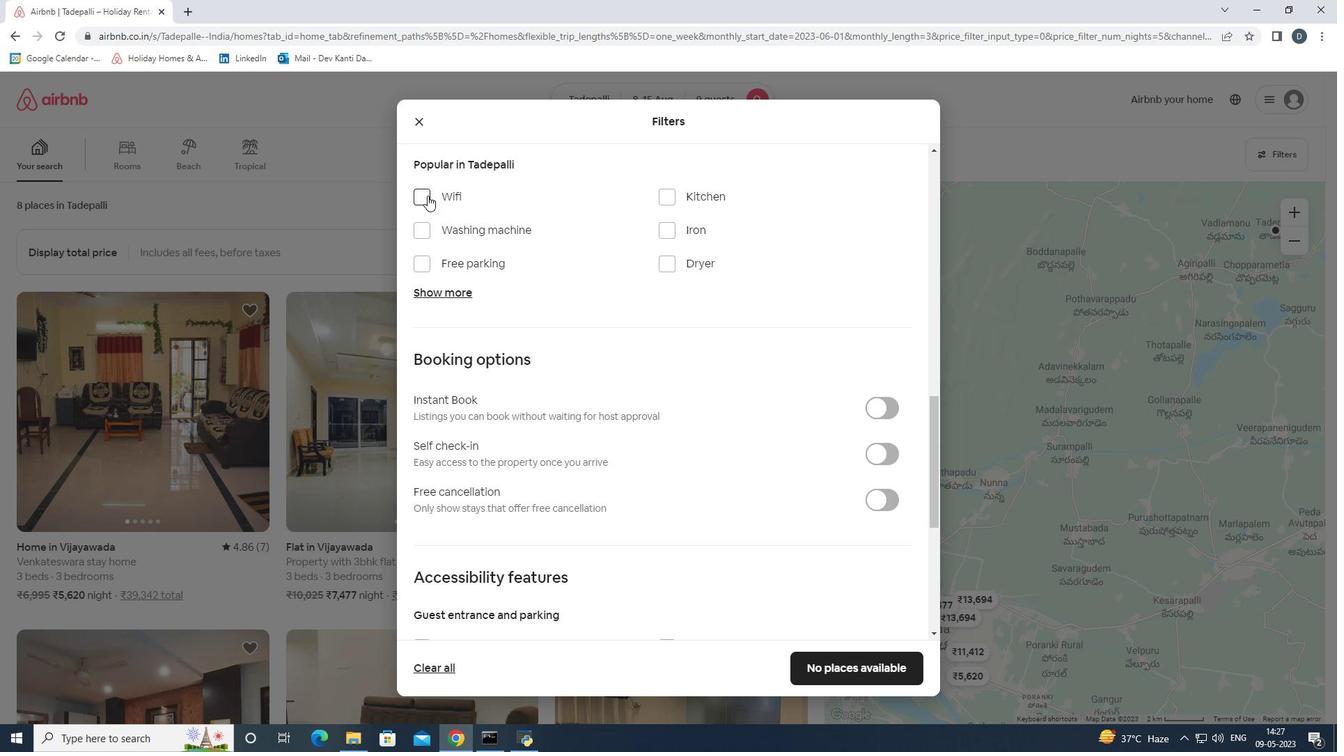 
Action: Mouse moved to (424, 260)
Screenshot: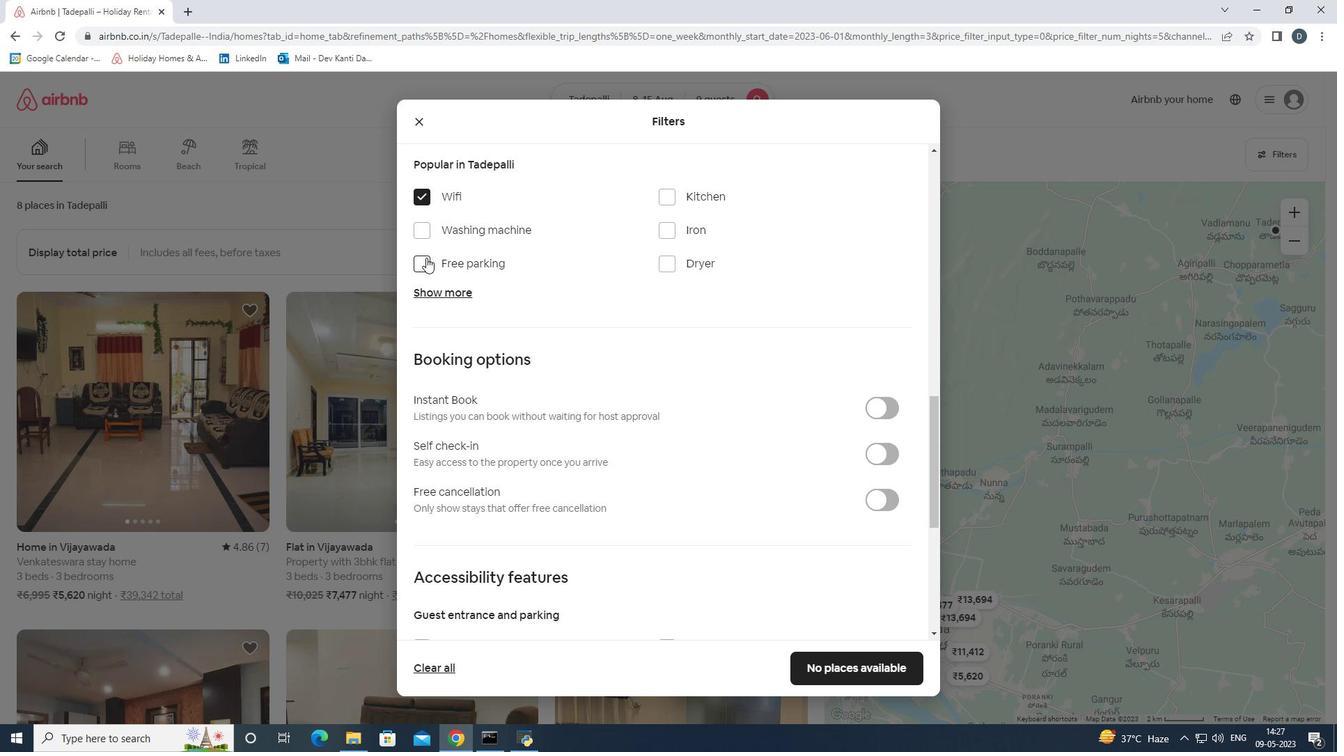 
Action: Mouse pressed left at (424, 260)
Screenshot: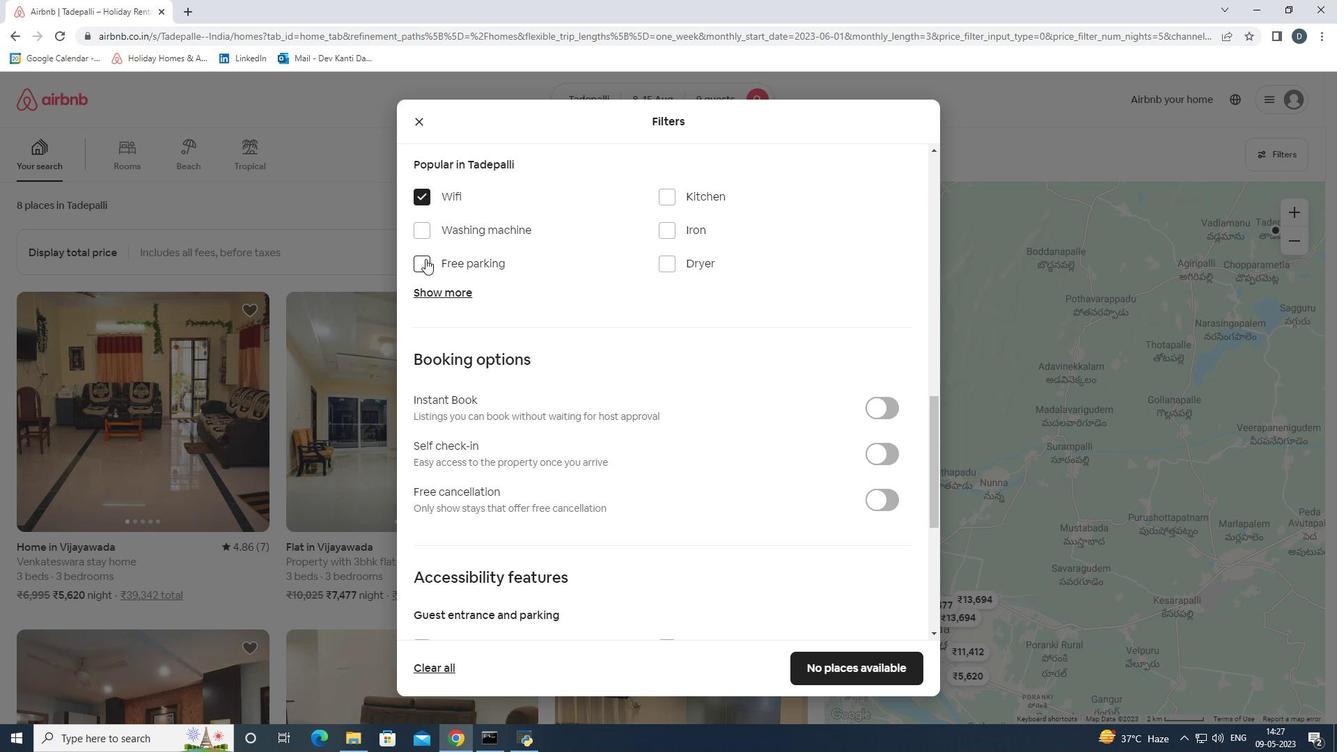 
Action: Mouse moved to (436, 289)
Screenshot: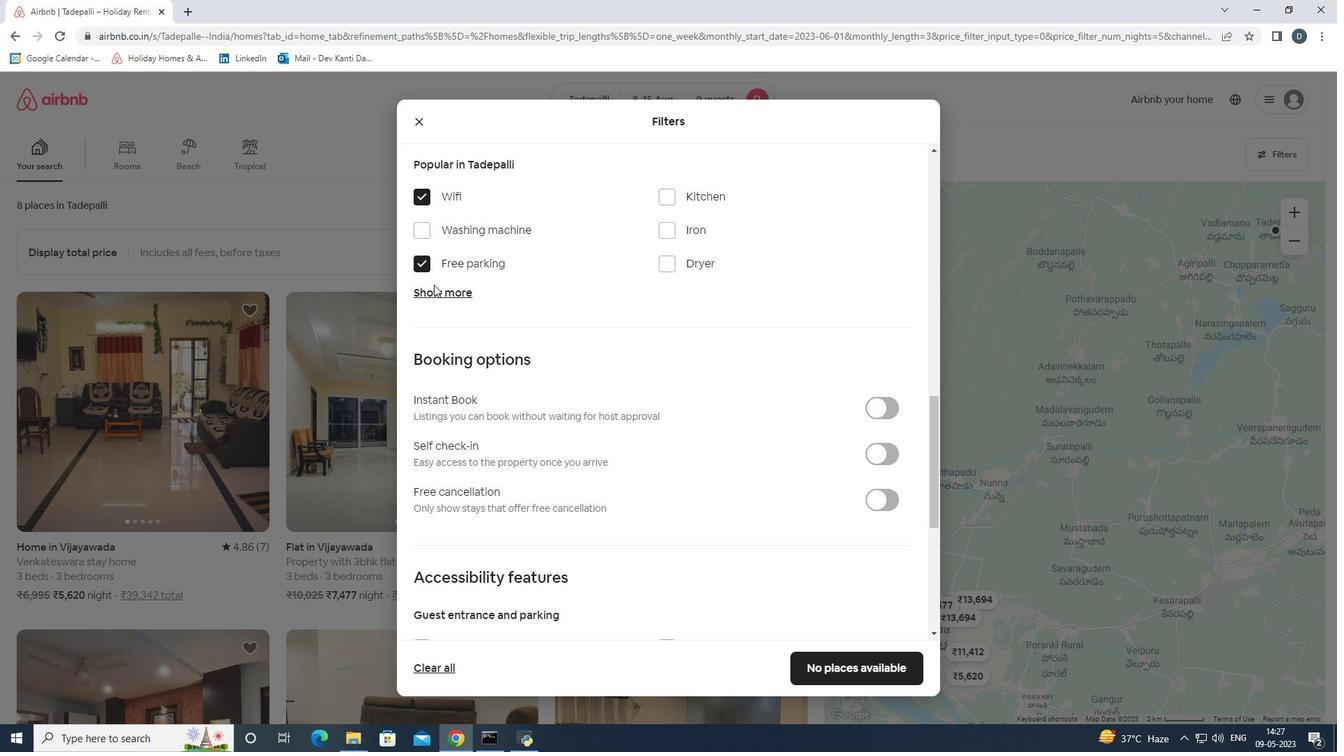 
Action: Mouse pressed left at (436, 289)
Screenshot: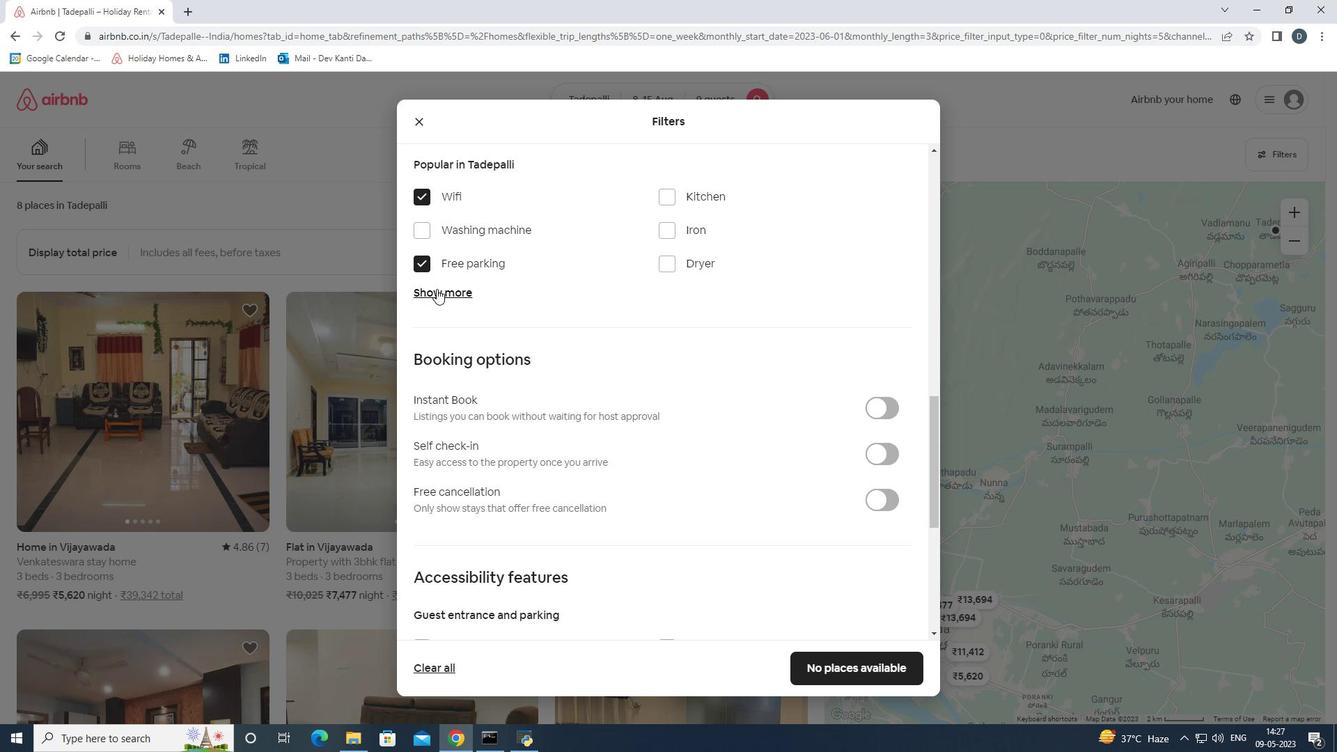 
Action: Mouse moved to (666, 376)
Screenshot: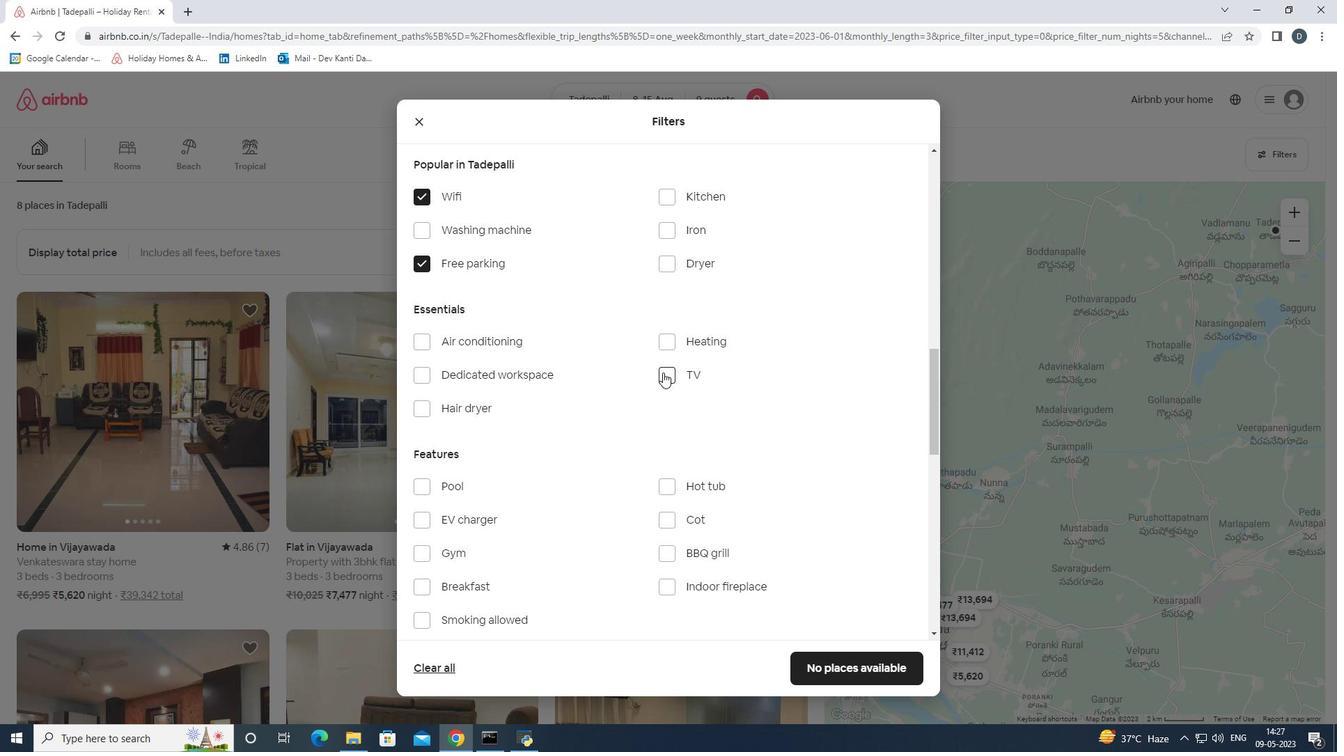 
Action: Mouse pressed left at (666, 376)
Screenshot: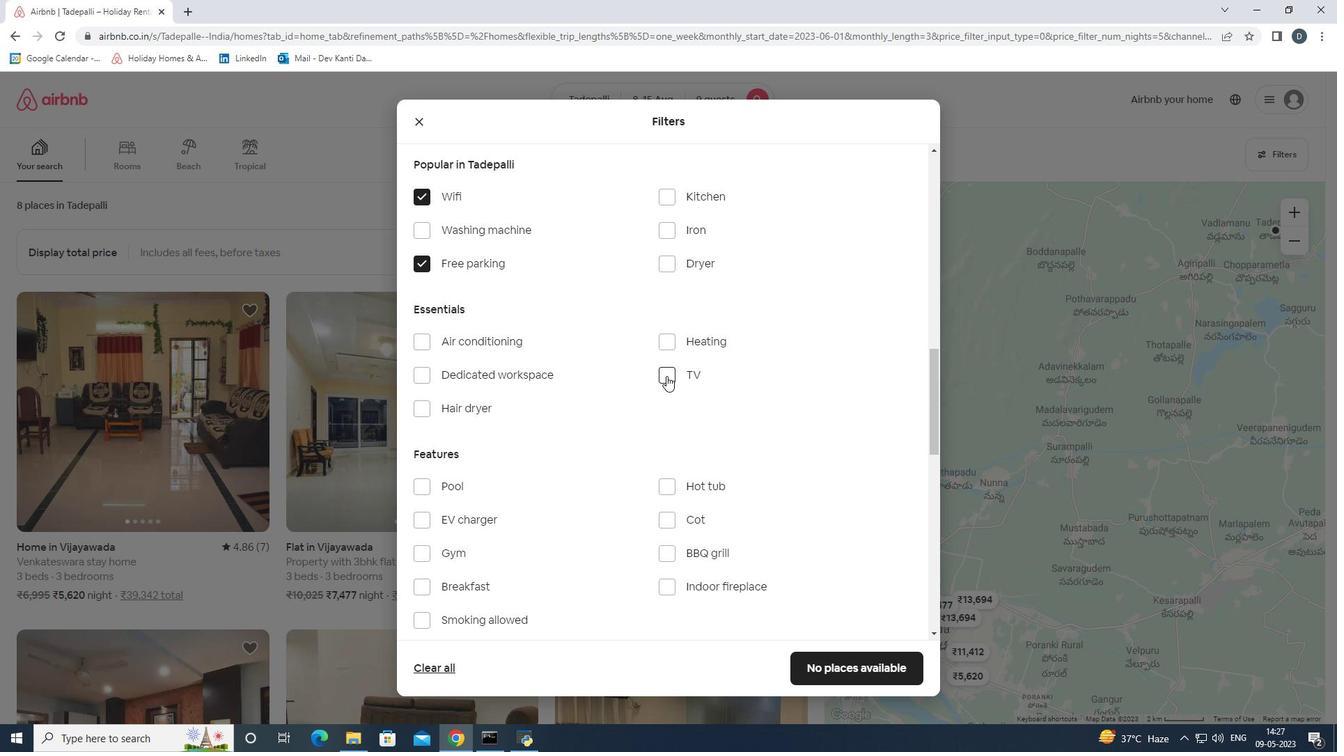 
Action: Mouse moved to (671, 376)
Screenshot: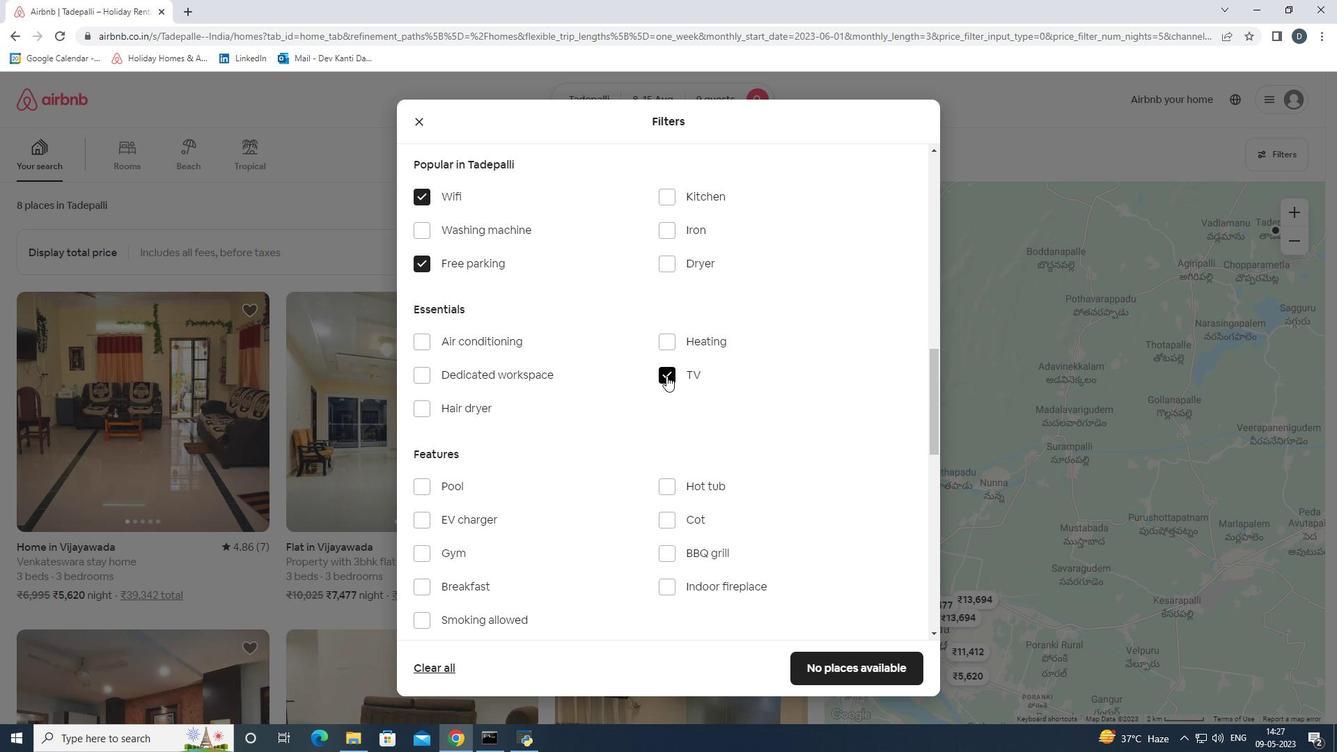 
Action: Mouse scrolled (671, 376) with delta (0, 0)
Screenshot: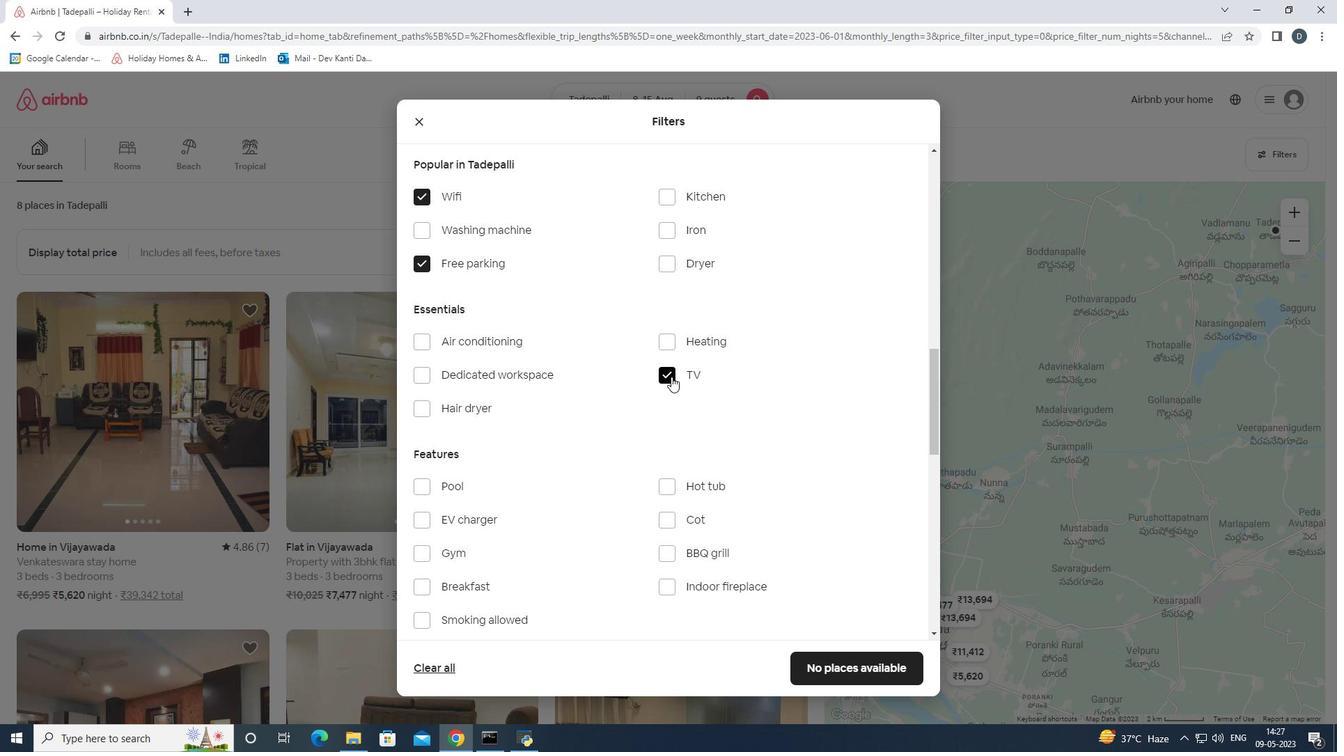 
Action: Mouse moved to (676, 376)
Screenshot: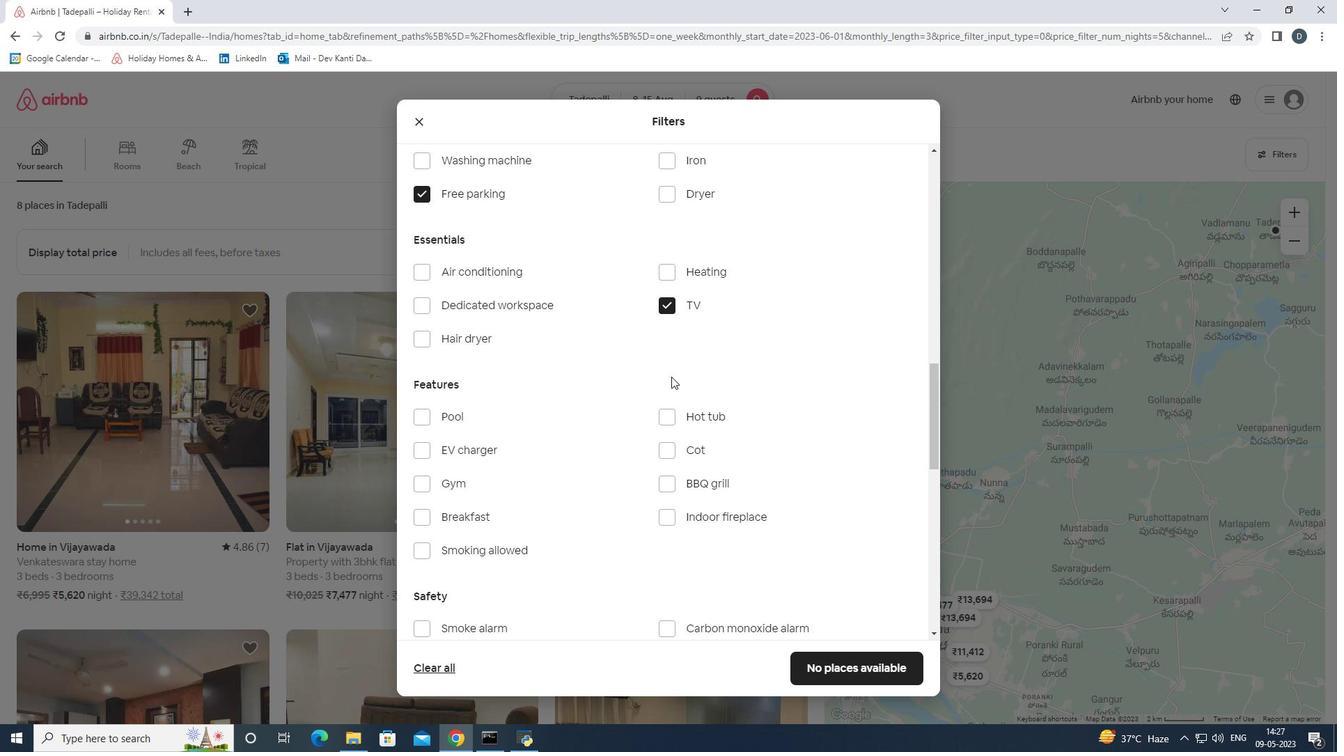 
Action: Mouse scrolled (676, 376) with delta (0, 0)
Screenshot: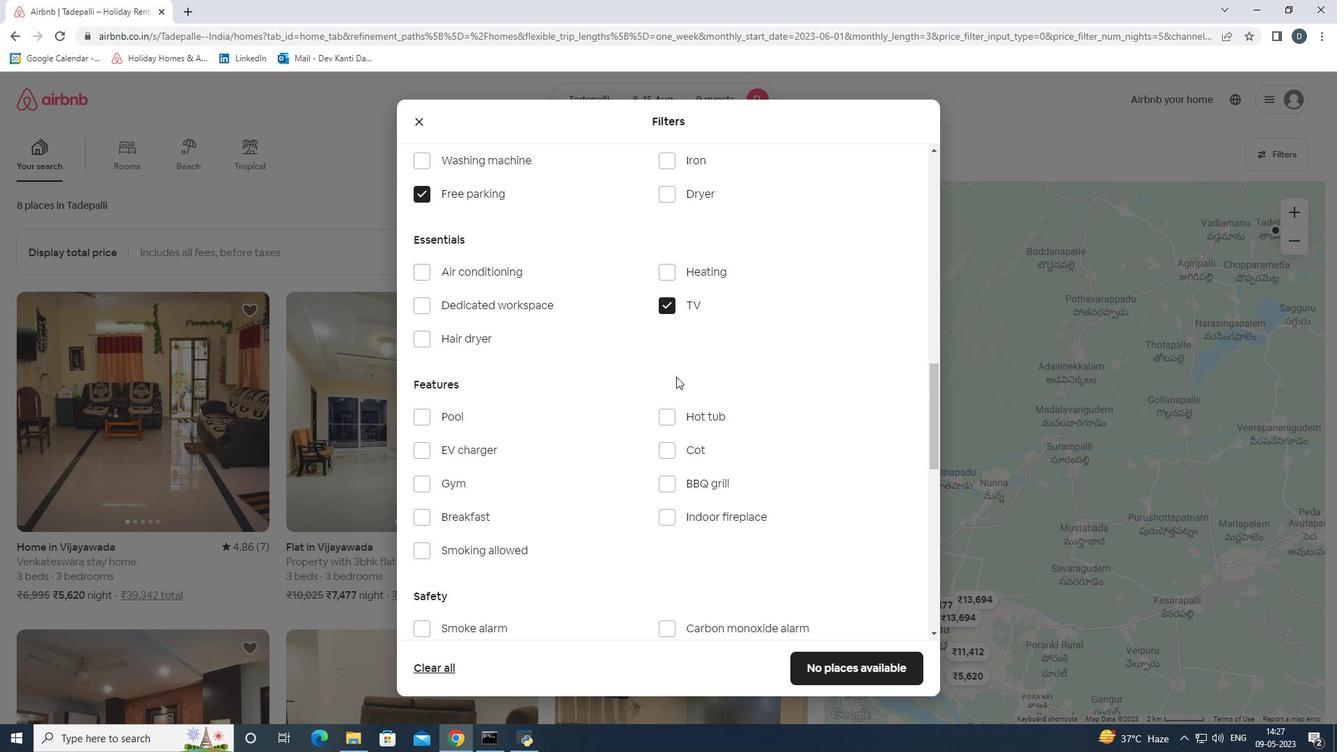
Action: Mouse moved to (418, 417)
Screenshot: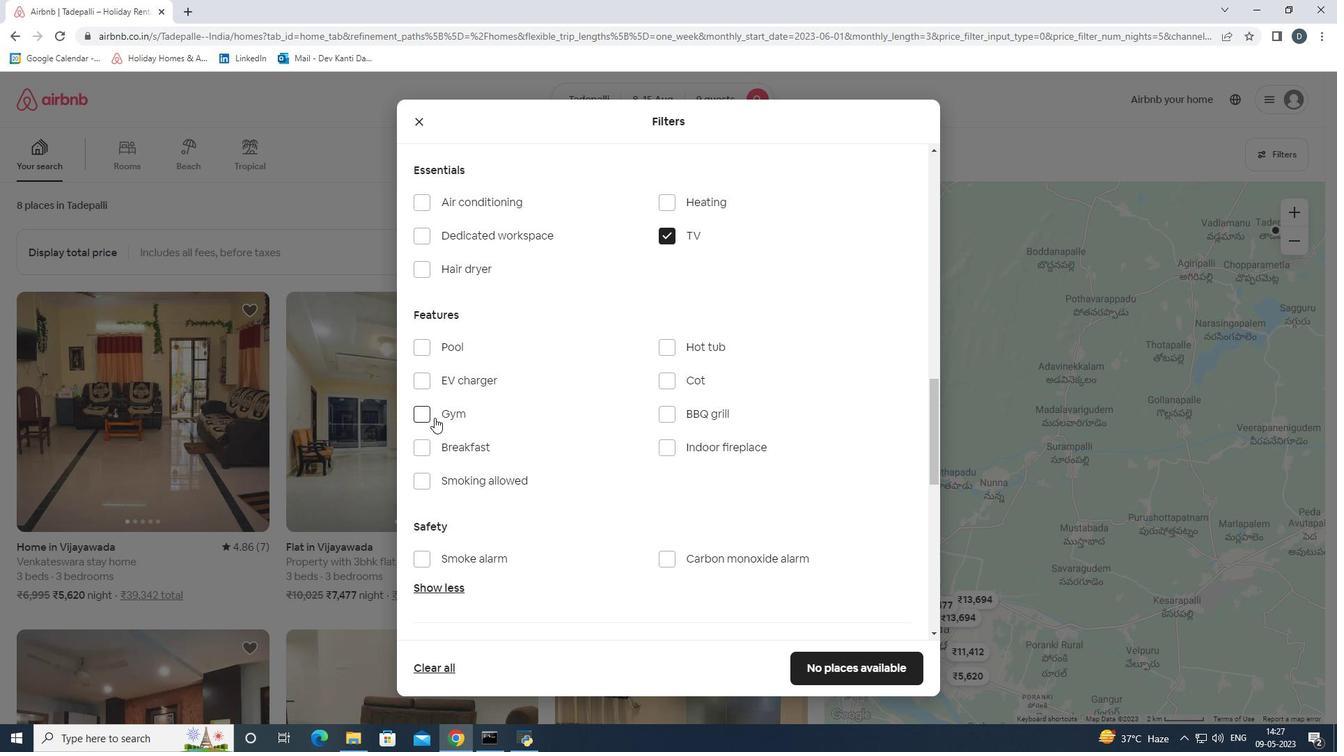 
Action: Mouse pressed left at (418, 417)
Screenshot: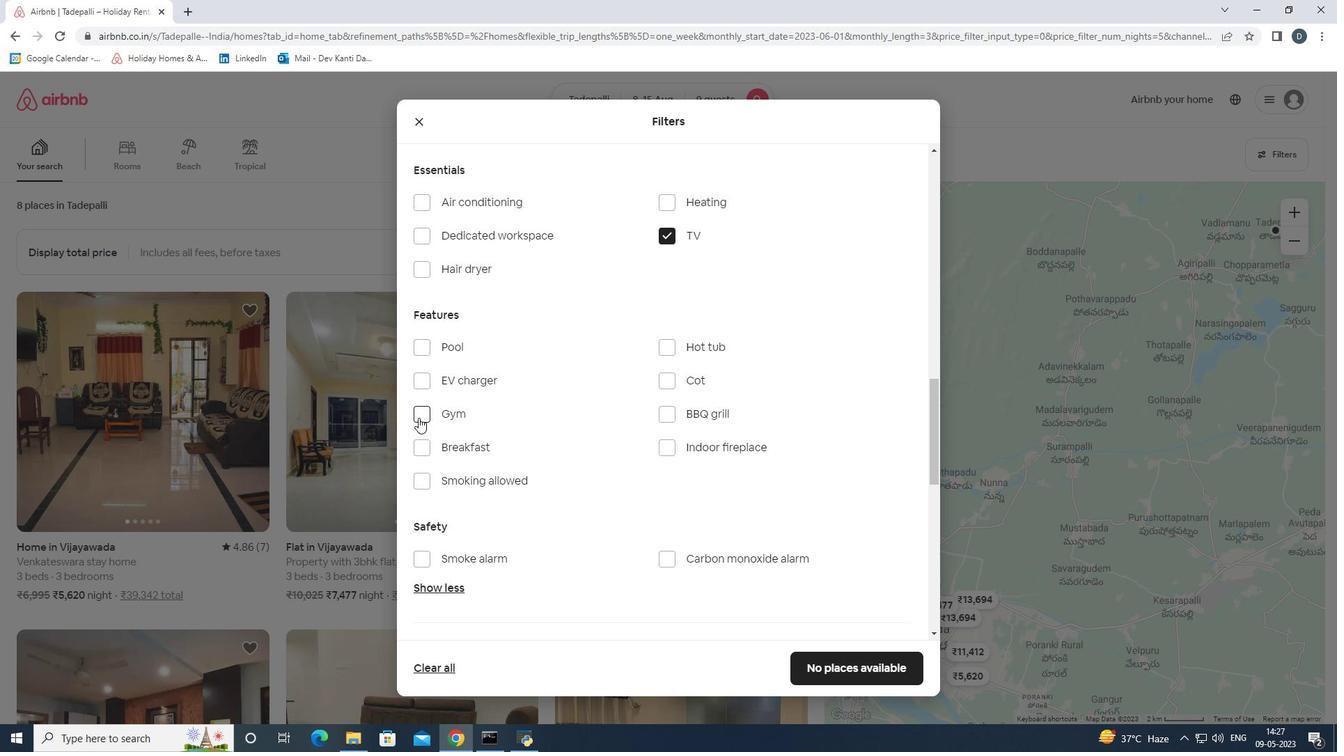 
Action: Mouse moved to (425, 443)
Screenshot: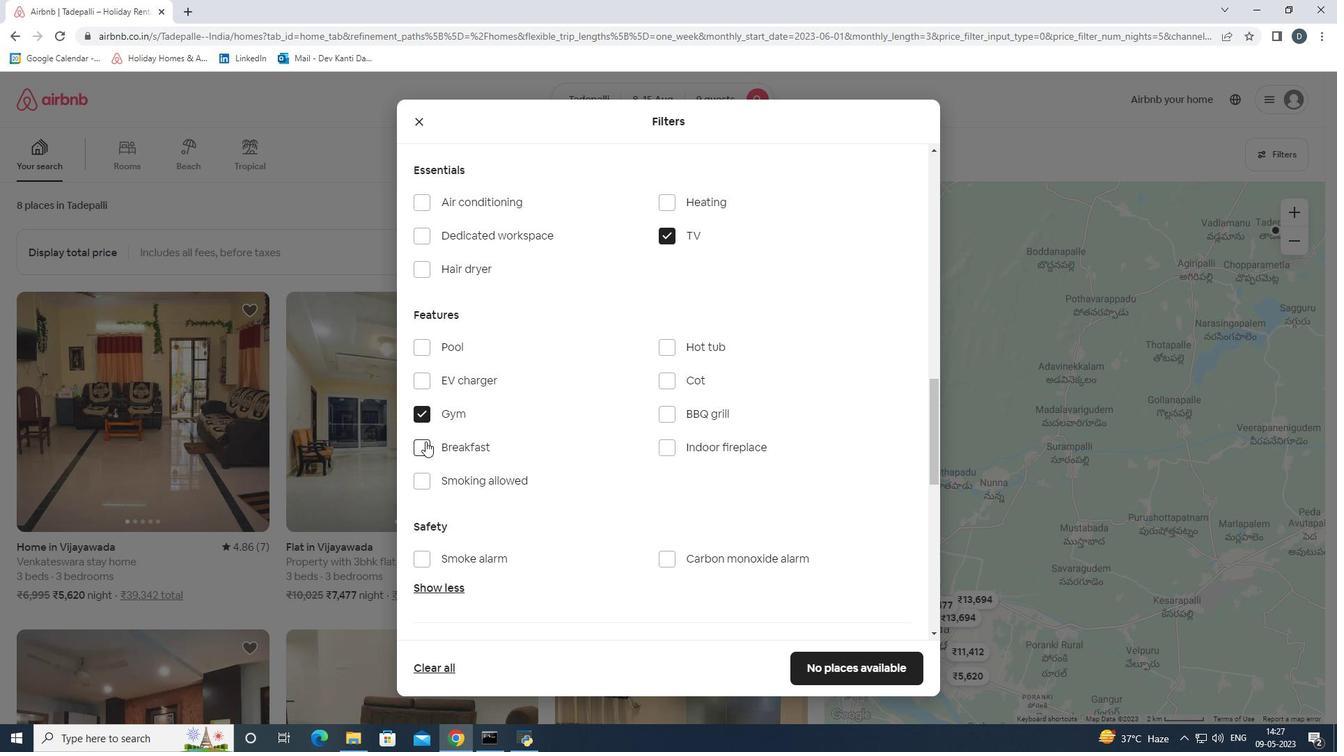 
Action: Mouse pressed left at (425, 443)
Screenshot: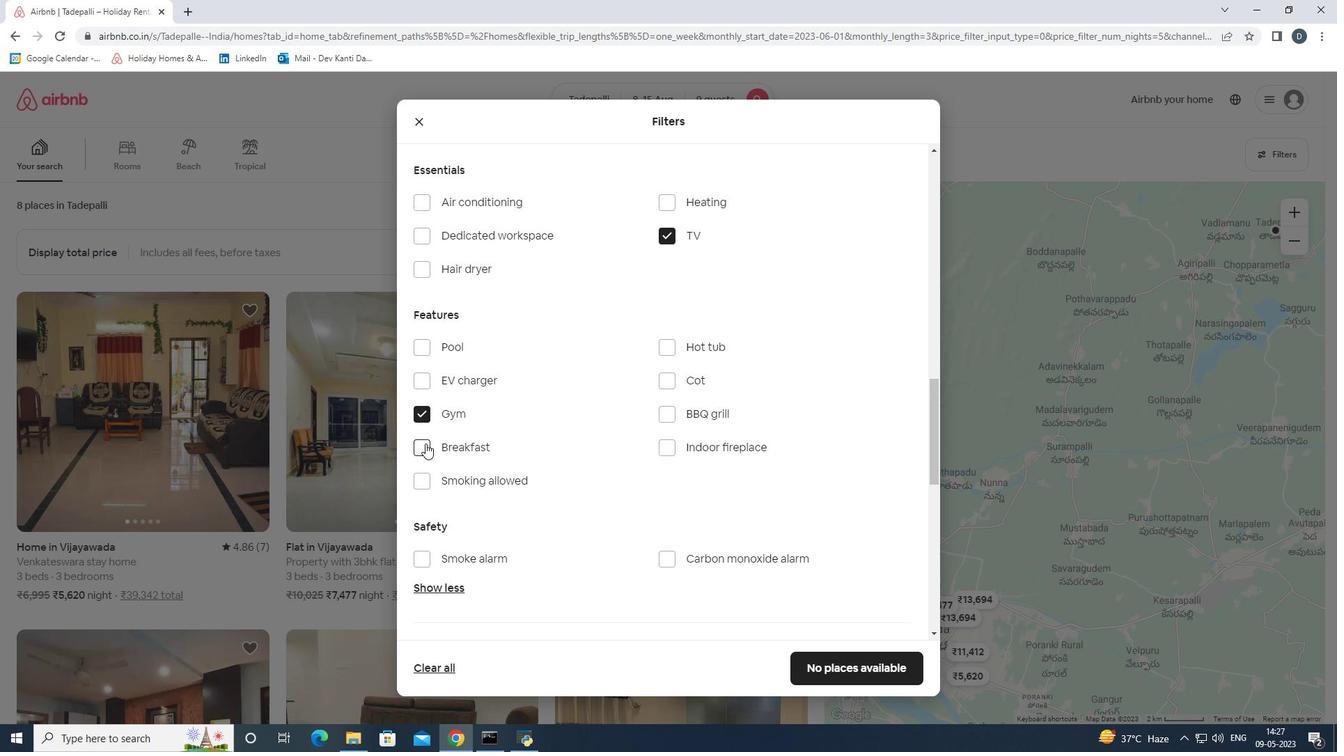 
Action: Mouse moved to (591, 440)
Screenshot: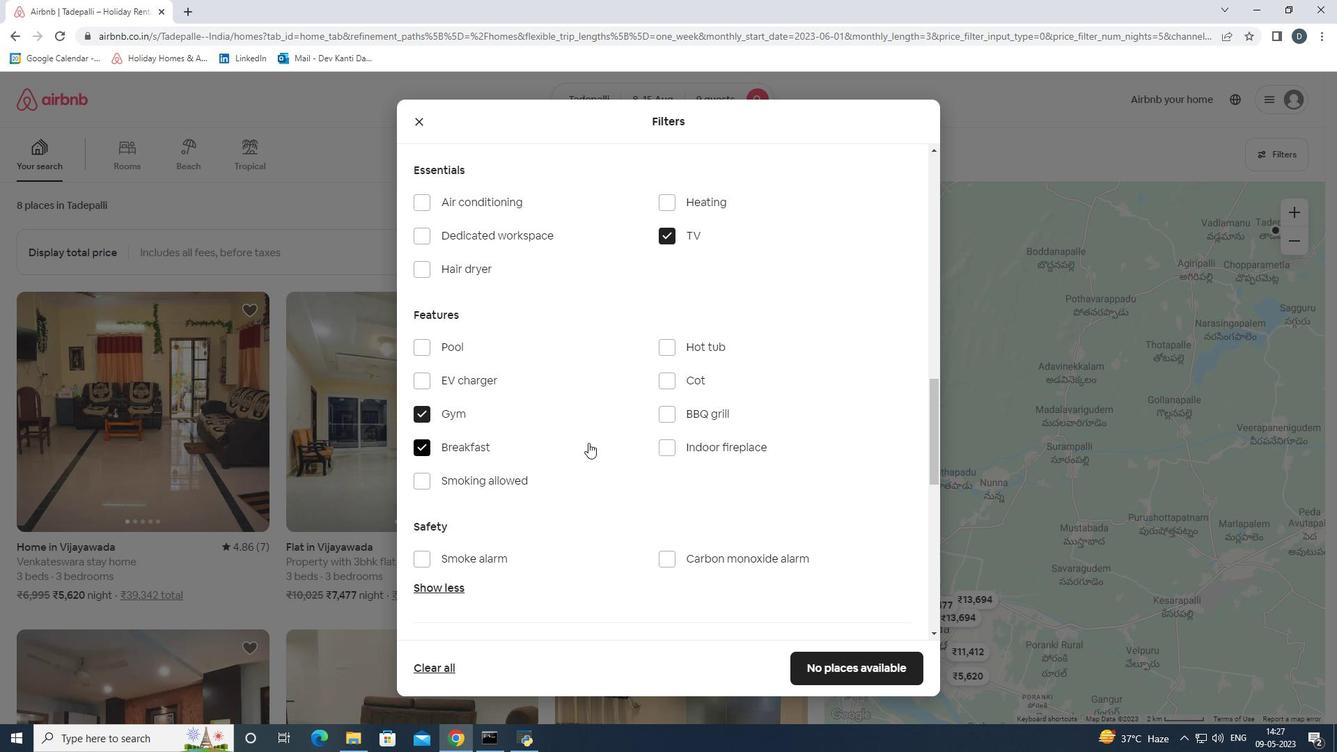 
Action: Mouse scrolled (591, 439) with delta (0, 0)
Screenshot: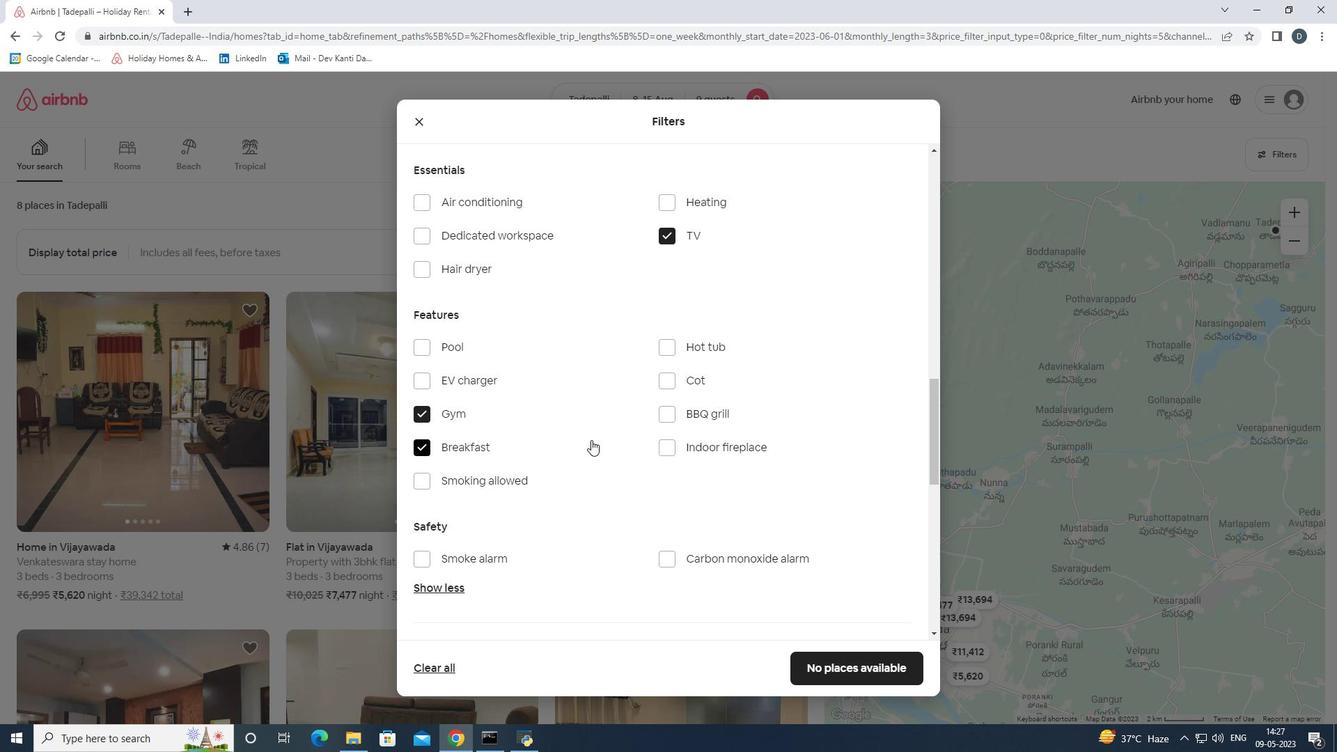 
Action: Mouse moved to (599, 436)
Screenshot: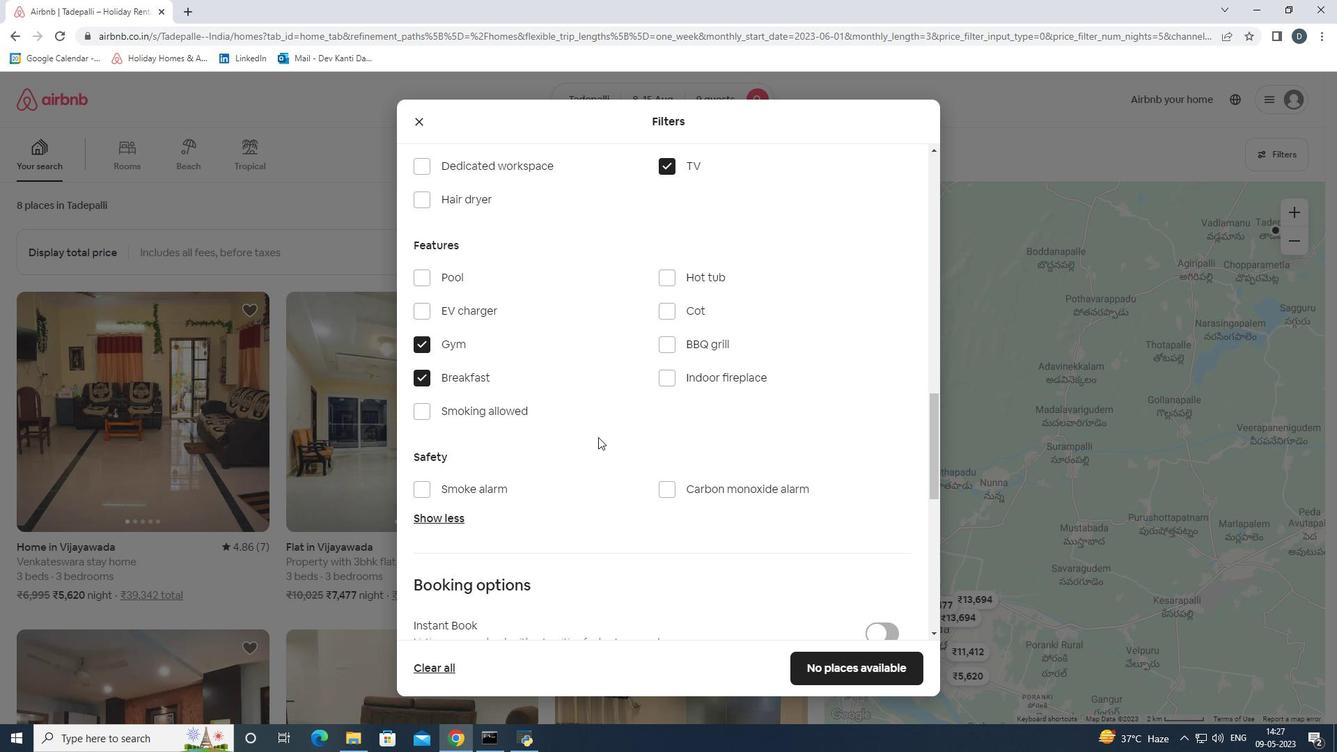 
Action: Mouse scrolled (599, 436) with delta (0, 0)
Screenshot: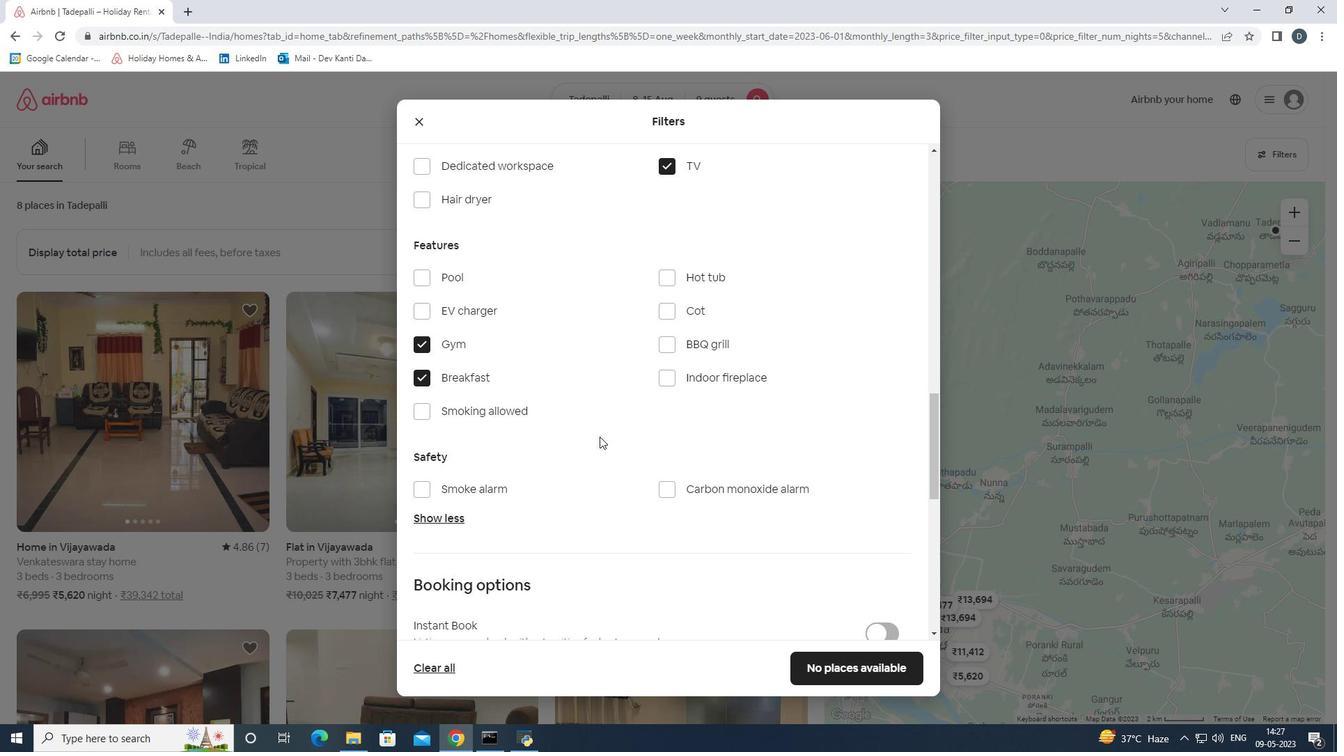 
Action: Mouse scrolled (599, 436) with delta (0, 0)
Screenshot: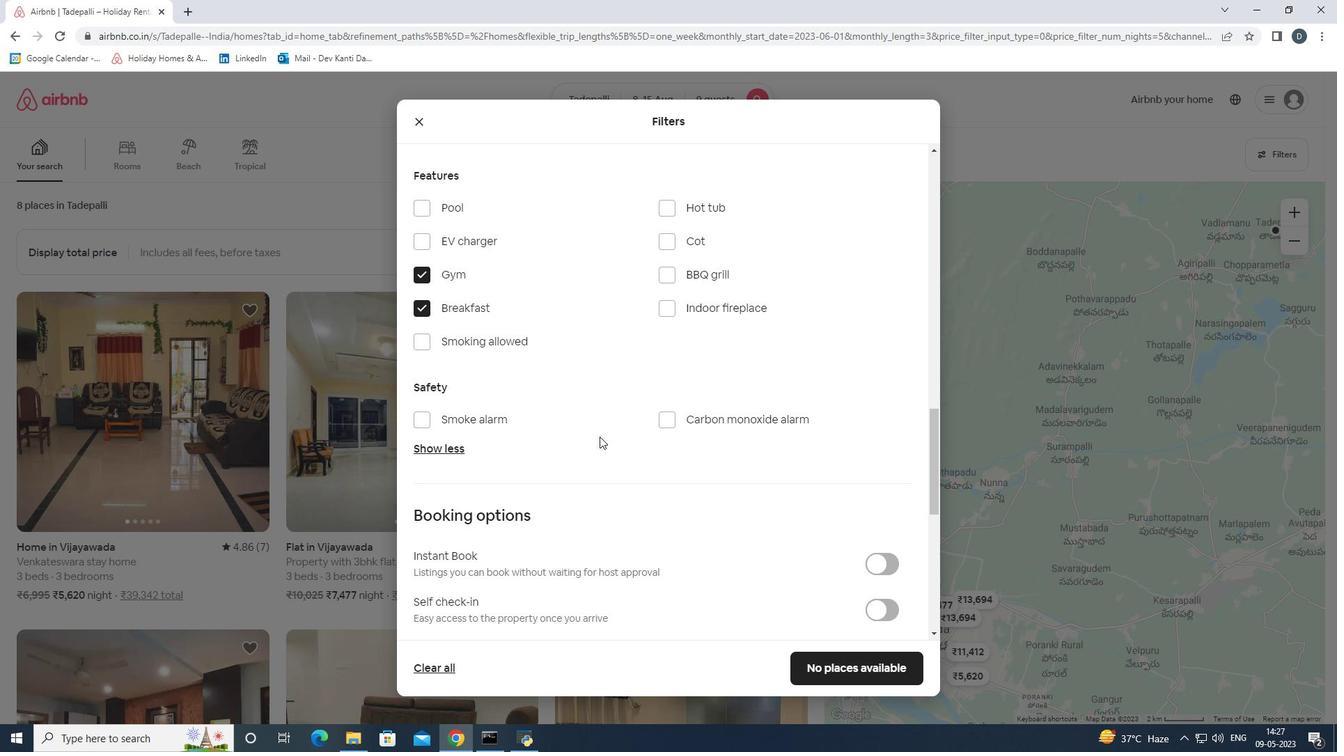 
Action: Mouse moved to (875, 535)
Screenshot: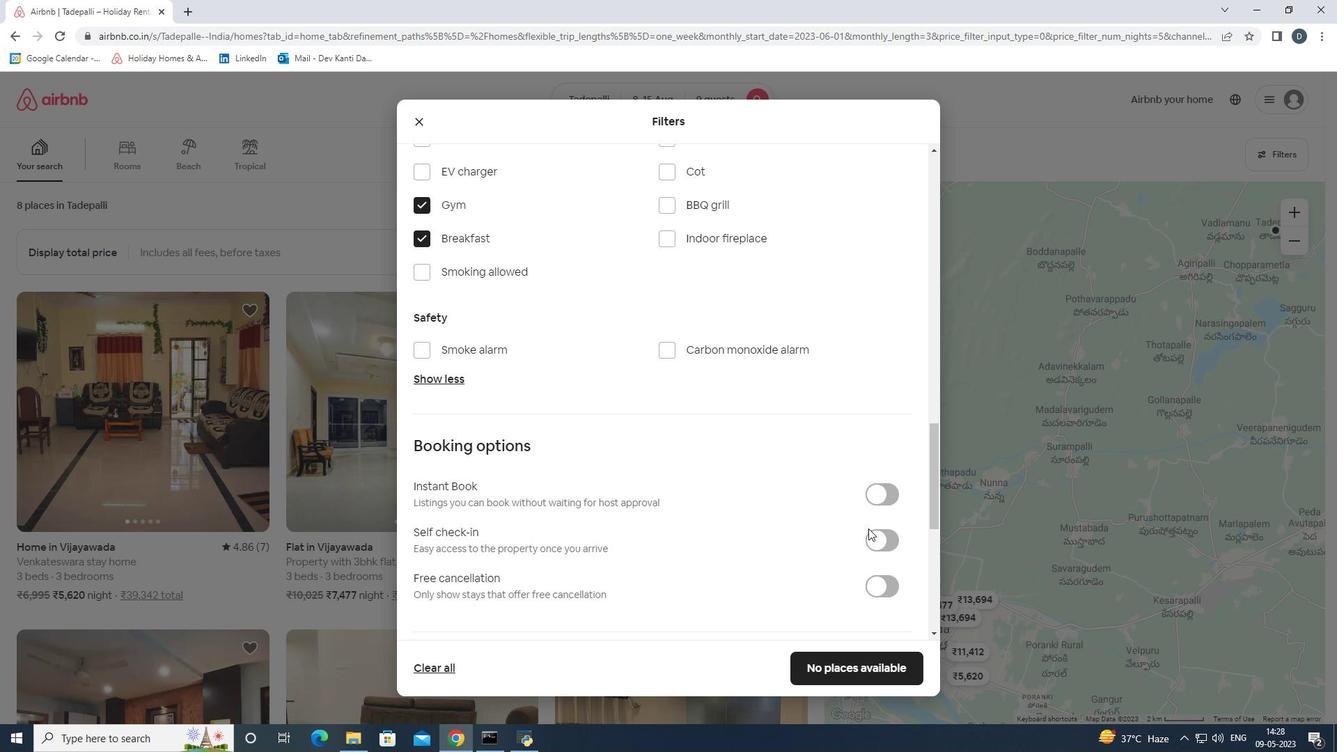 
Action: Mouse pressed left at (875, 535)
Screenshot: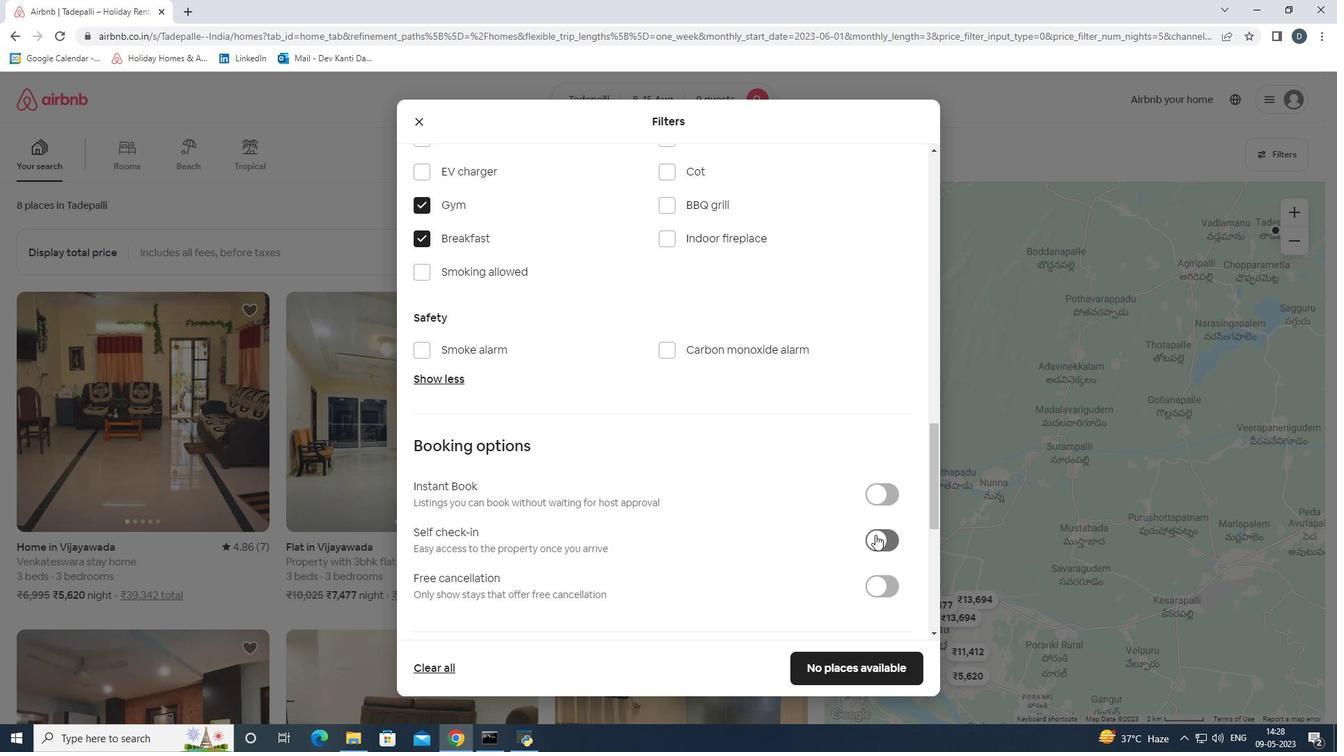
Action: Mouse moved to (885, 528)
Screenshot: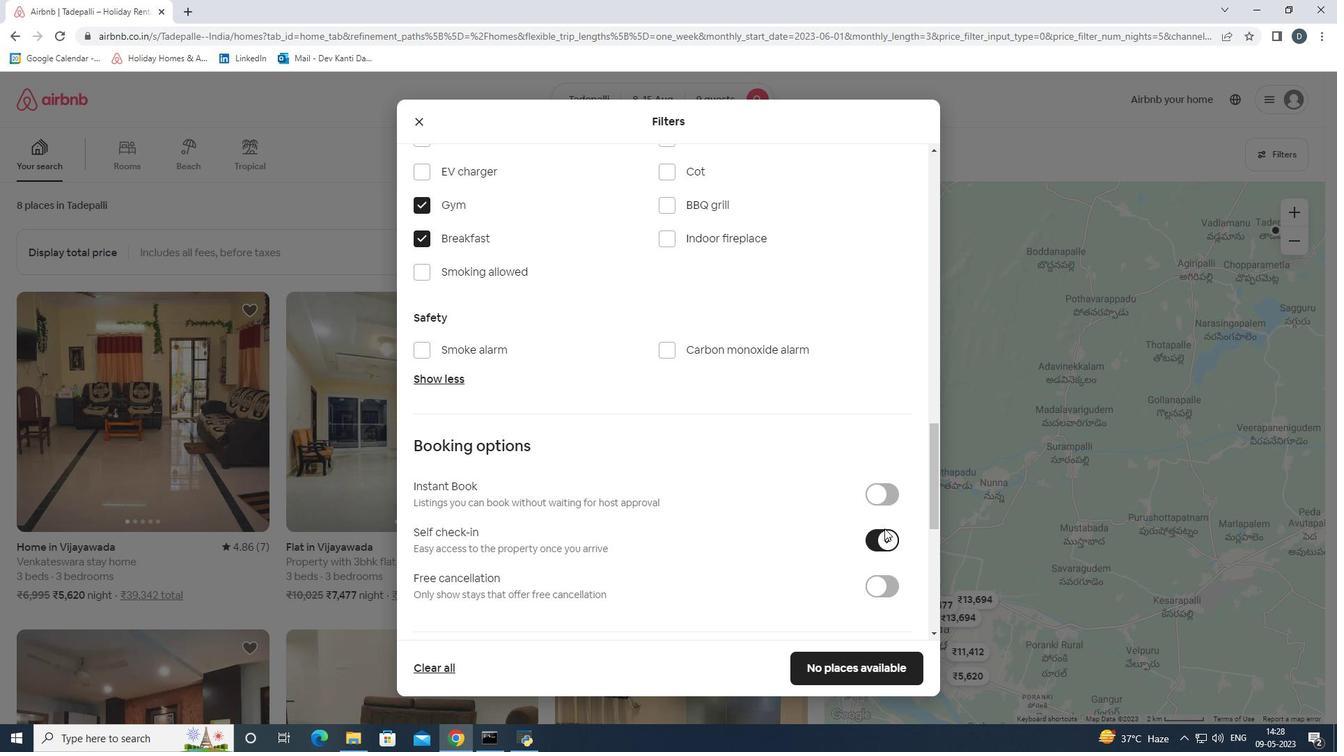 
Action: Mouse scrolled (885, 528) with delta (0, 0)
Screenshot: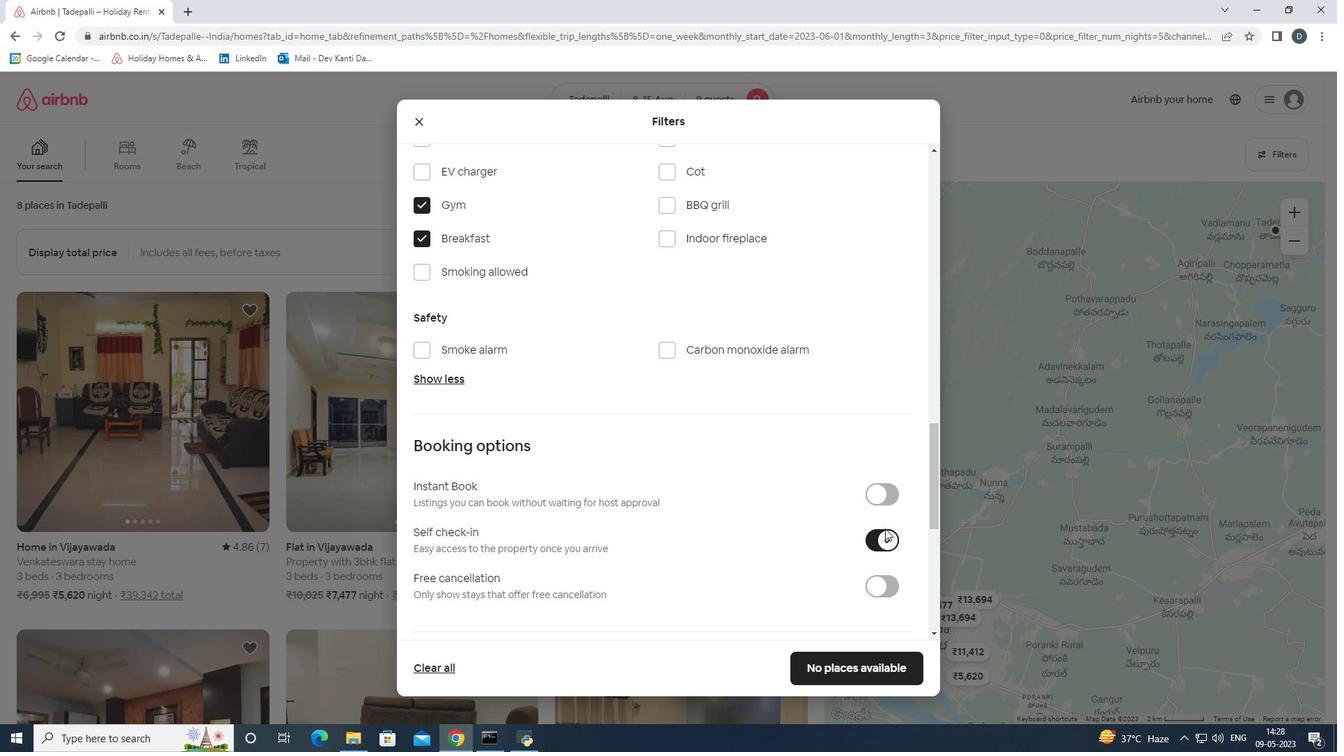 
Action: Mouse moved to (886, 523)
Screenshot: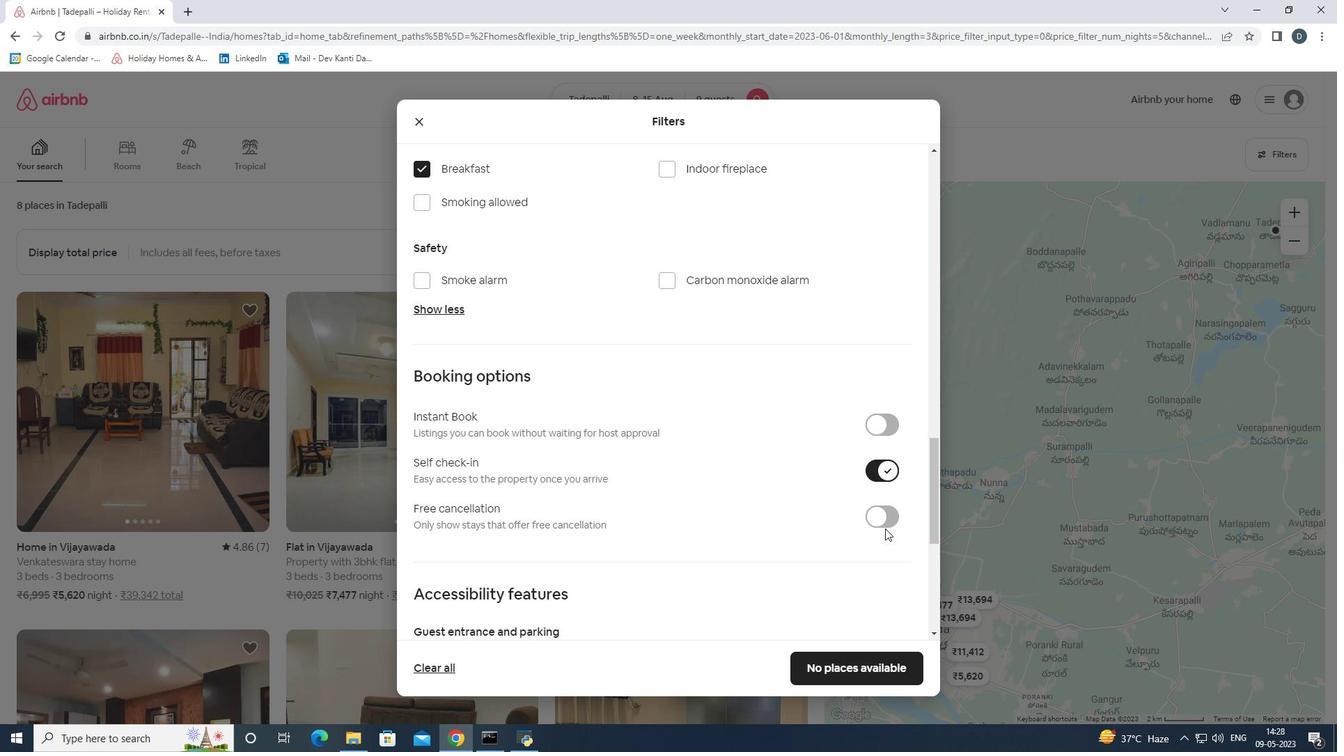 
Action: Mouse scrolled (886, 522) with delta (0, 0)
Screenshot: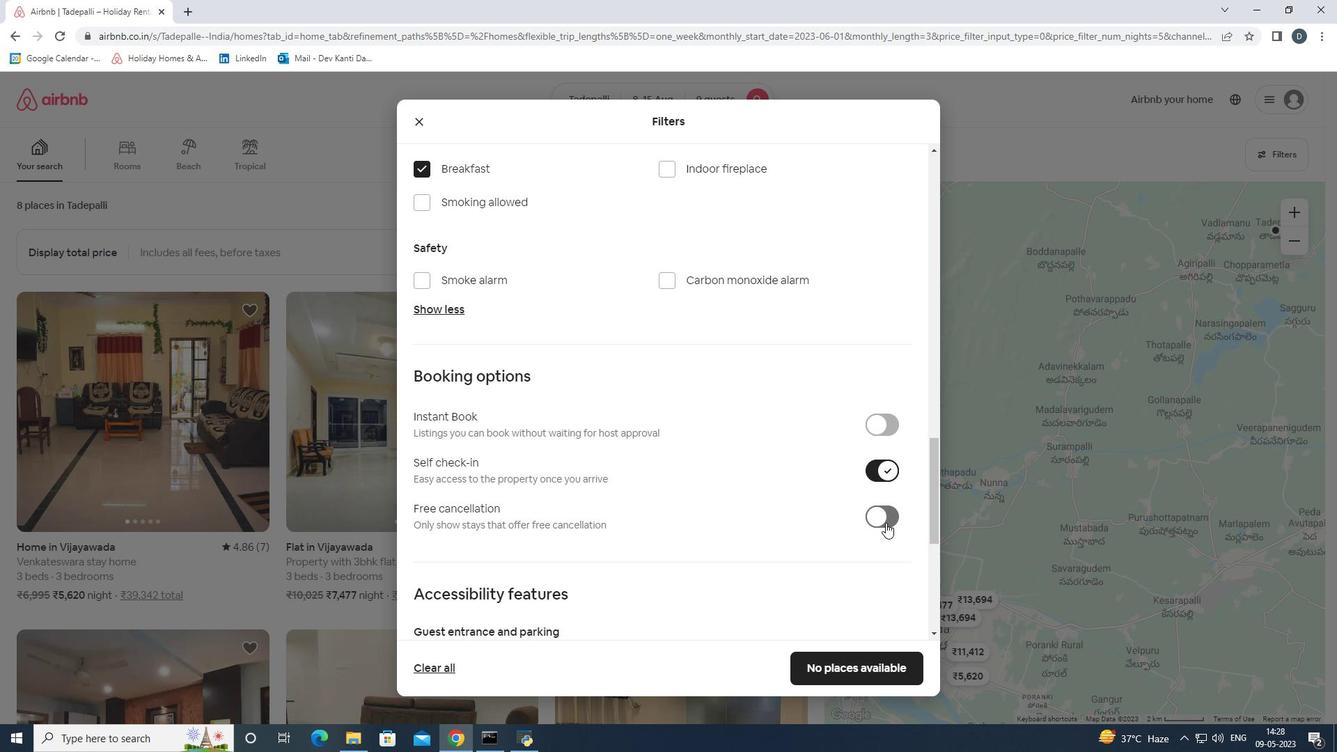 
Action: Mouse scrolled (886, 522) with delta (0, 0)
Screenshot: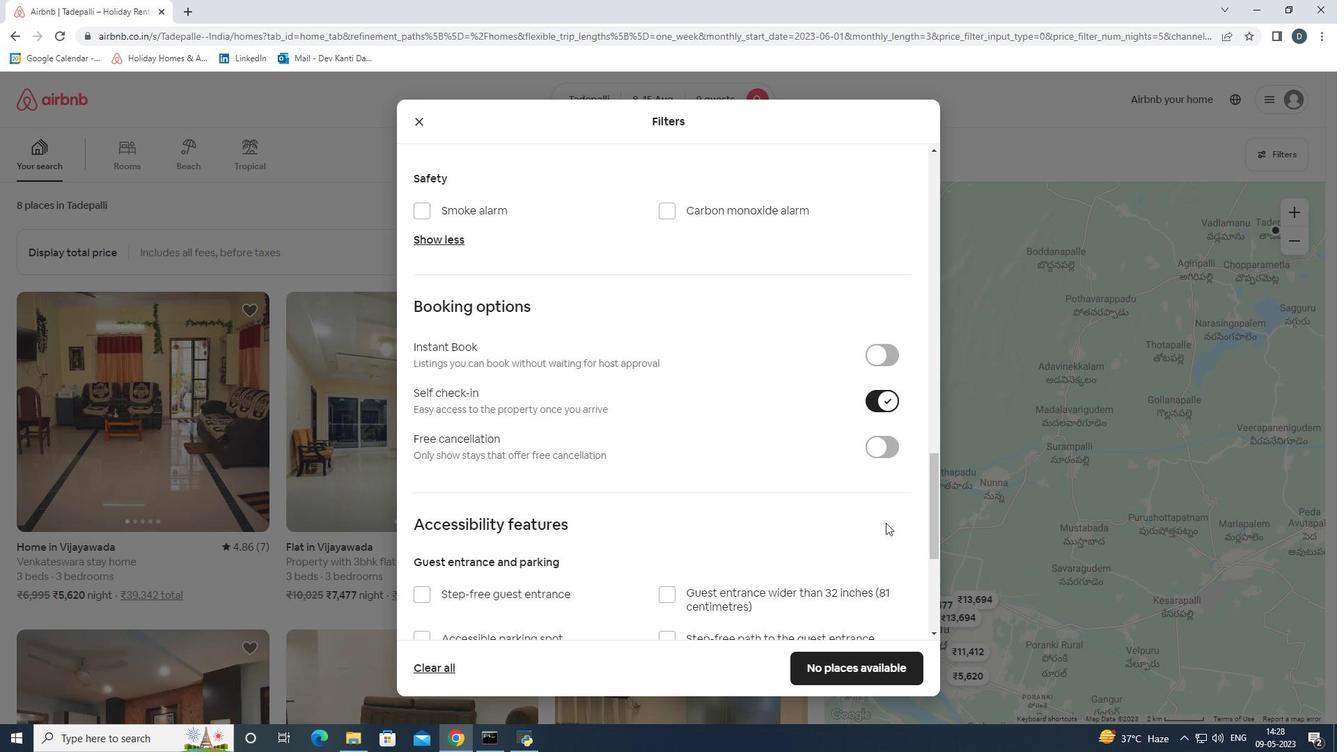 
Action: Mouse moved to (880, 521)
Screenshot: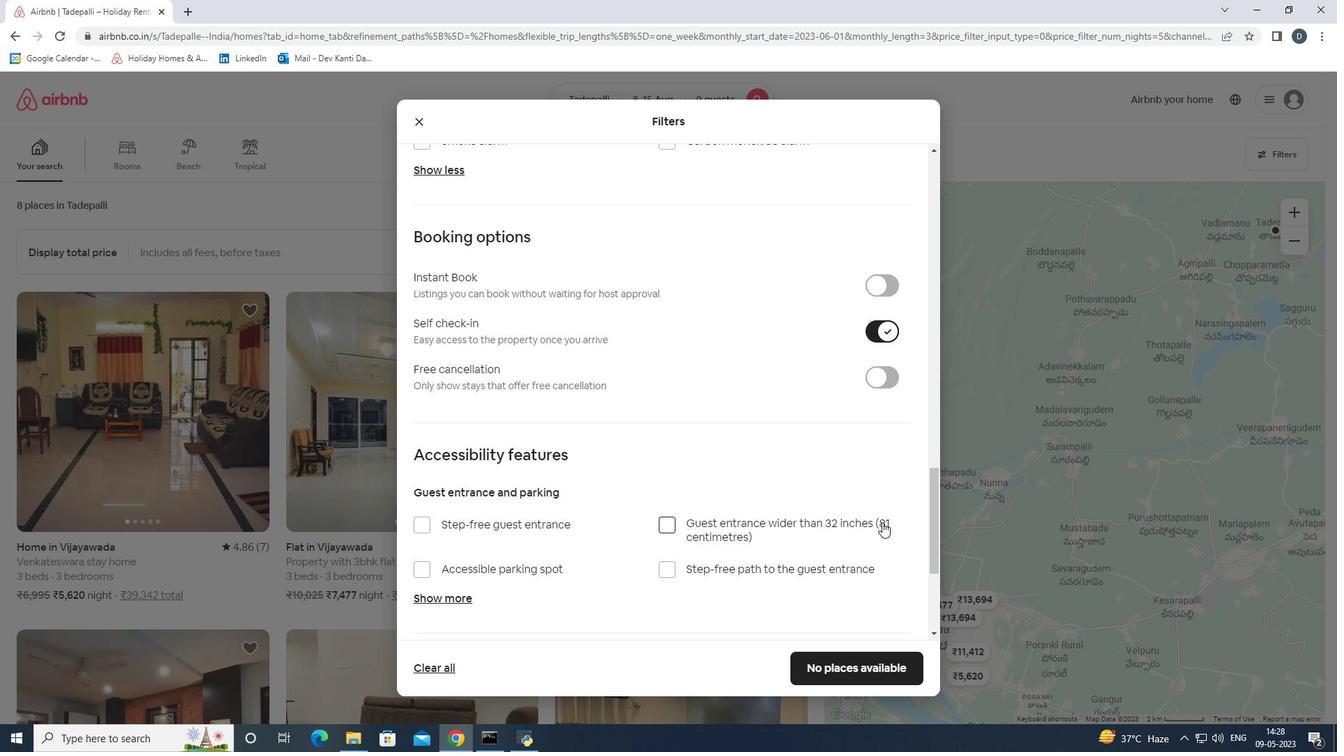 
Action: Mouse scrolled (880, 521) with delta (0, 0)
Screenshot: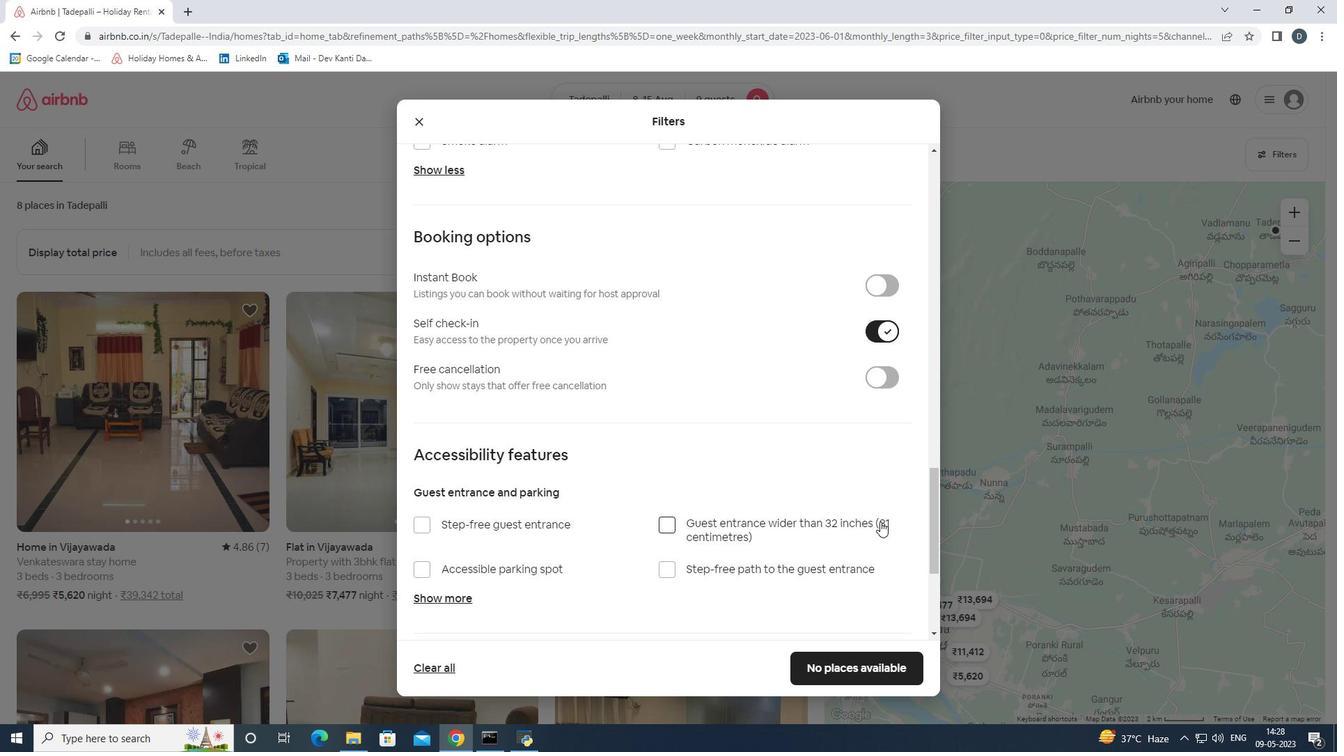 
Action: Mouse moved to (879, 521)
Screenshot: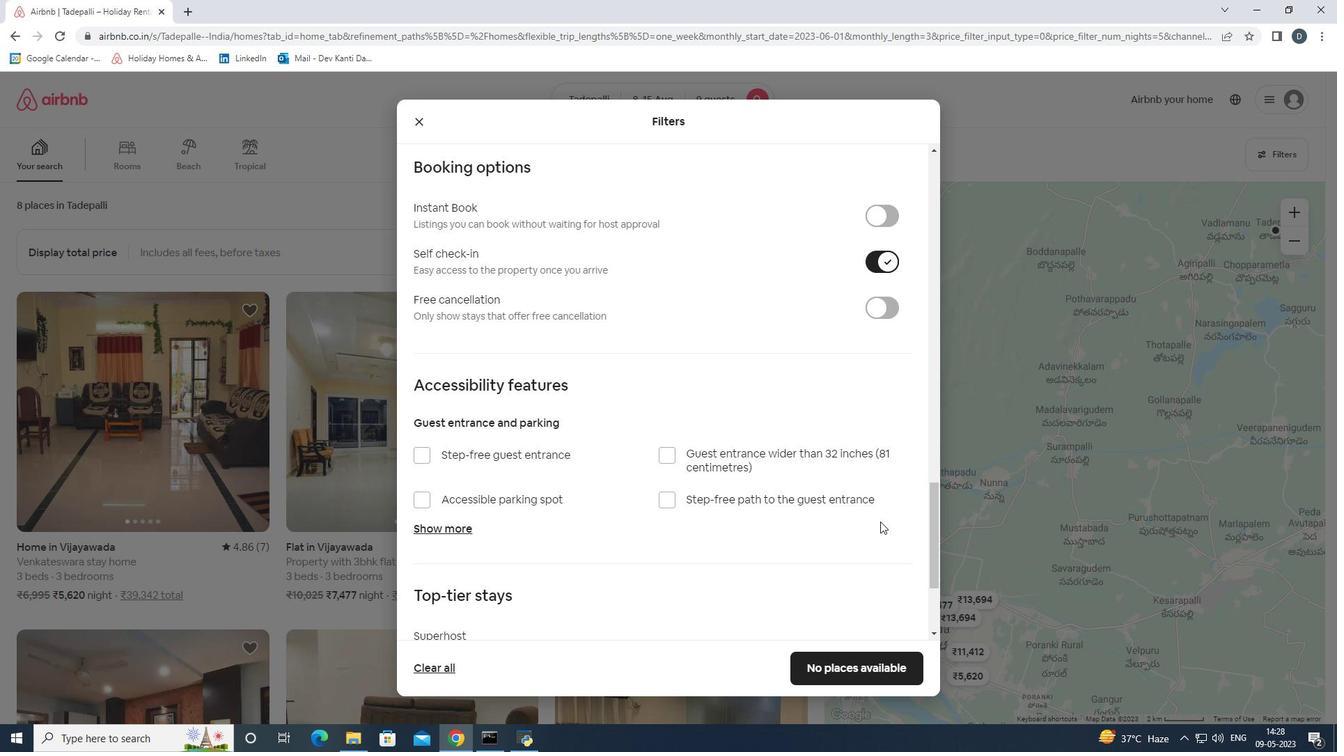 
Action: Mouse scrolled (879, 521) with delta (0, 0)
Screenshot: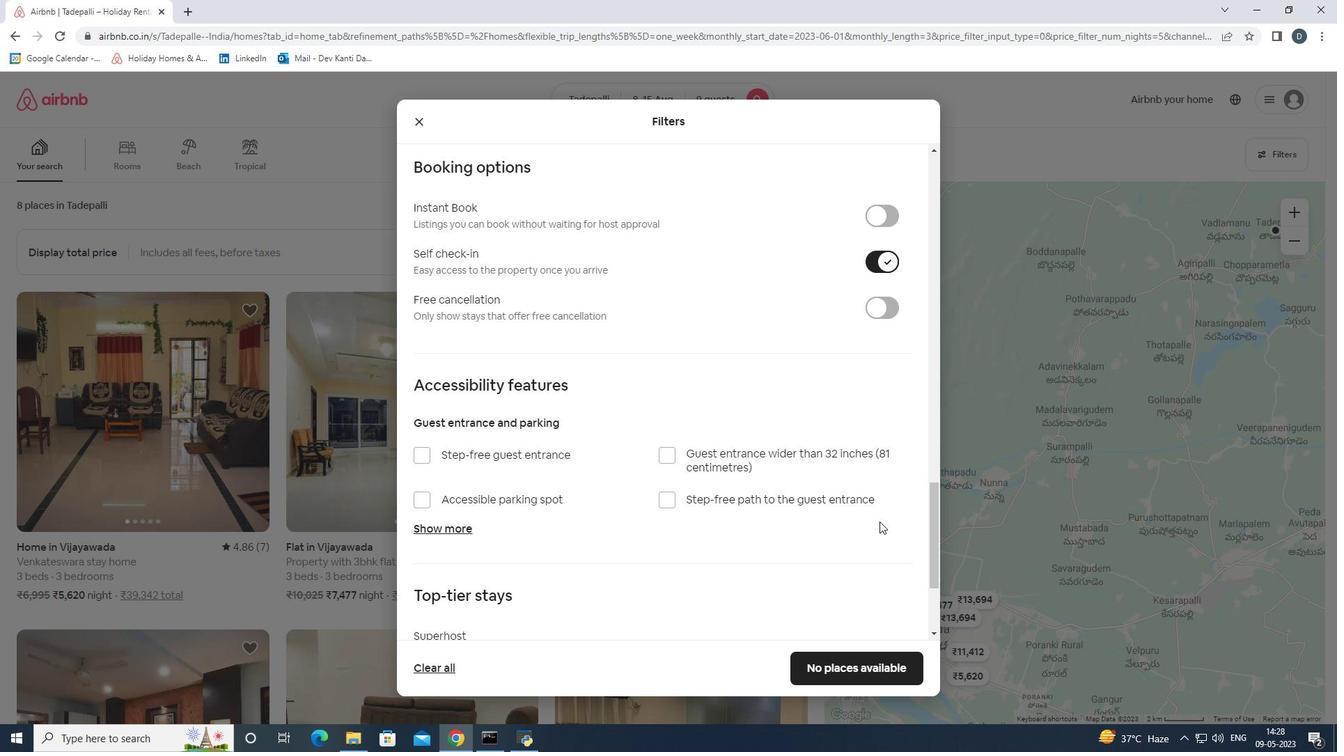 
Action: Mouse scrolled (879, 521) with delta (0, 0)
Screenshot: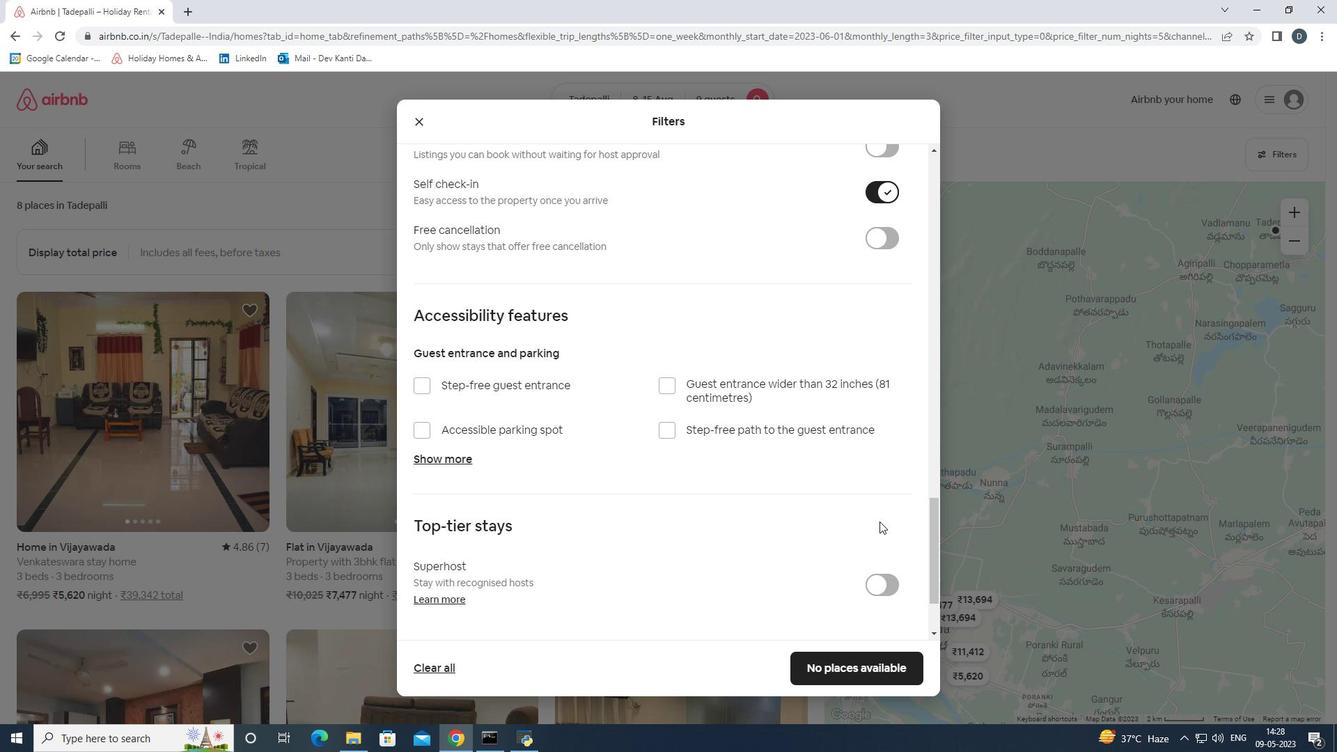 
Action: Mouse scrolled (879, 521) with delta (0, 0)
Screenshot: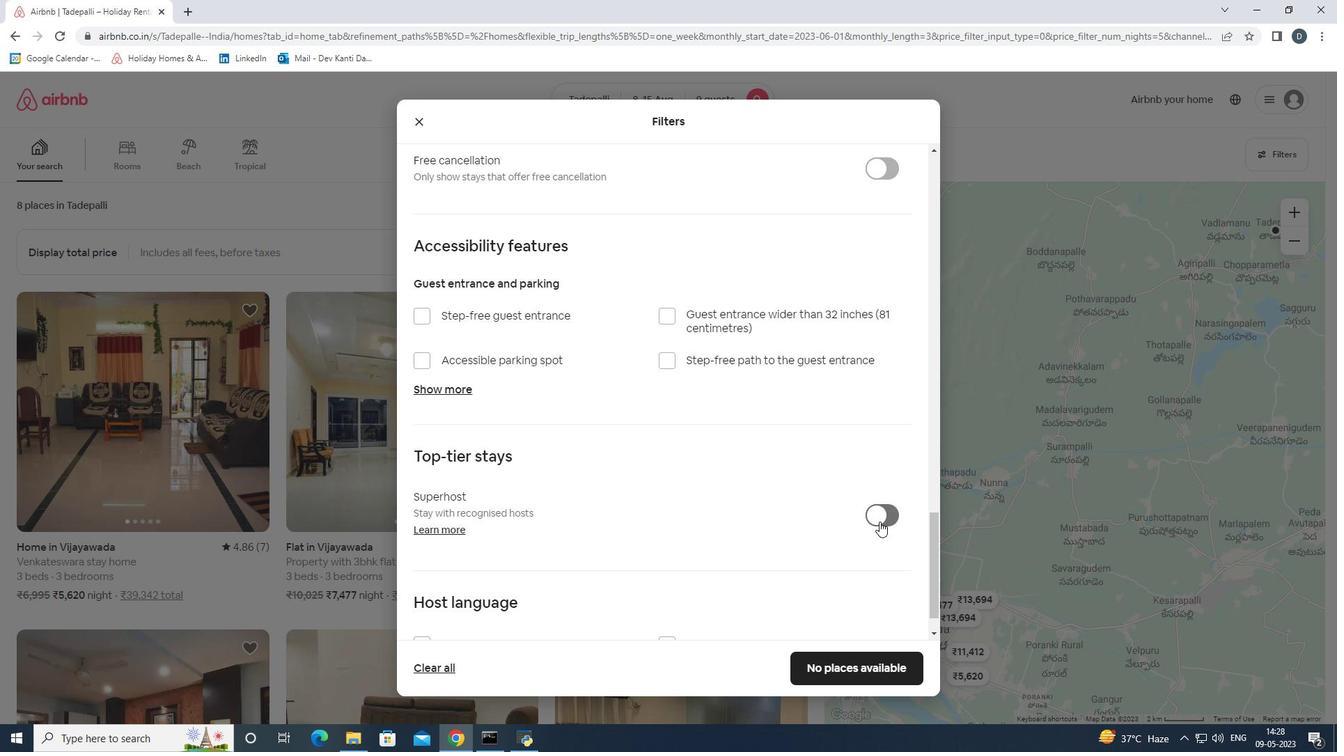
Action: Mouse scrolled (879, 521) with delta (0, 0)
Screenshot: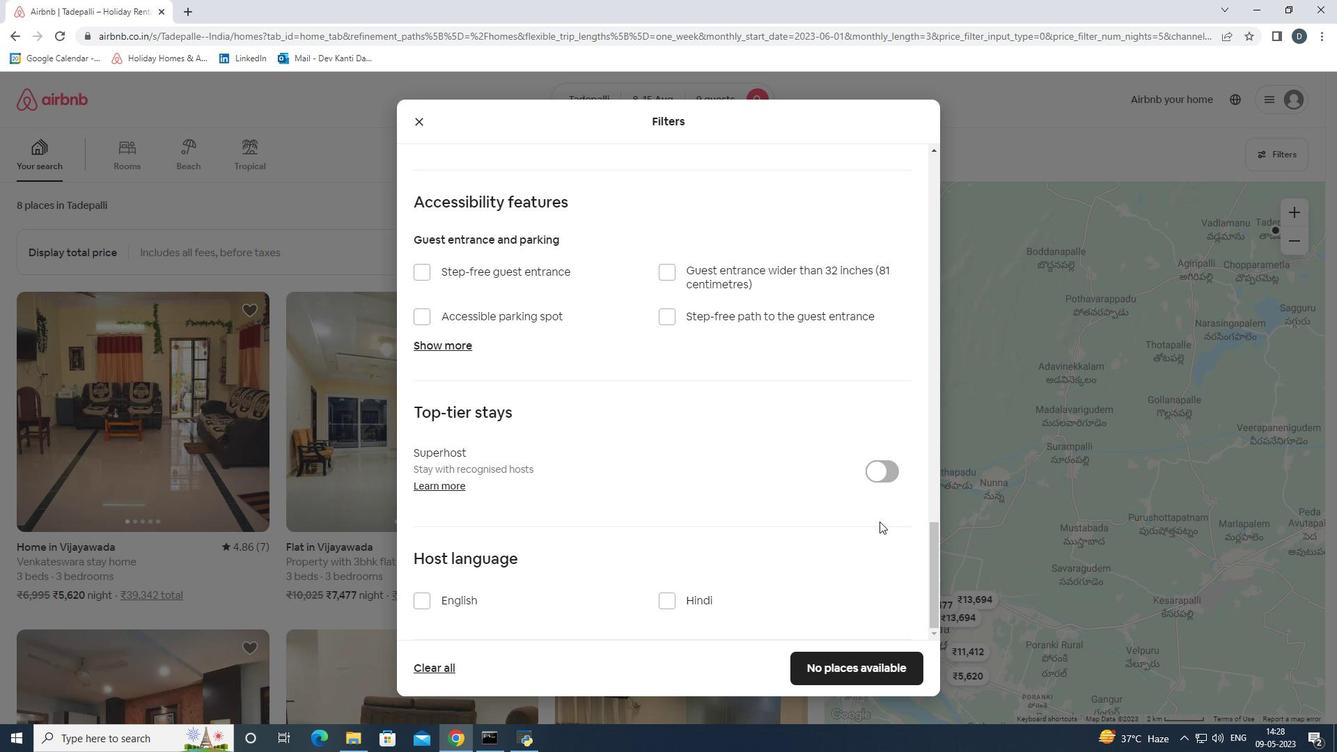 
Action: Mouse moved to (422, 599)
Screenshot: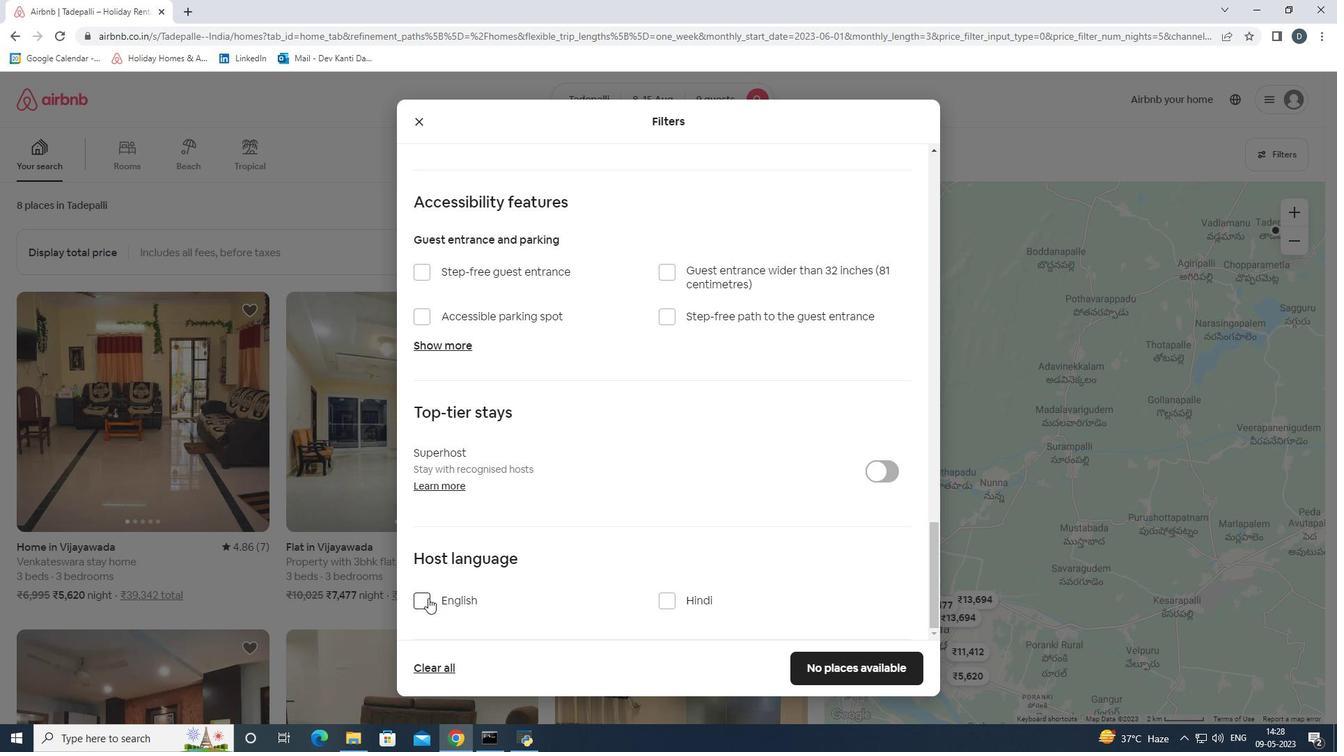 
Action: Mouse pressed left at (422, 599)
Screenshot: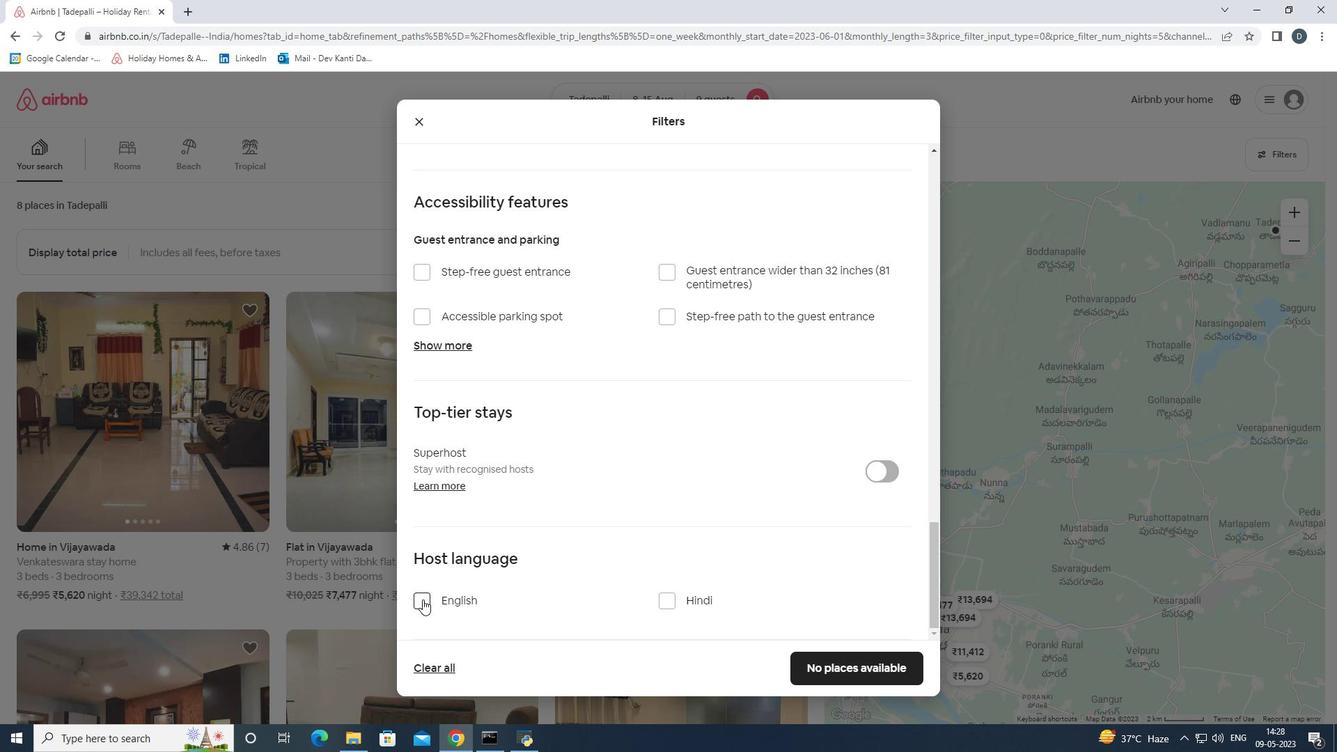 
Action: Mouse moved to (816, 661)
Screenshot: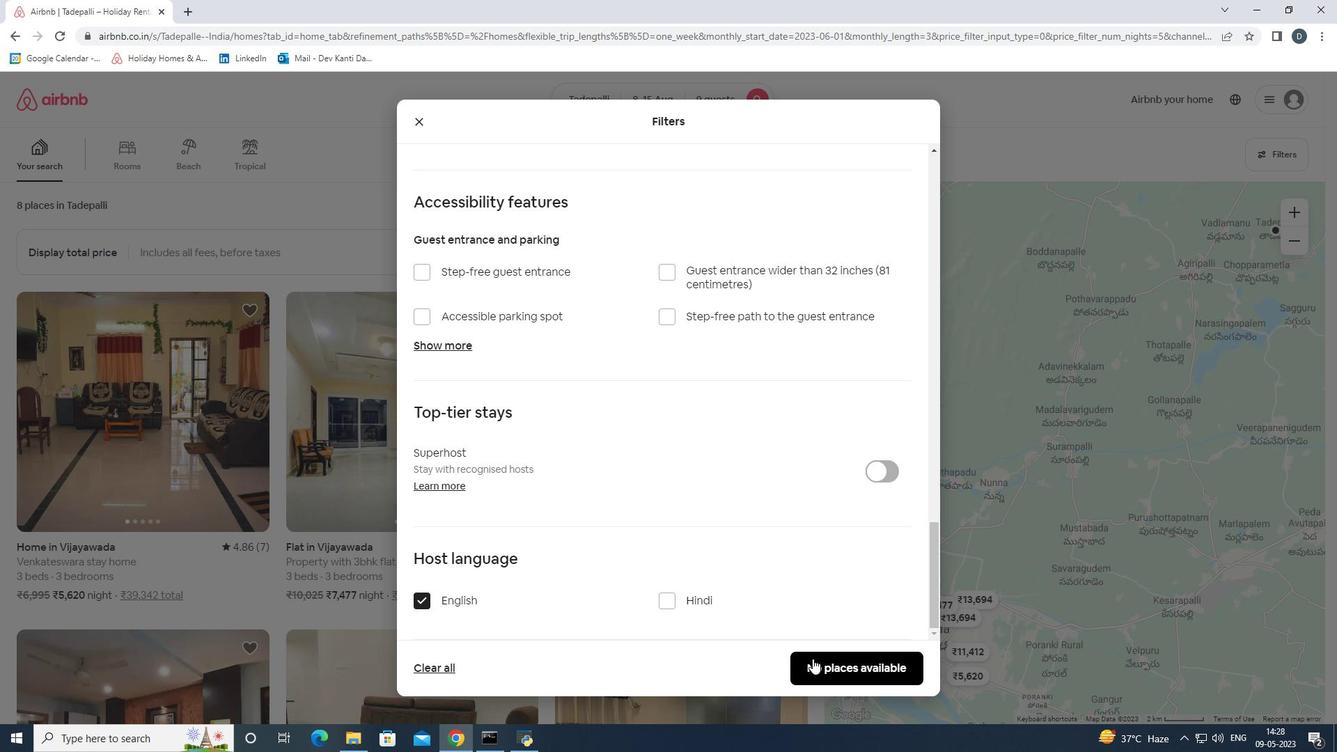 
Action: Mouse pressed left at (816, 661)
Screenshot: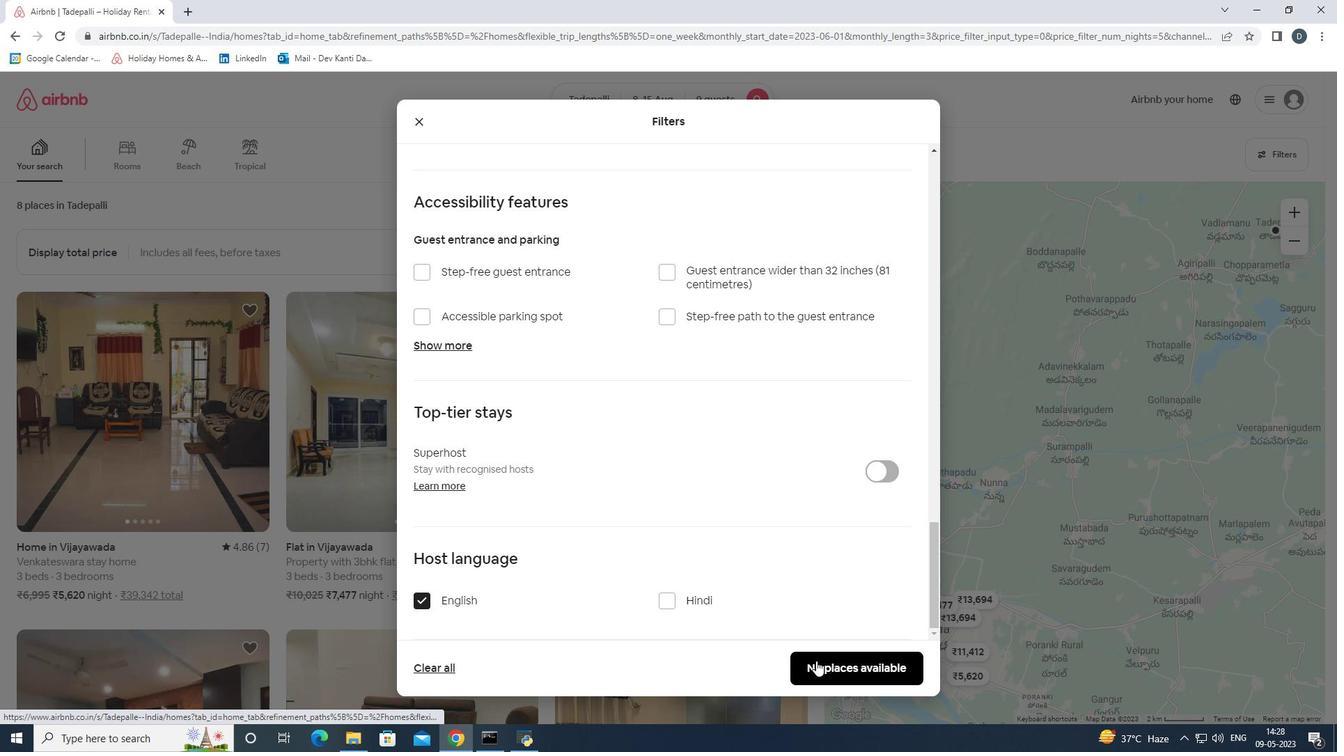 
